 Task: Find connections with filter location Sanāwad with filter topic #retailwith filter profile language German with filter current company InternGrow™ with filter school Narayana Junior College - India with filter industry Computers and Electronics Manufacturing with filter service category Event Planning with filter keywords title Electrical Engineer
Action: Mouse moved to (655, 84)
Screenshot: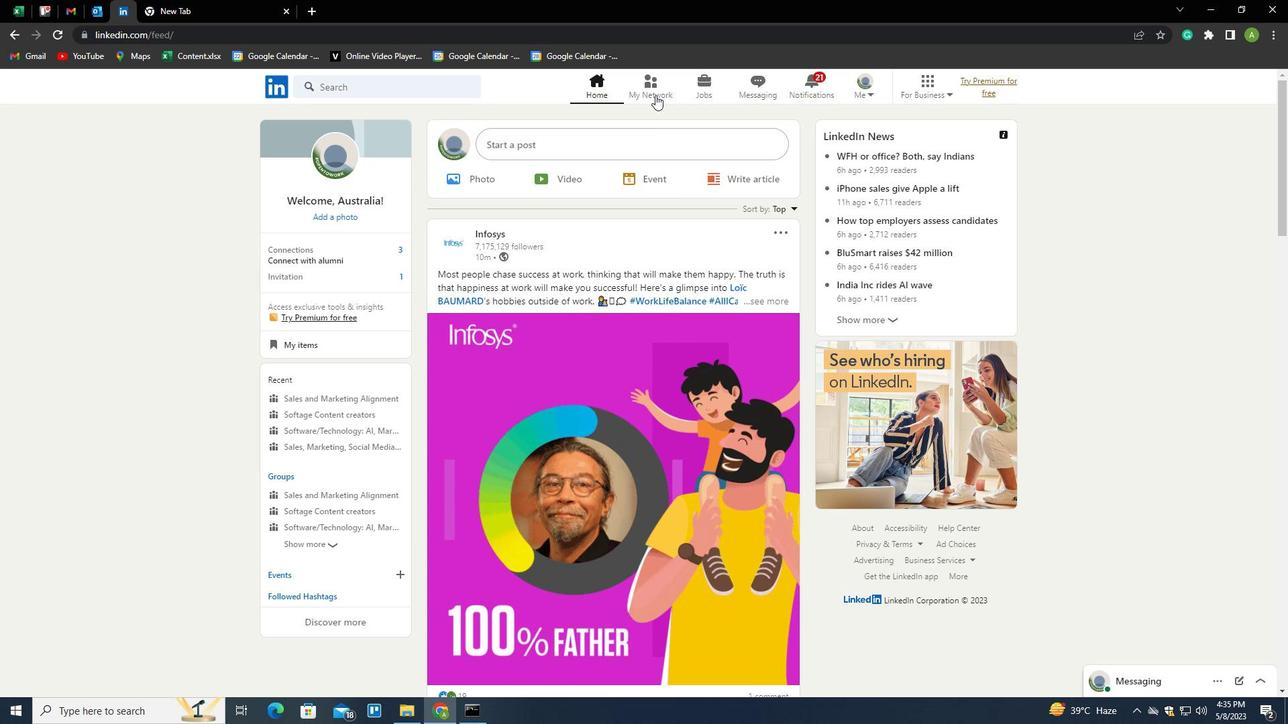 
Action: Mouse pressed left at (655, 84)
Screenshot: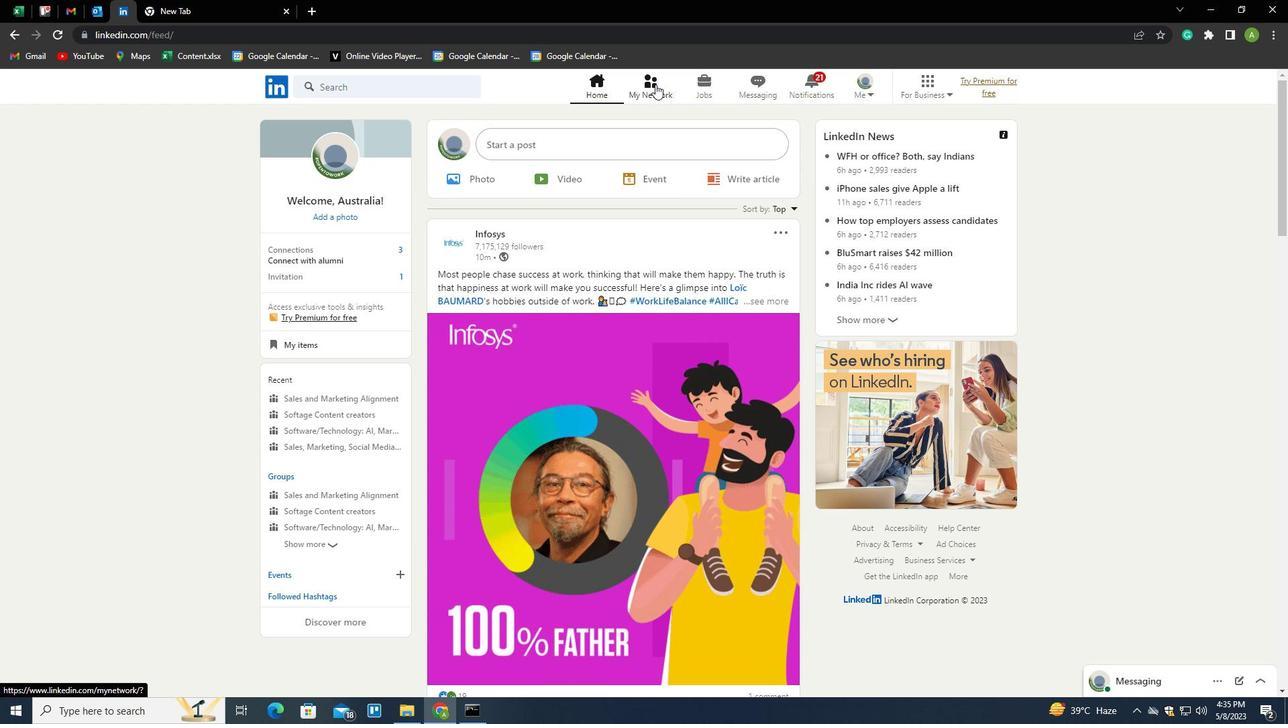 
Action: Mouse moved to (328, 155)
Screenshot: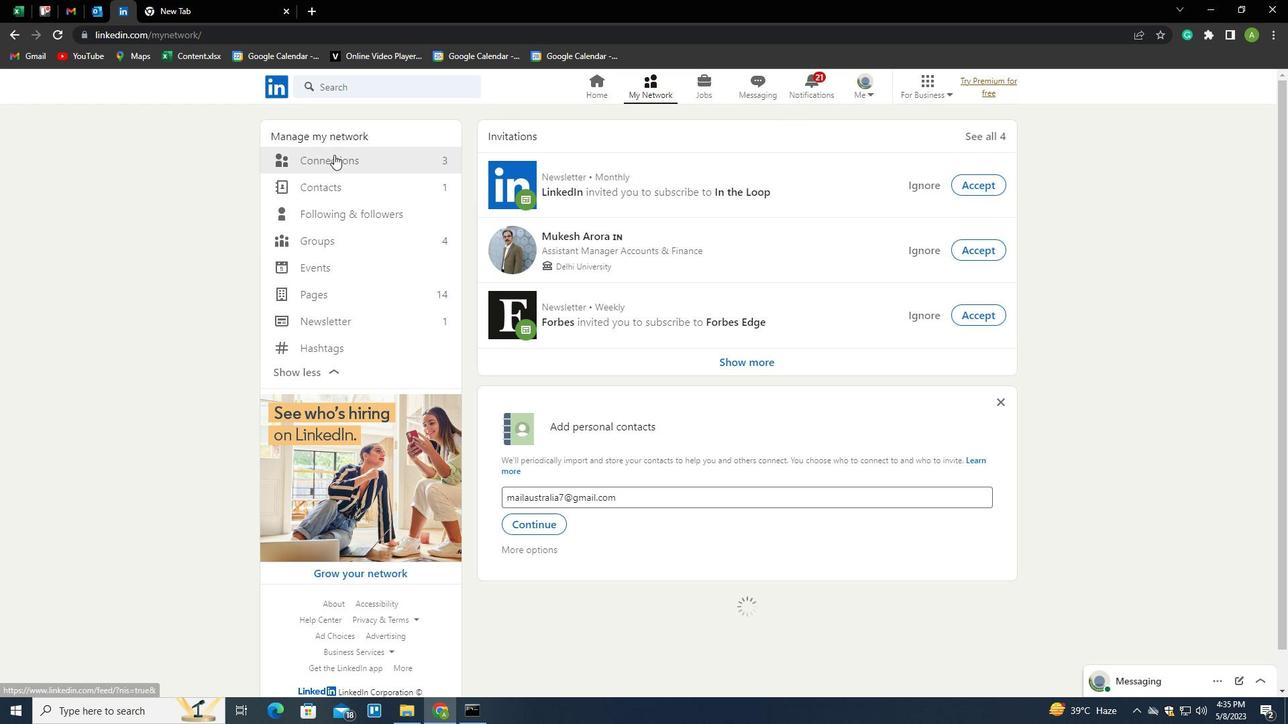 
Action: Mouse pressed left at (328, 155)
Screenshot: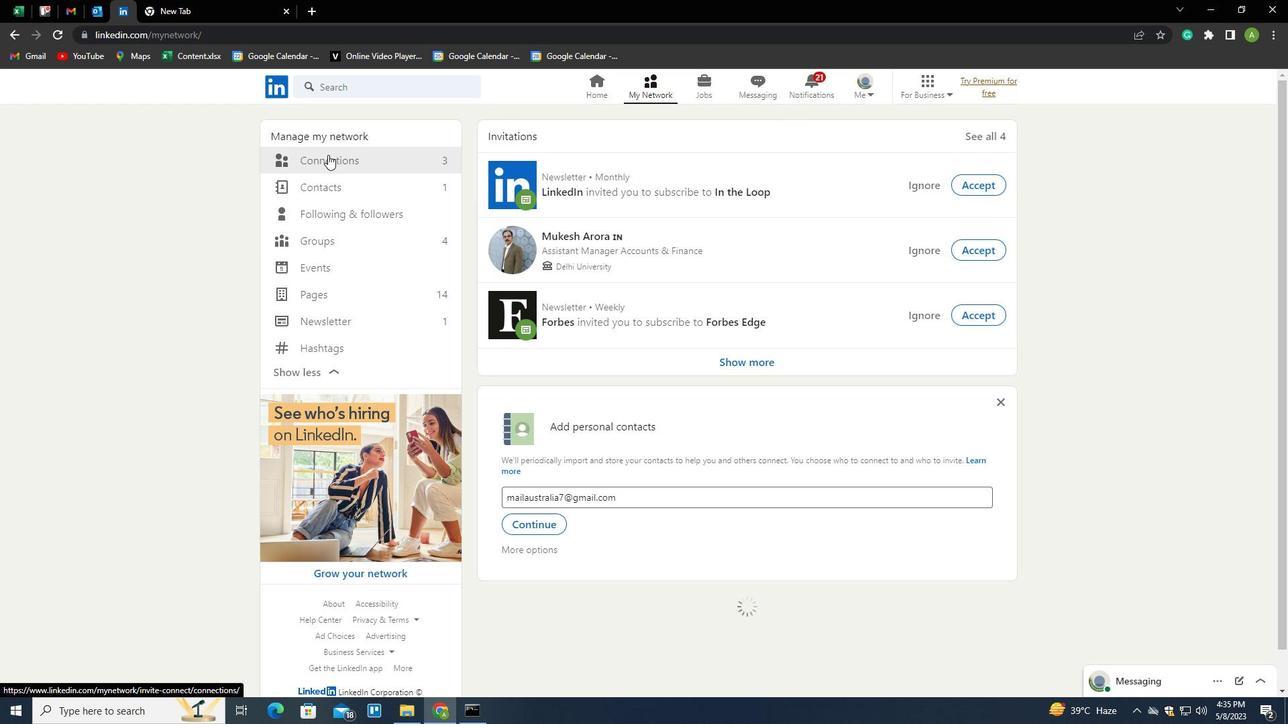 
Action: Mouse moved to (744, 155)
Screenshot: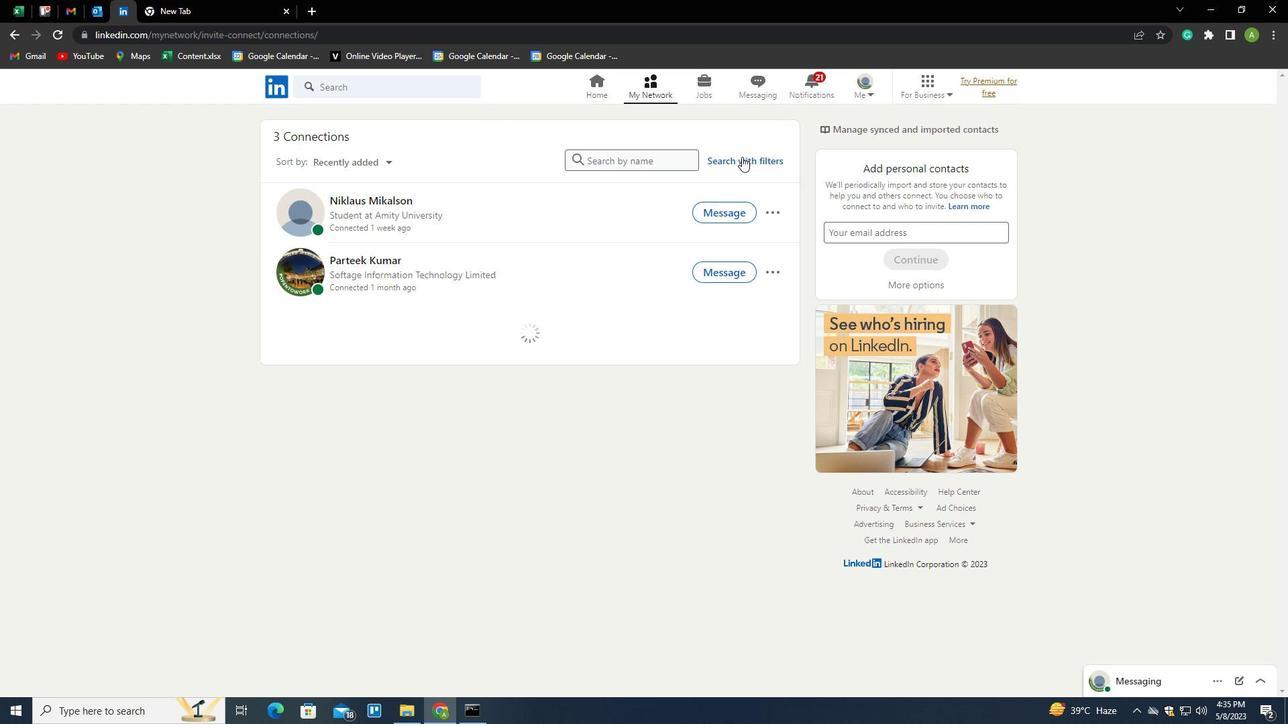 
Action: Mouse pressed left at (744, 155)
Screenshot: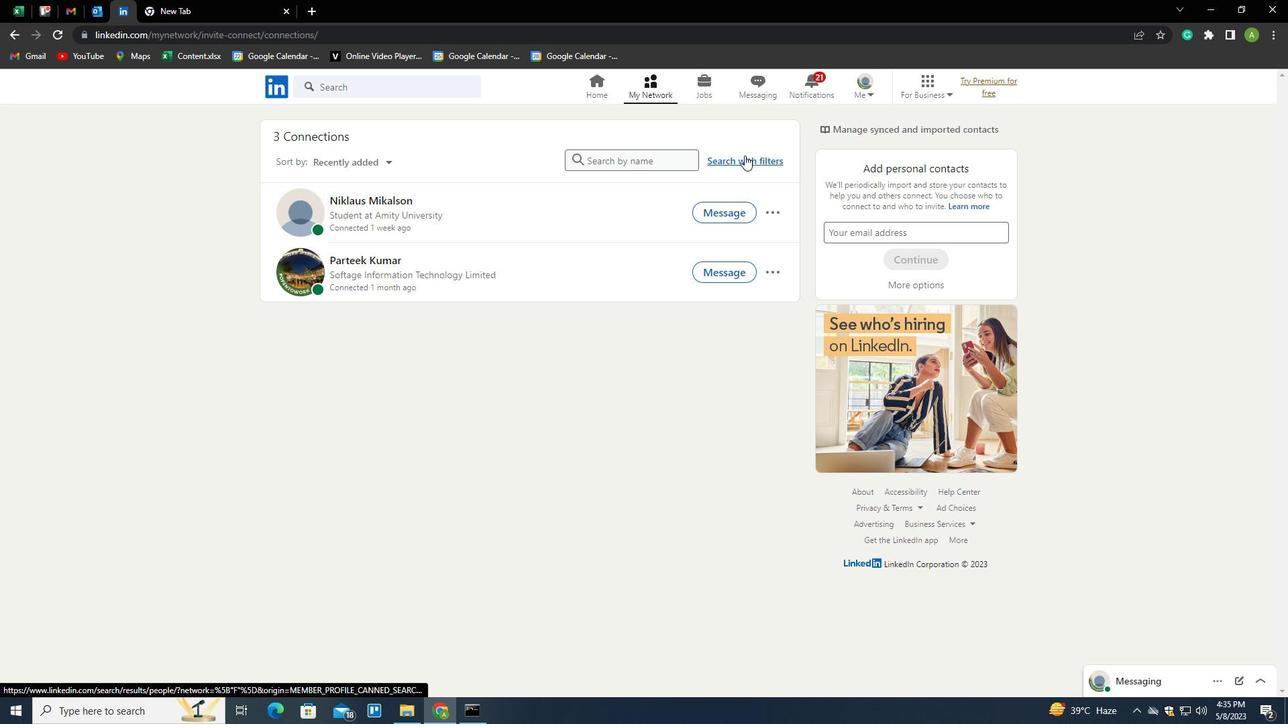 
Action: Mouse moved to (695, 125)
Screenshot: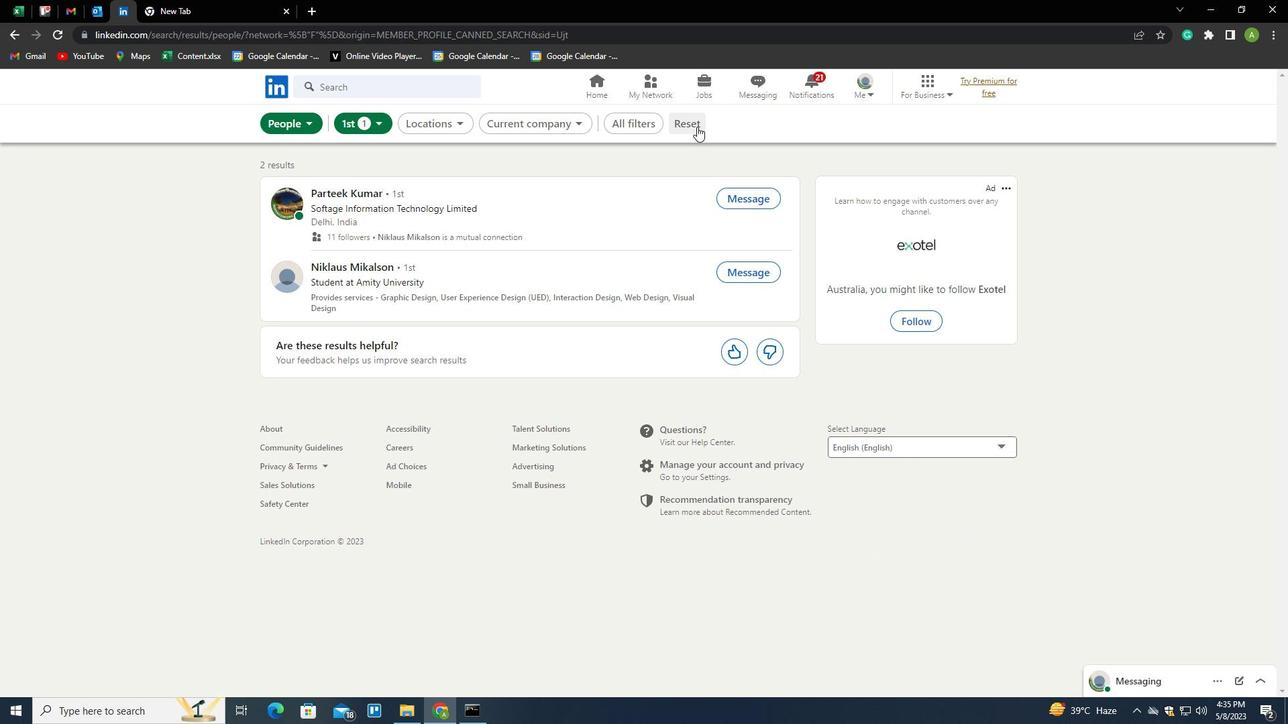 
Action: Mouse pressed left at (695, 125)
Screenshot: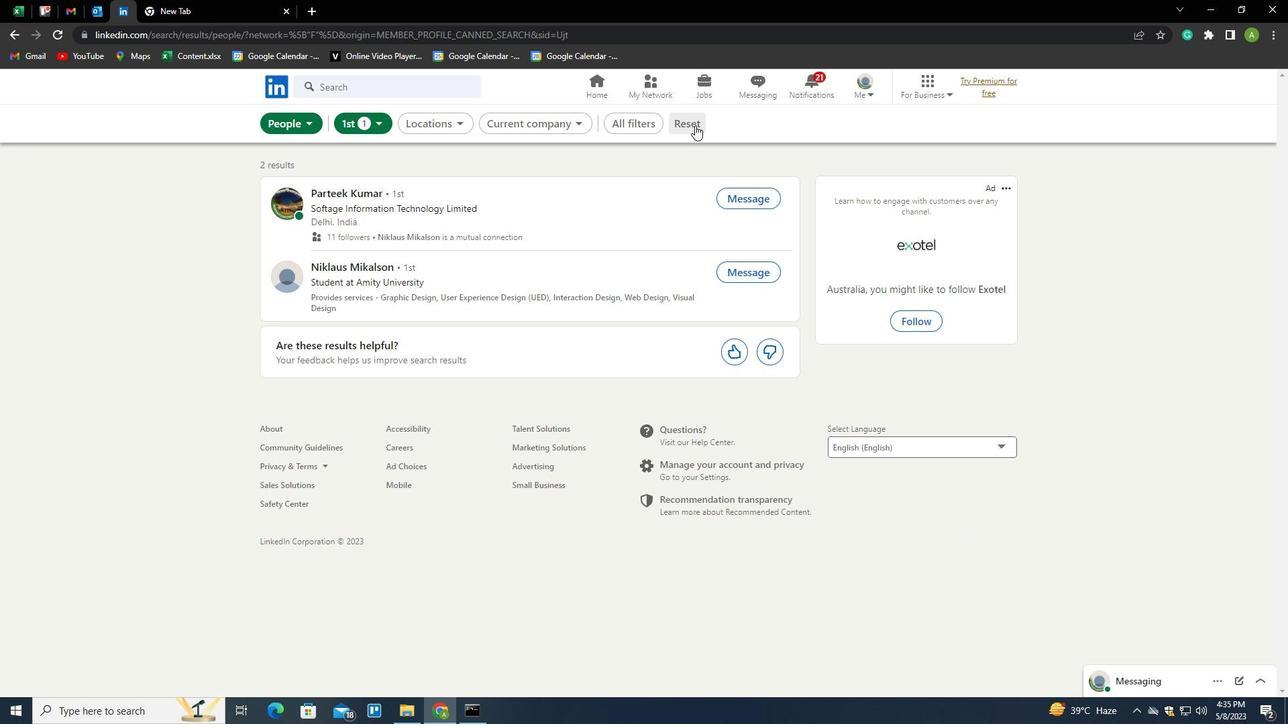 
Action: Mouse moved to (664, 124)
Screenshot: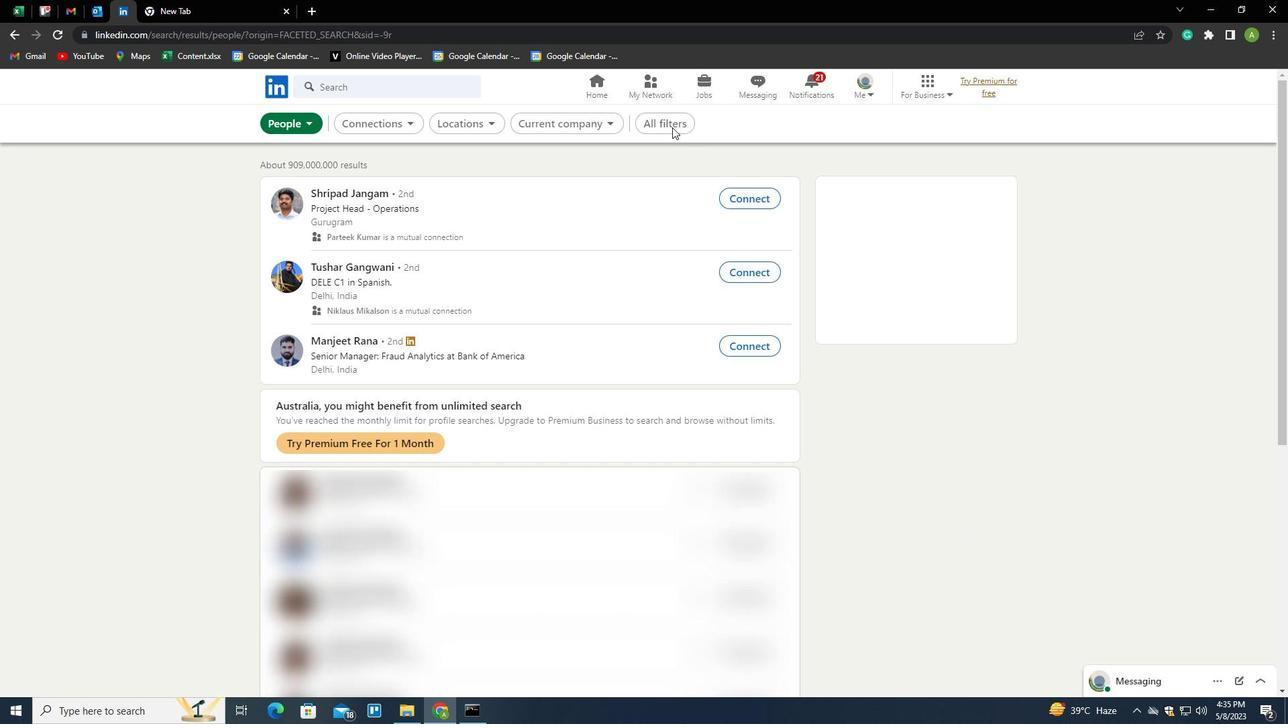 
Action: Mouse pressed left at (664, 124)
Screenshot: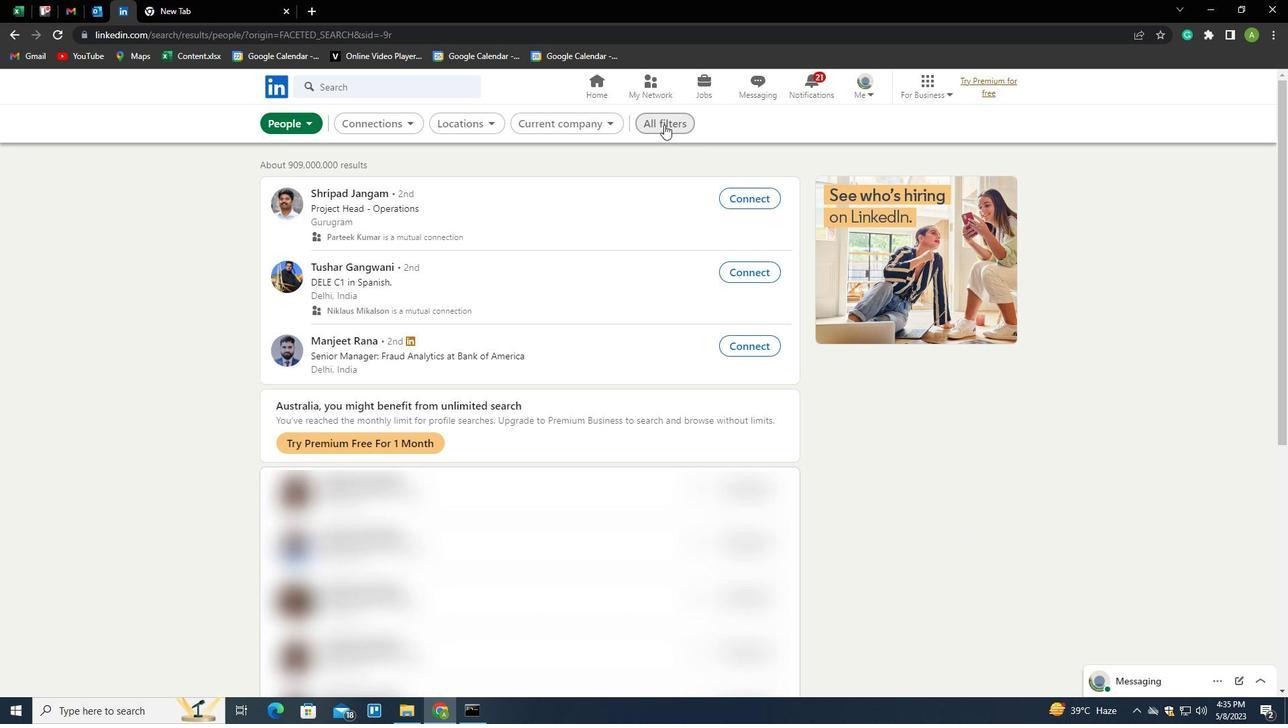 
Action: Mouse moved to (1003, 360)
Screenshot: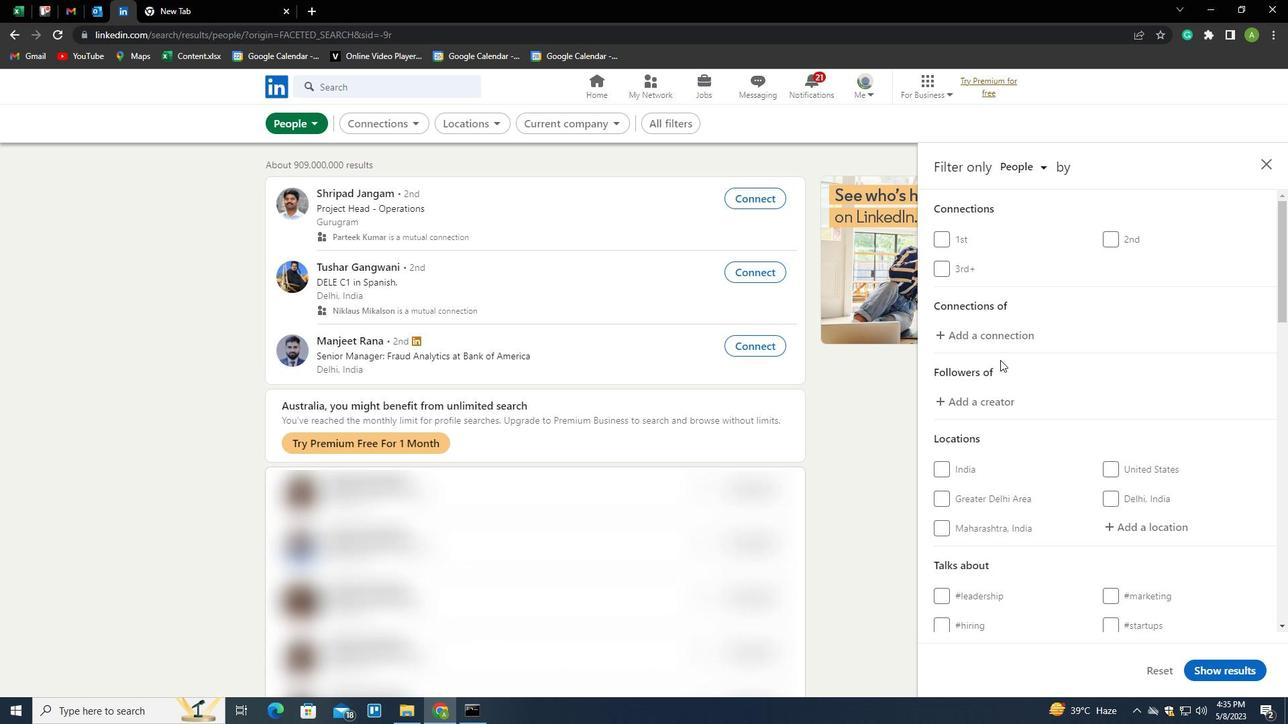 
Action: Mouse scrolled (1003, 359) with delta (0, 0)
Screenshot: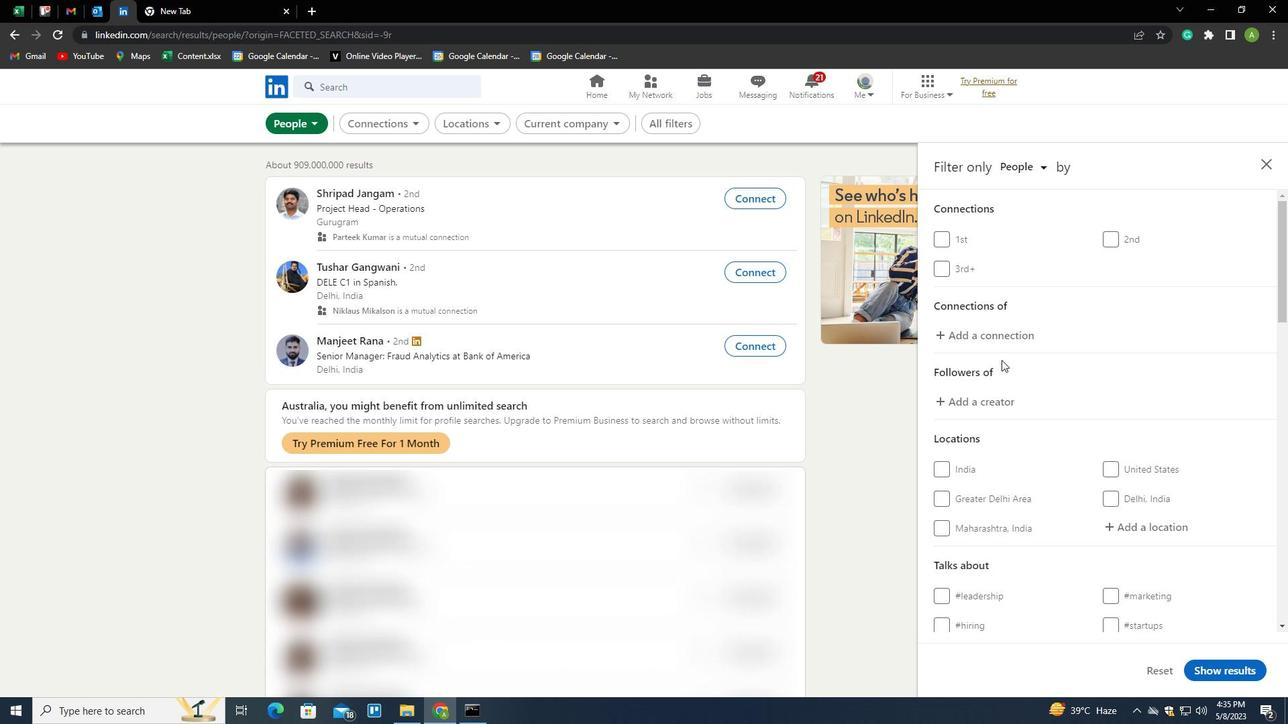 
Action: Mouse scrolled (1003, 359) with delta (0, 0)
Screenshot: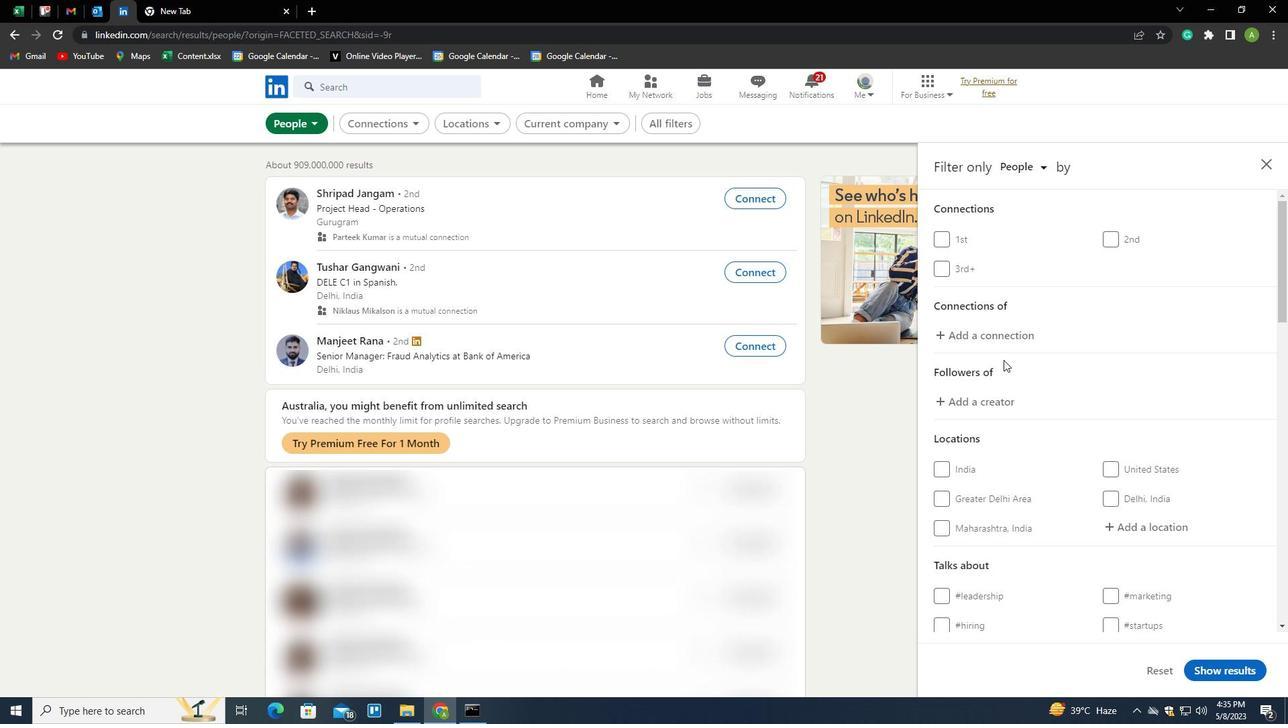 
Action: Mouse scrolled (1003, 359) with delta (0, 0)
Screenshot: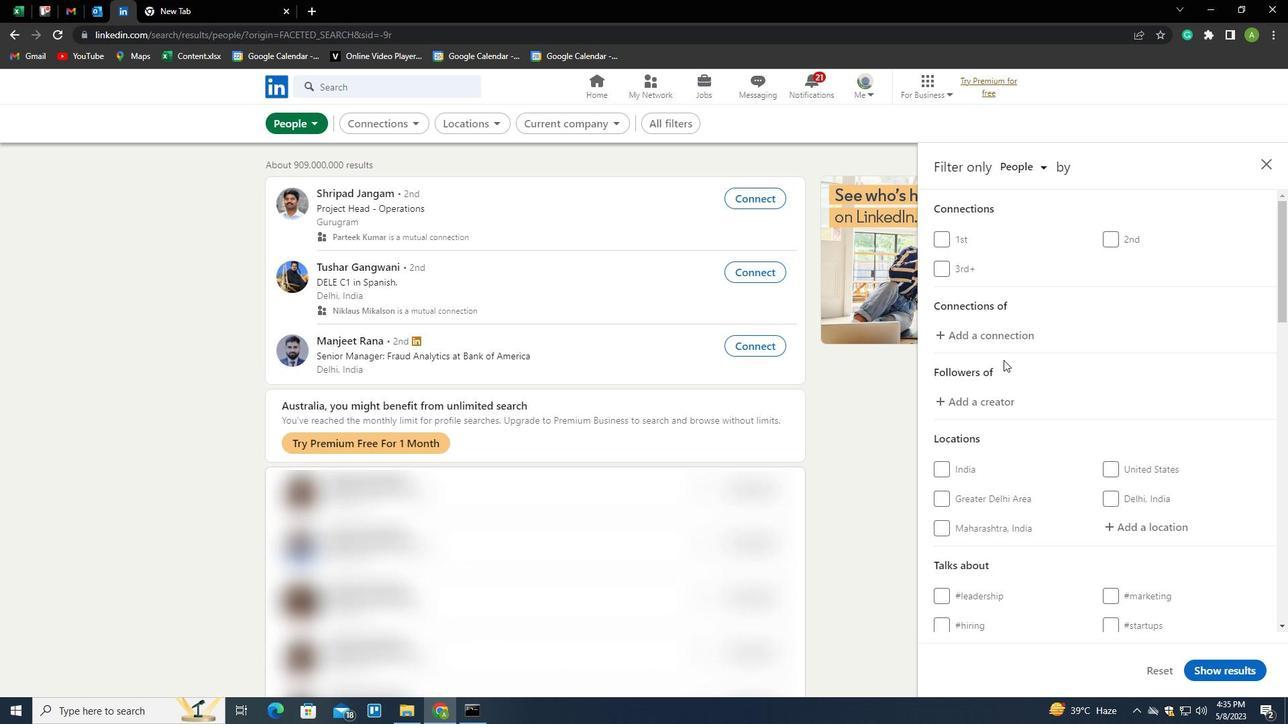 
Action: Mouse moved to (1146, 326)
Screenshot: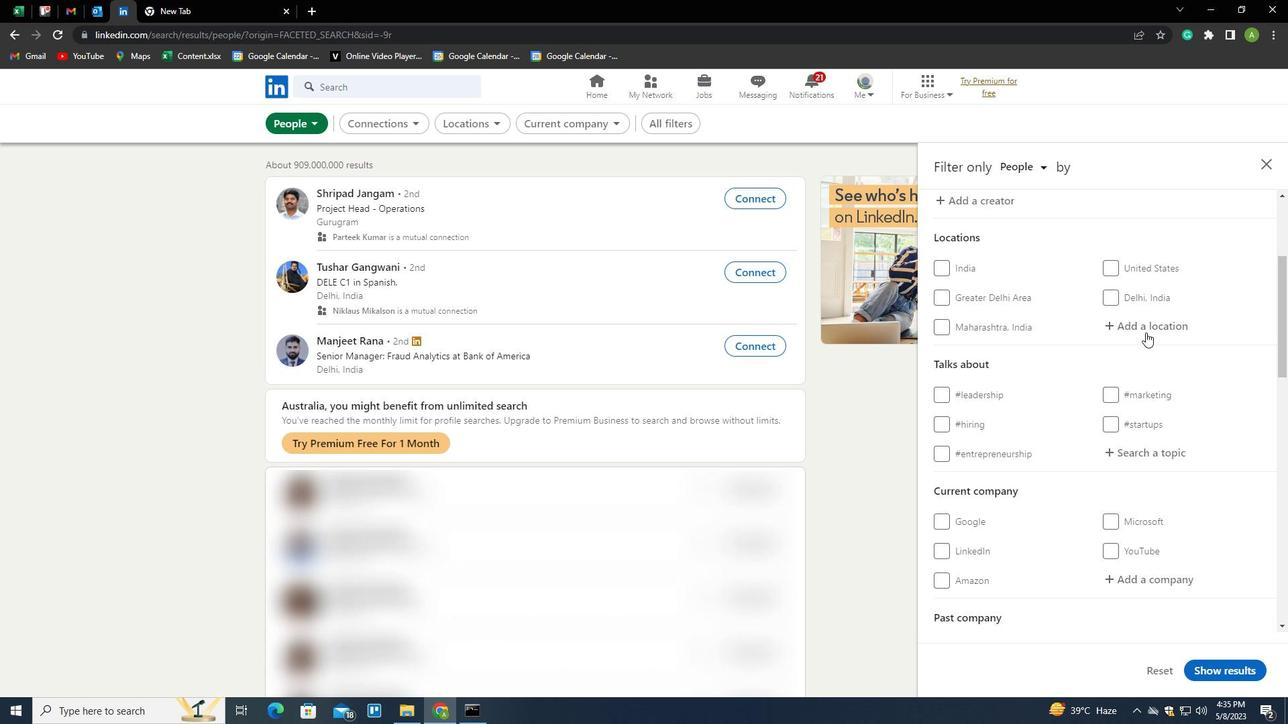 
Action: Mouse pressed left at (1146, 326)
Screenshot: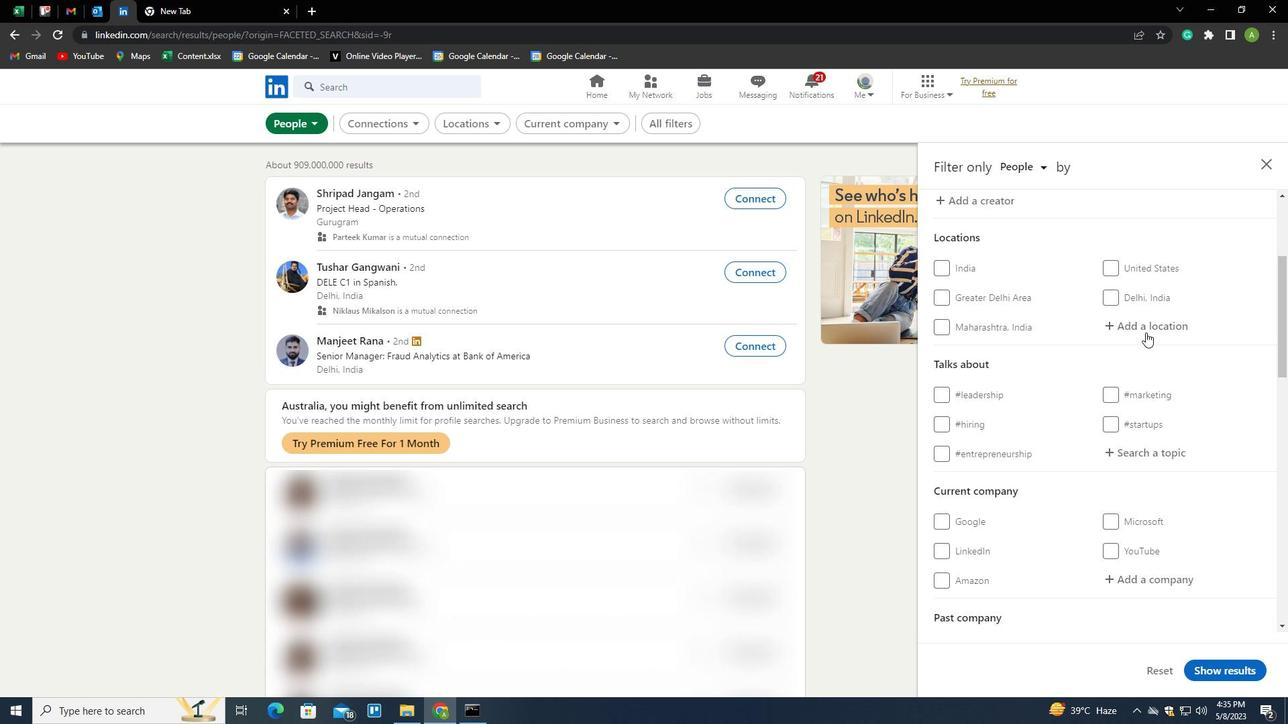 
Action: Key pressed <Key.shift>S
Screenshot: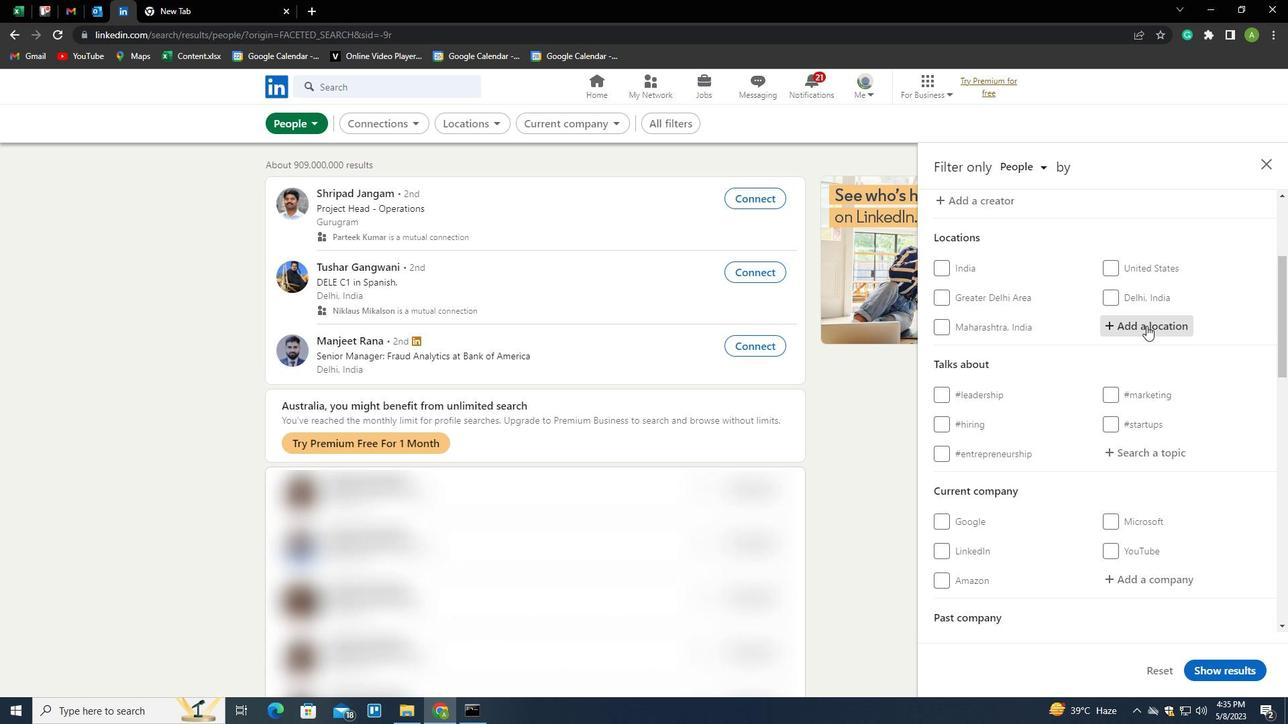 
Action: Mouse moved to (1146, 326)
Screenshot: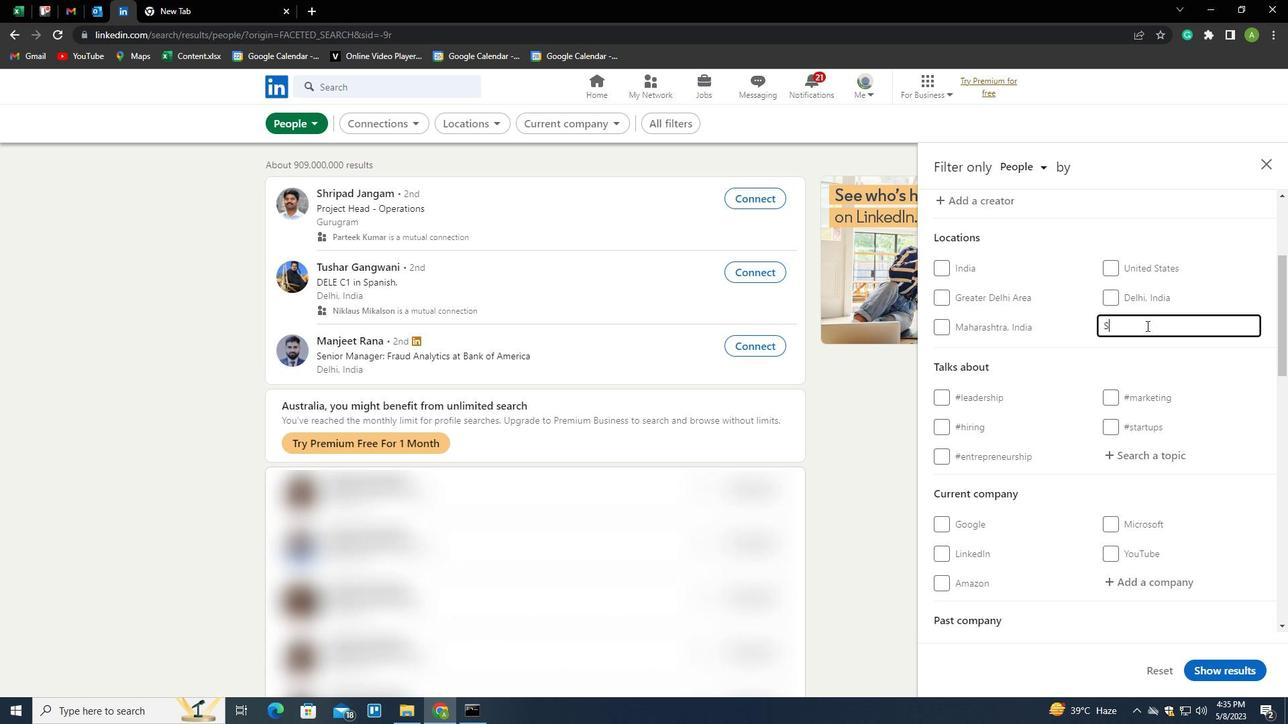 
Action: Key pressed A
Screenshot: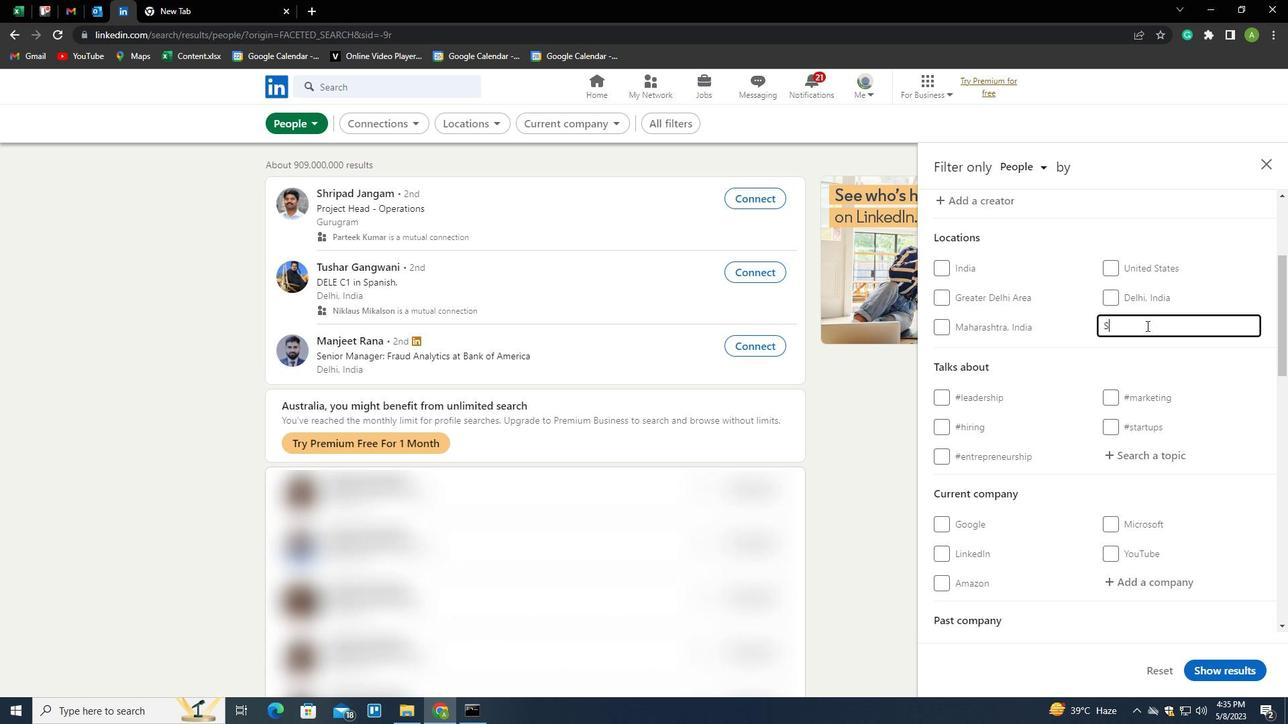 
Action: Mouse moved to (1212, 283)
Screenshot: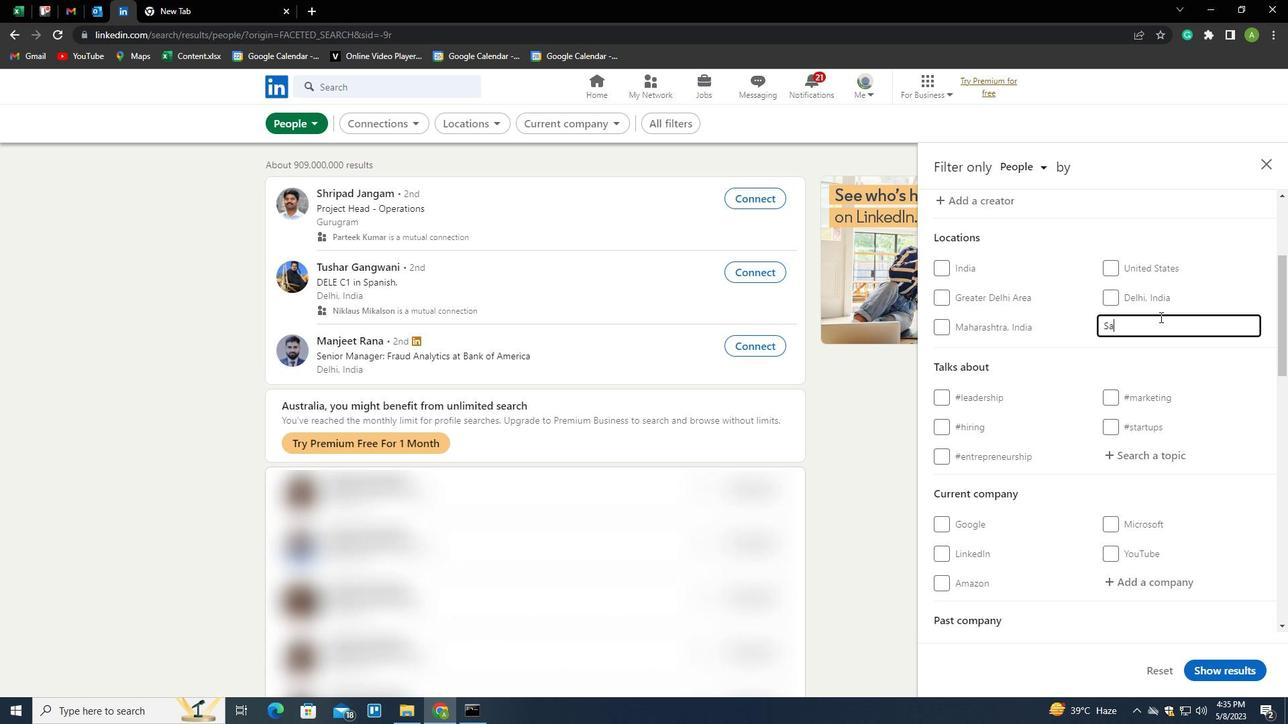 
Action: Key pressed NAWAD
Screenshot: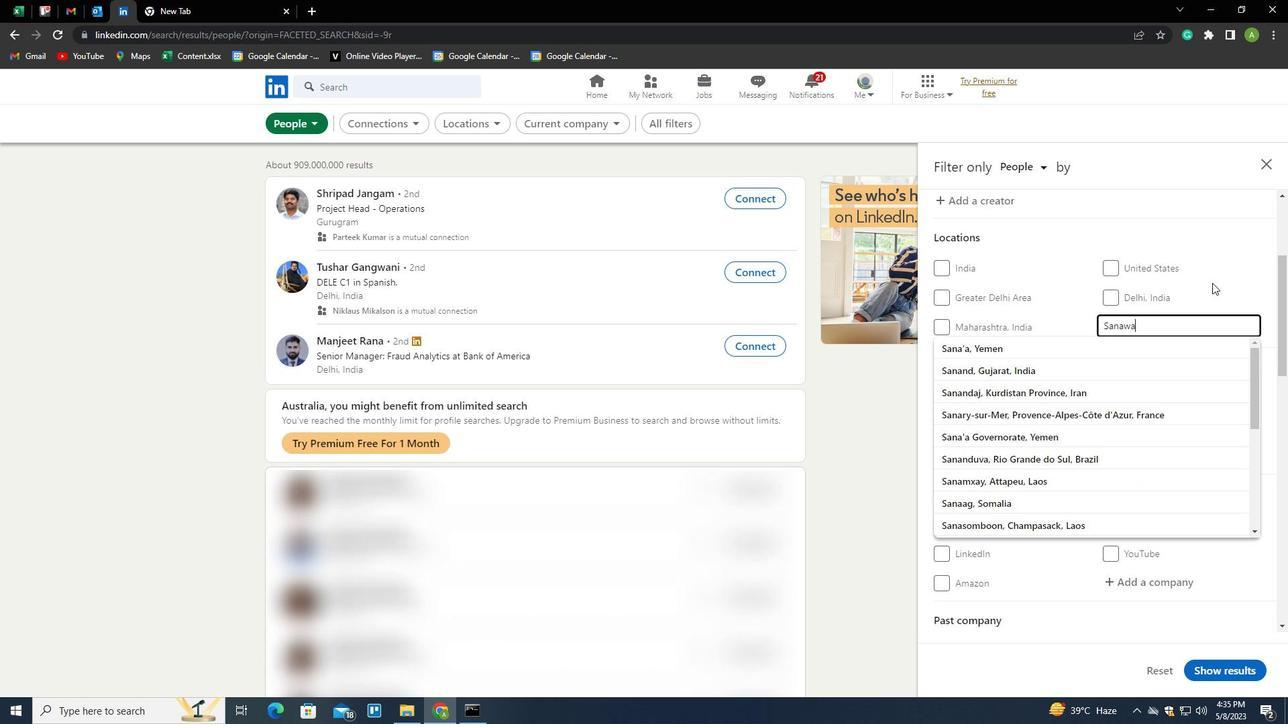 
Action: Mouse moved to (1218, 381)
Screenshot: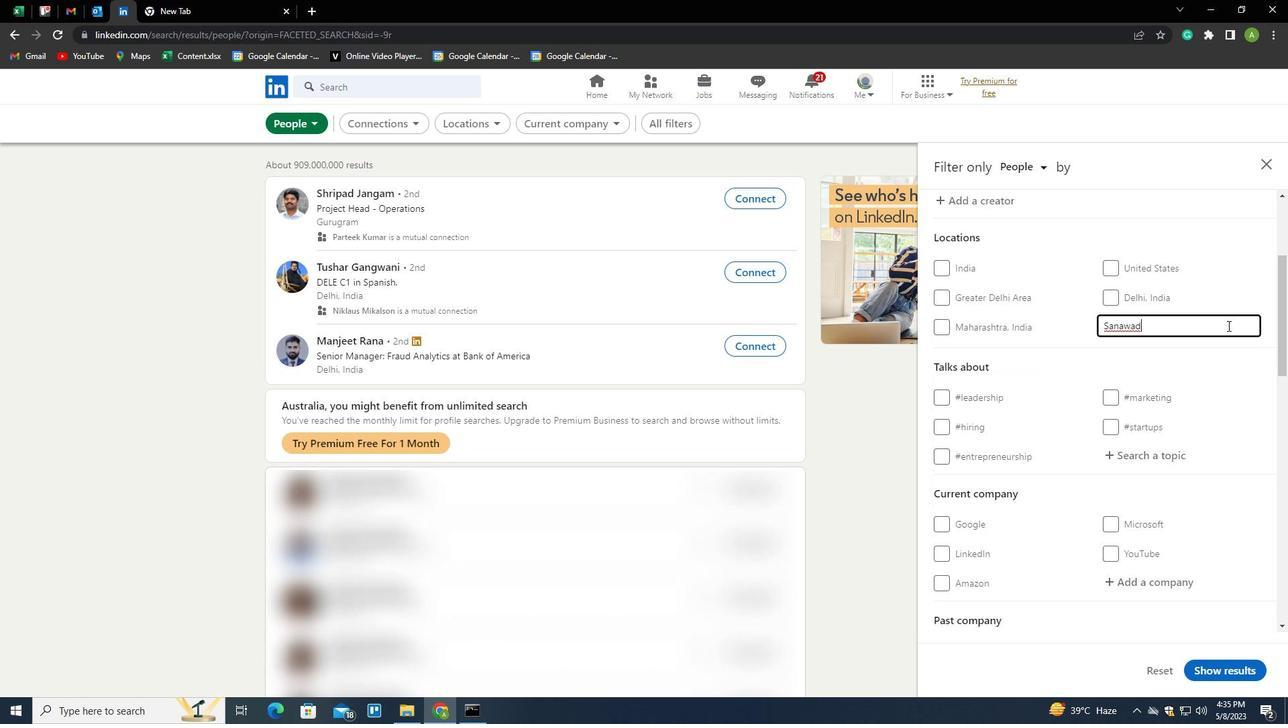 
Action: Mouse pressed left at (1218, 381)
Screenshot: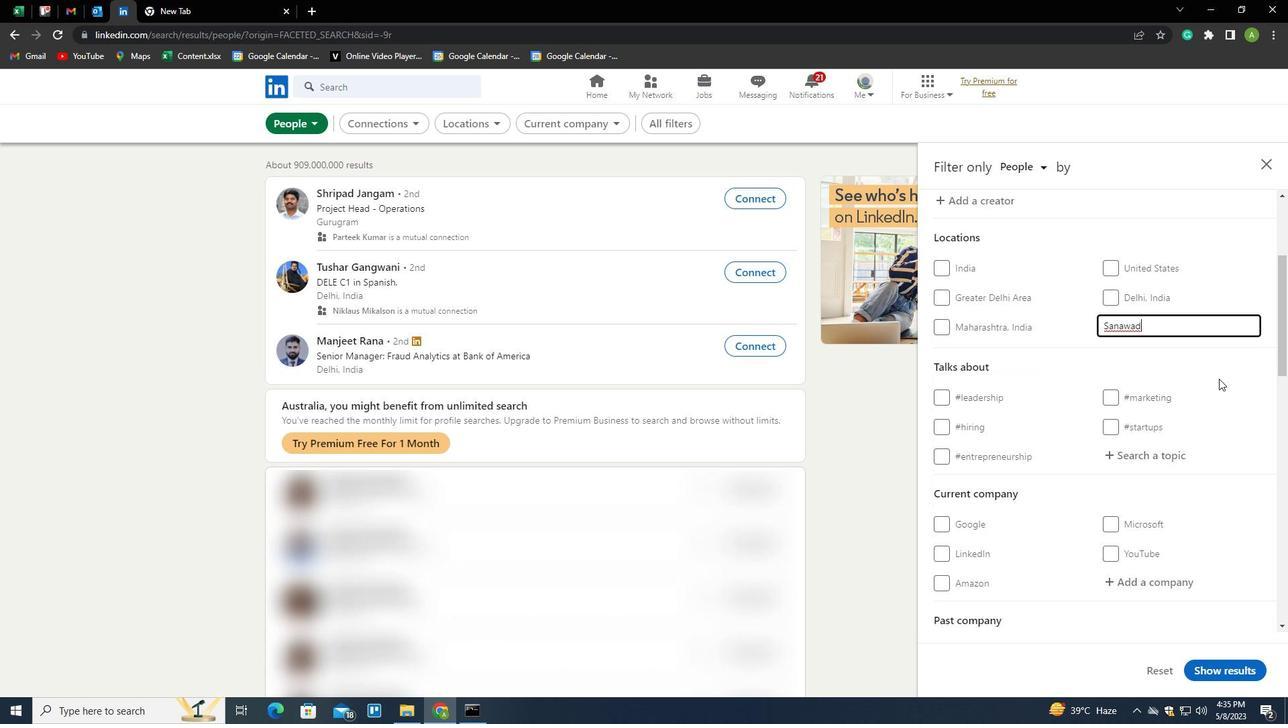 
Action: Mouse moved to (1149, 456)
Screenshot: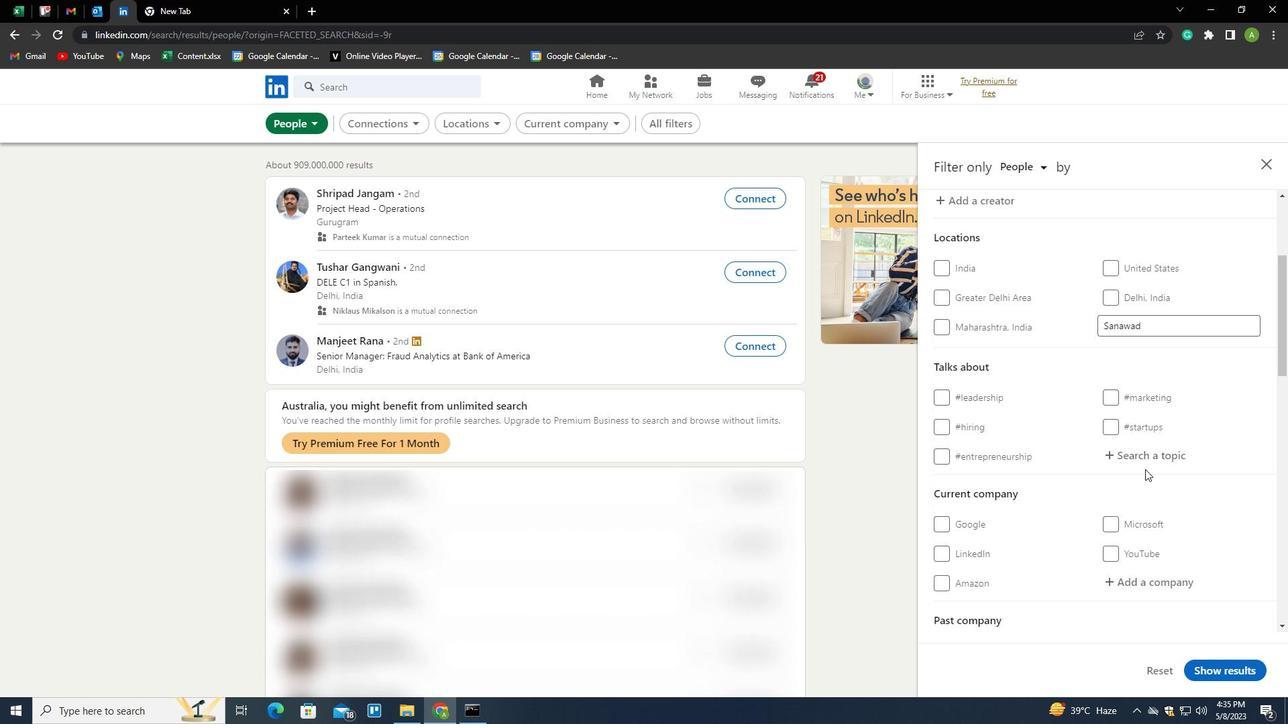
Action: Mouse pressed left at (1149, 456)
Screenshot: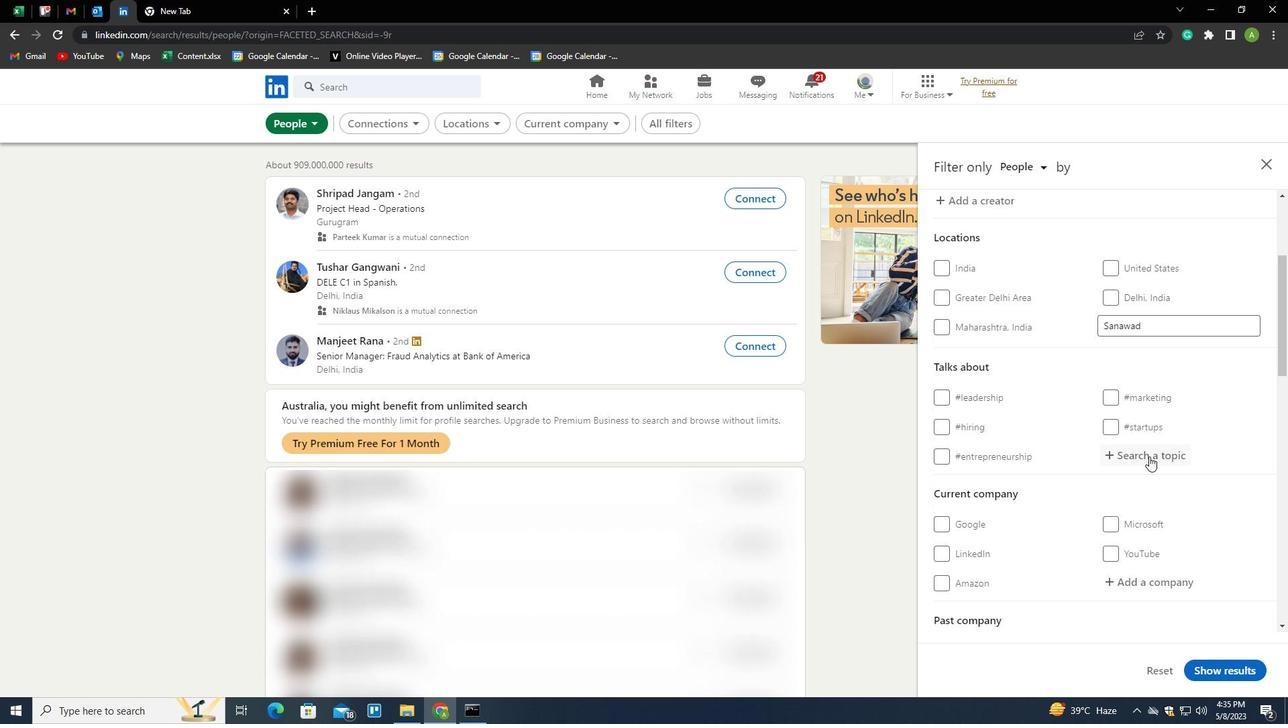 
Action: Key pressed RETAIL<Key.down><Key.enter>
Screenshot: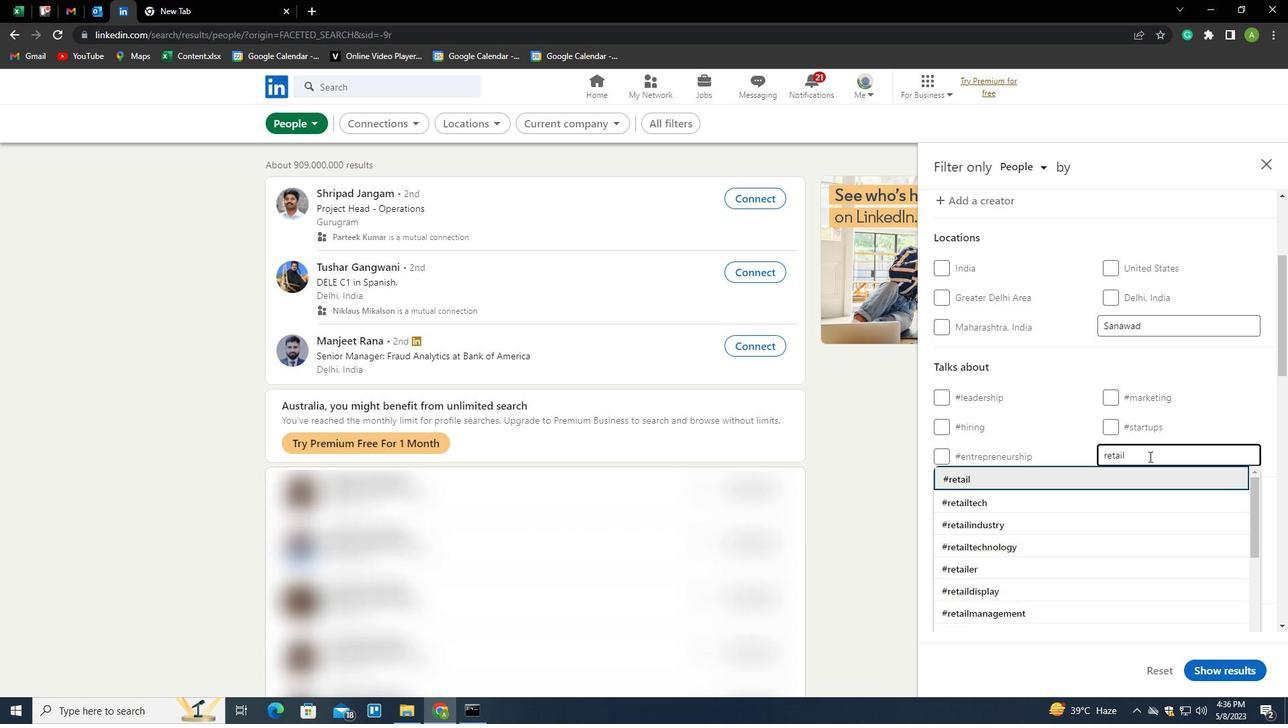 
Action: Mouse moved to (1147, 456)
Screenshot: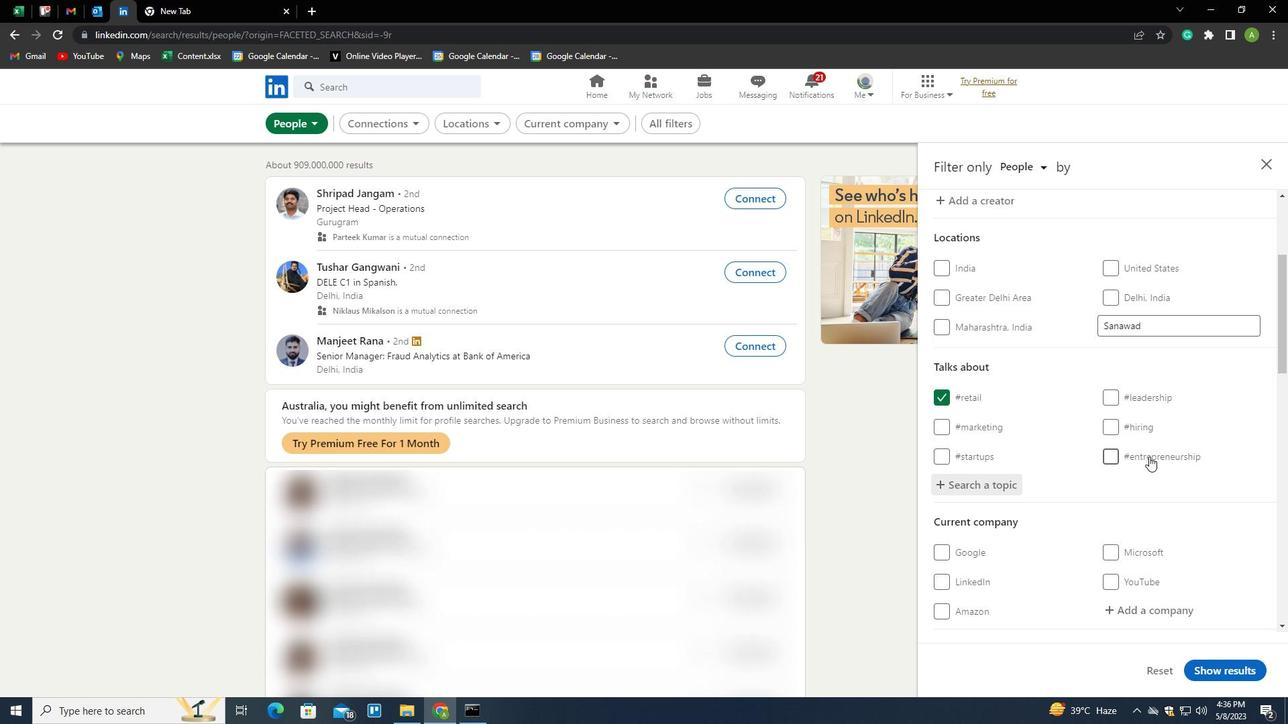 
Action: Mouse scrolled (1147, 456) with delta (0, 0)
Screenshot: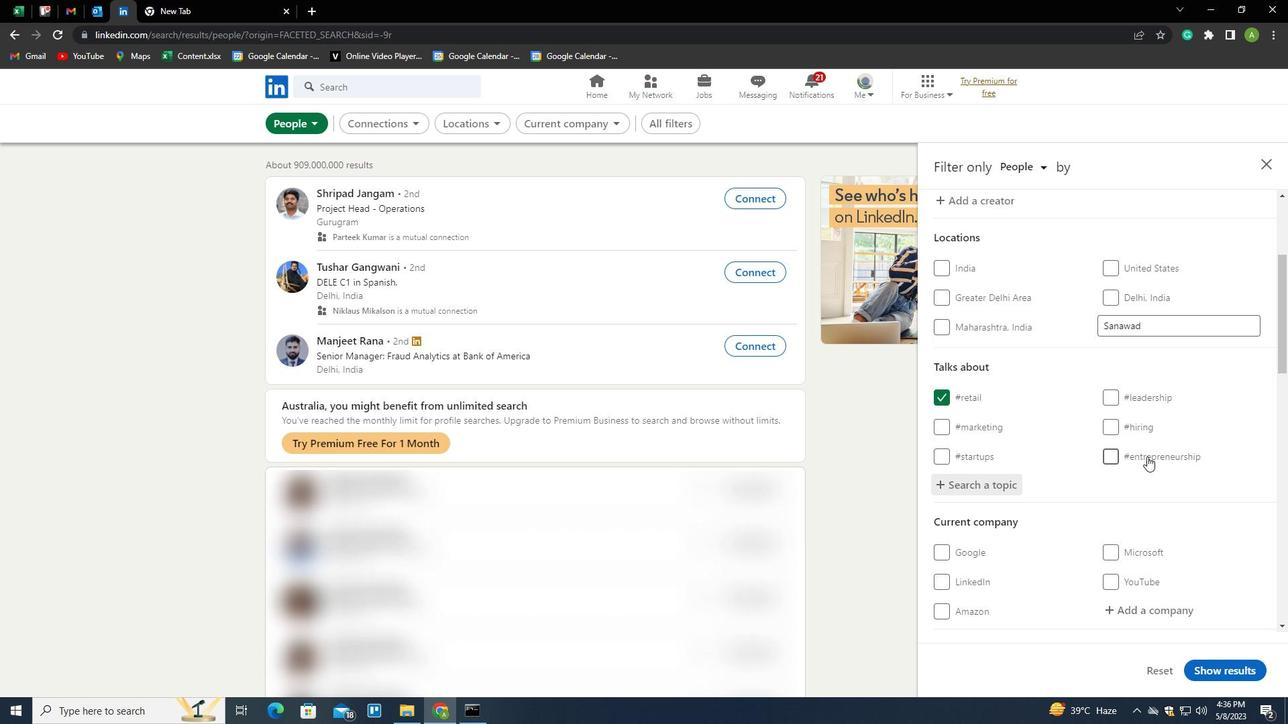 
Action: Mouse scrolled (1147, 456) with delta (0, 0)
Screenshot: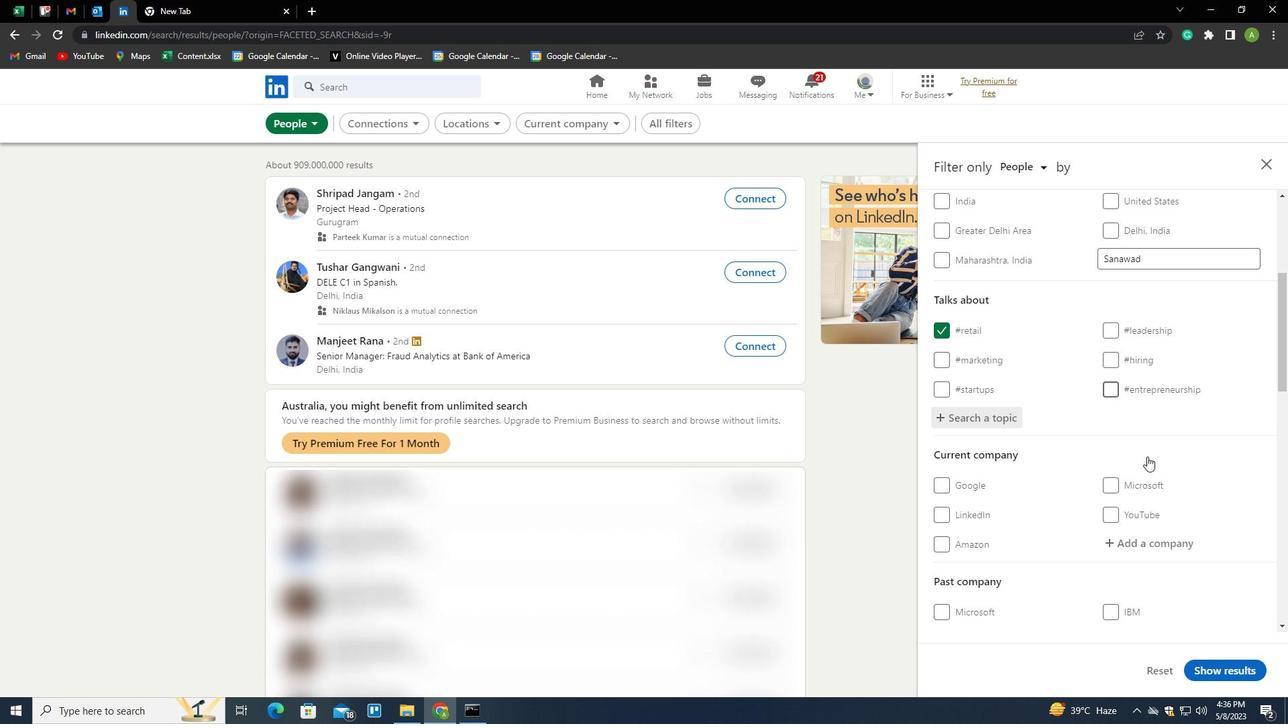 
Action: Mouse scrolled (1147, 456) with delta (0, 0)
Screenshot: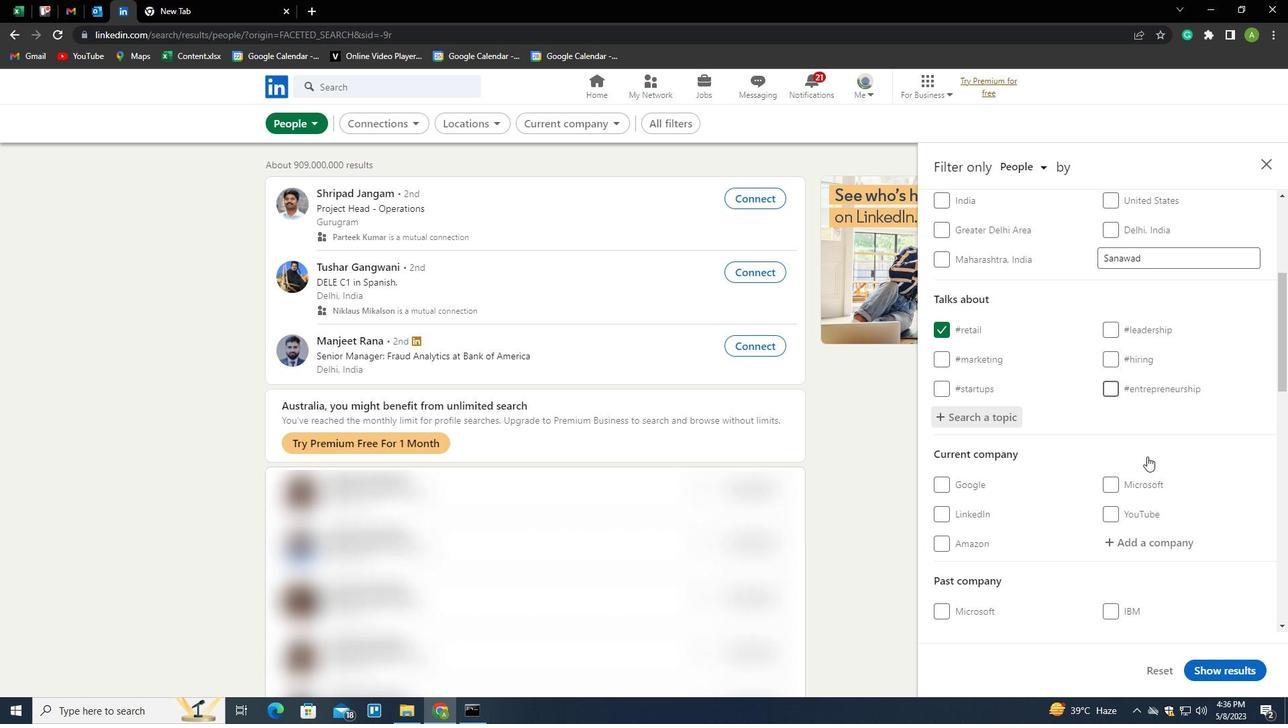 
Action: Mouse scrolled (1147, 456) with delta (0, 0)
Screenshot: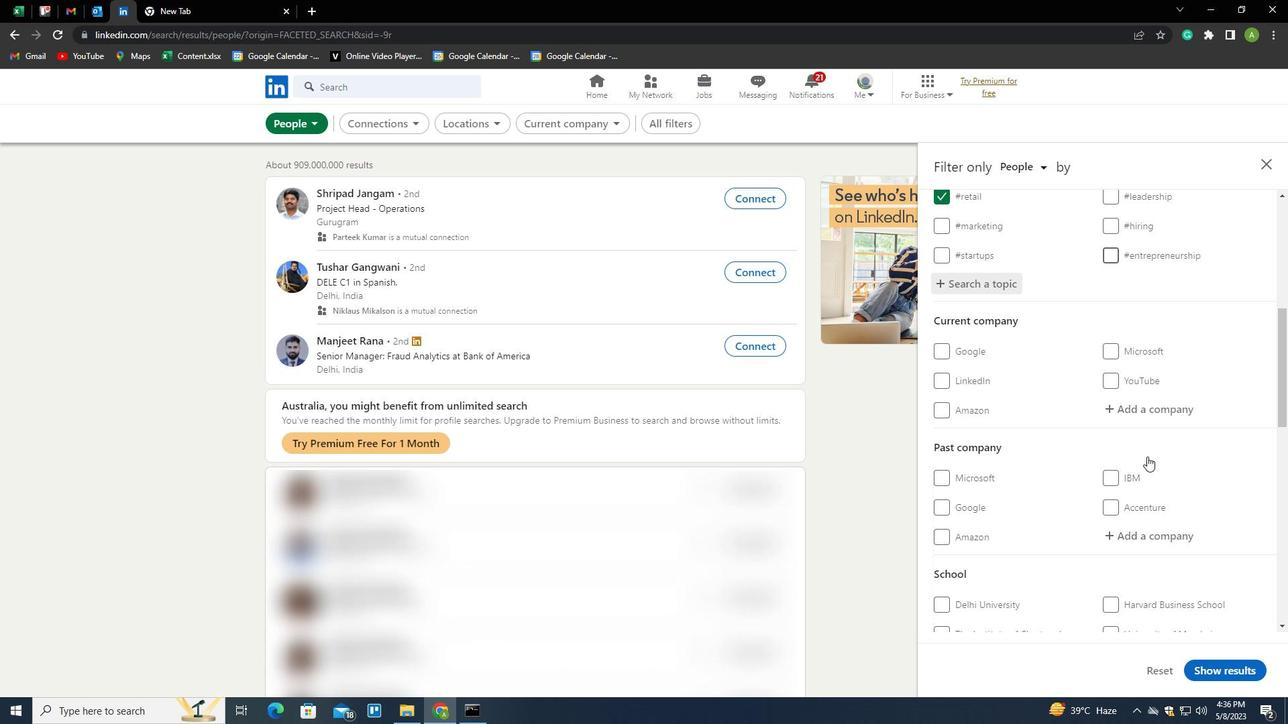 
Action: Mouse scrolled (1147, 456) with delta (0, 0)
Screenshot: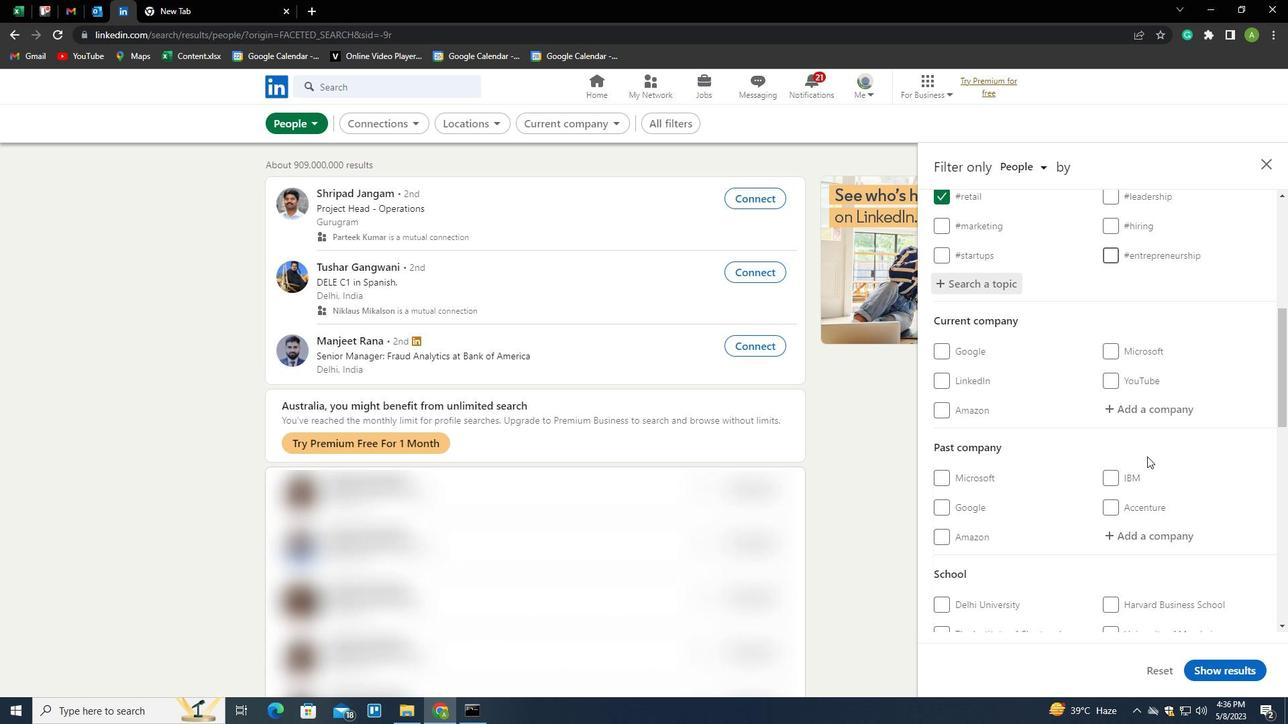 
Action: Mouse scrolled (1147, 456) with delta (0, 0)
Screenshot: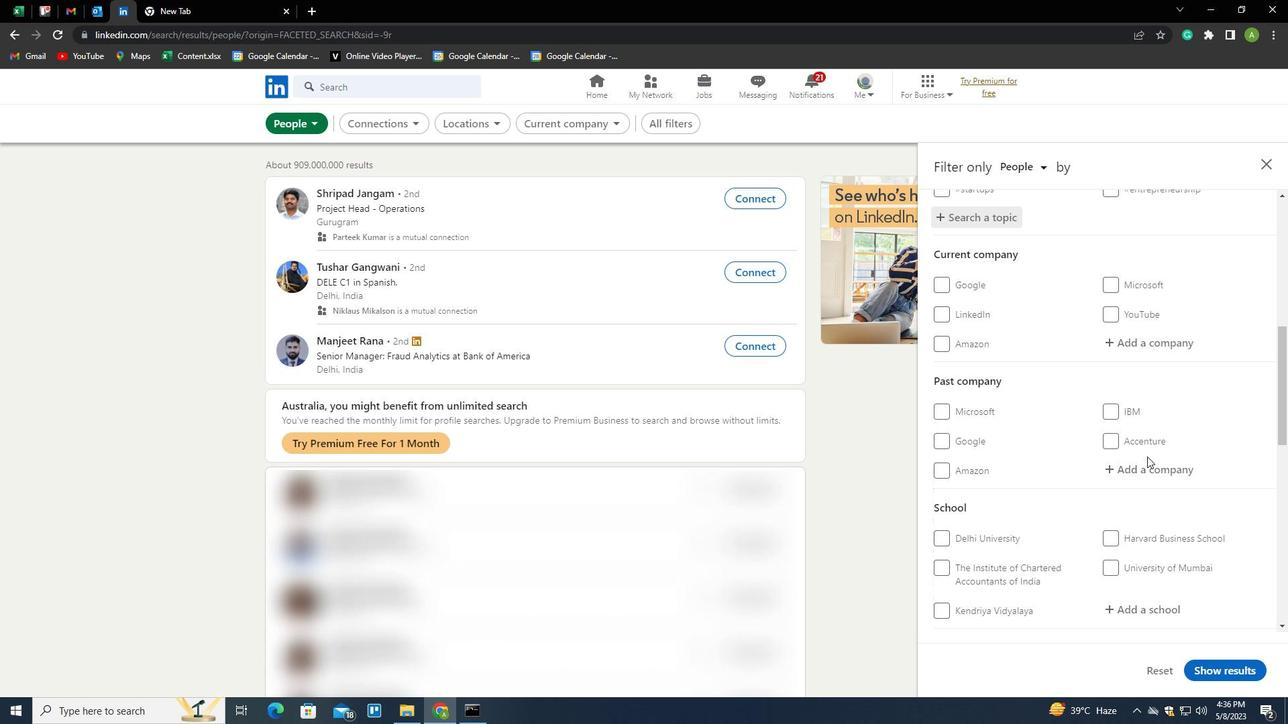 
Action: Mouse scrolled (1147, 456) with delta (0, 0)
Screenshot: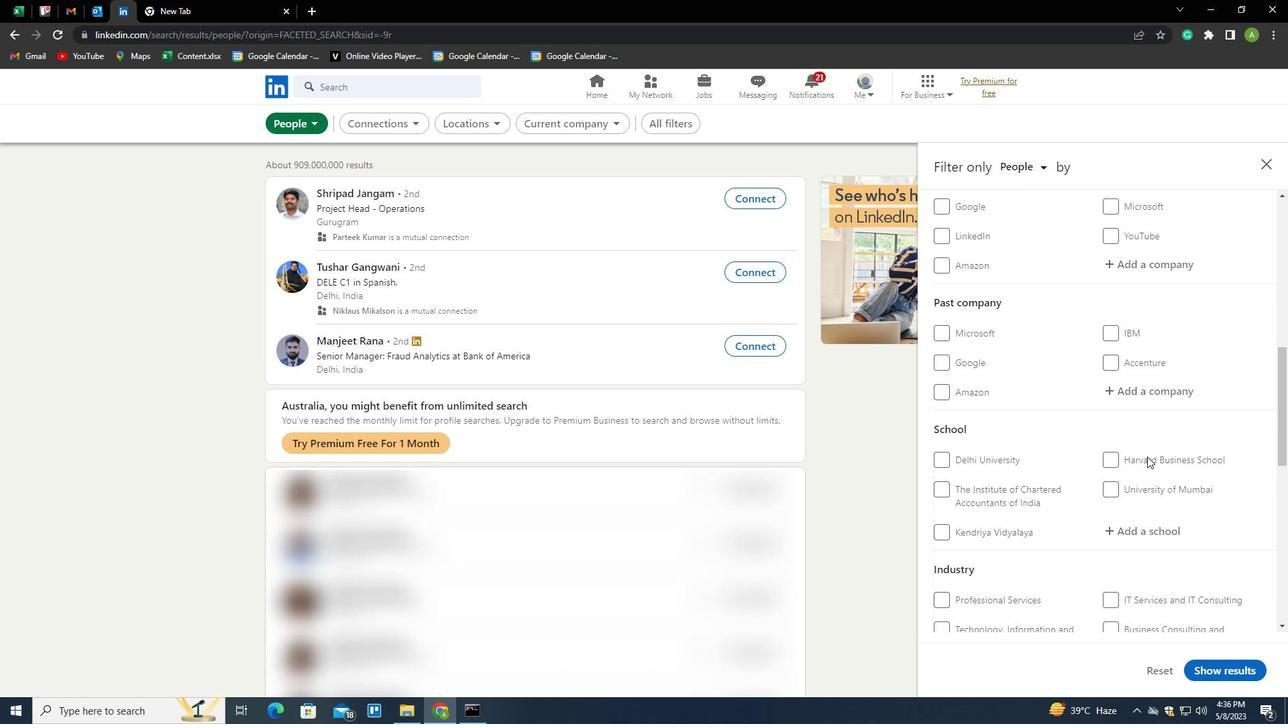 
Action: Mouse scrolled (1147, 456) with delta (0, 0)
Screenshot: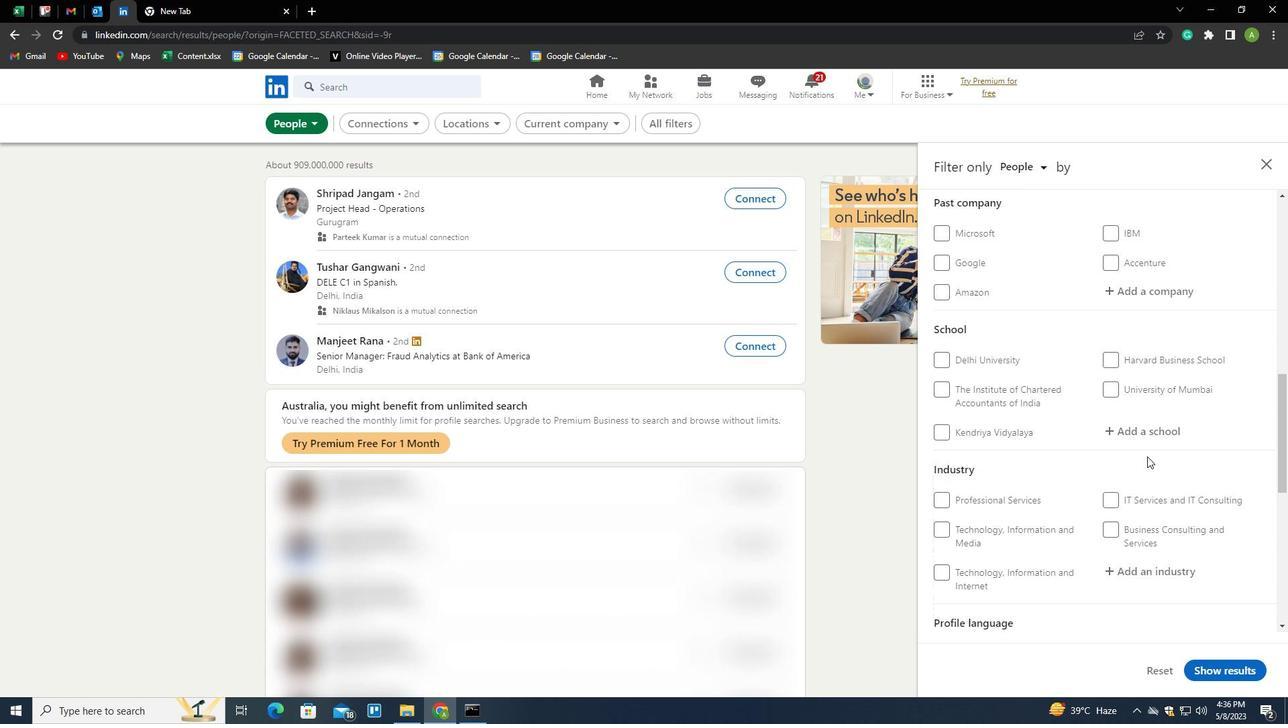 
Action: Mouse scrolled (1147, 456) with delta (0, 0)
Screenshot: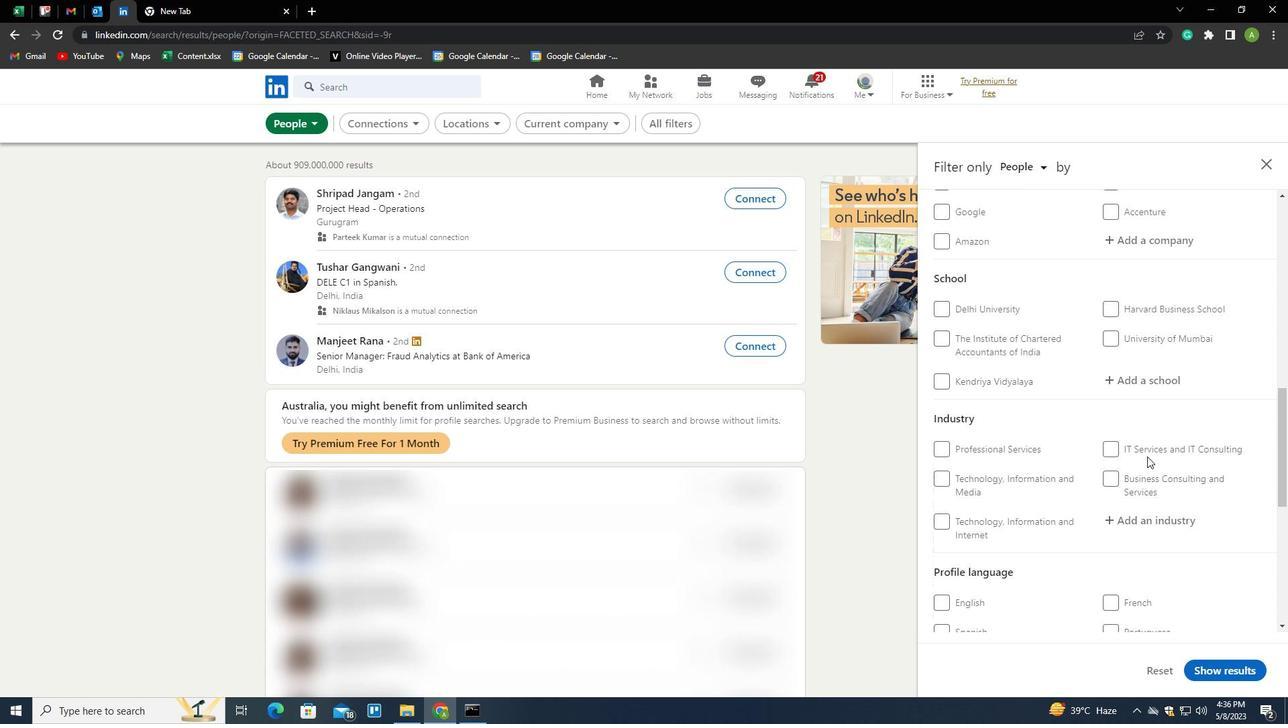 
Action: Mouse moved to (976, 550)
Screenshot: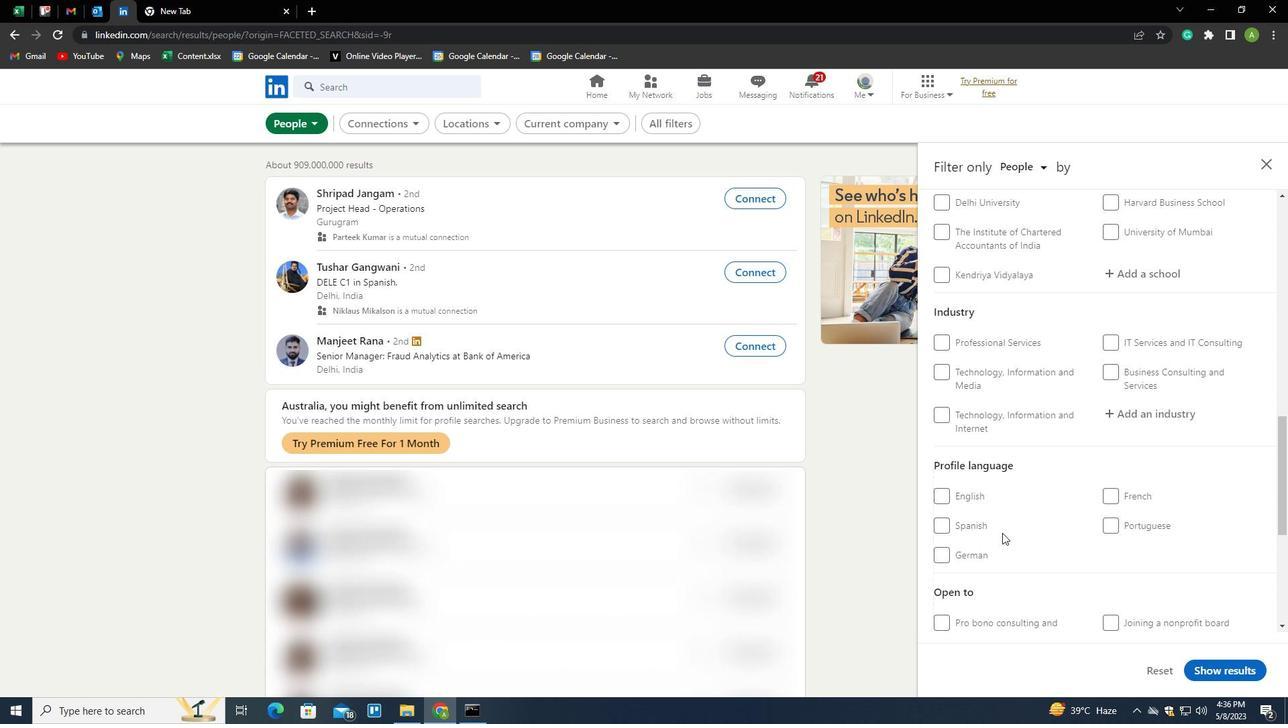 
Action: Mouse pressed left at (976, 550)
Screenshot: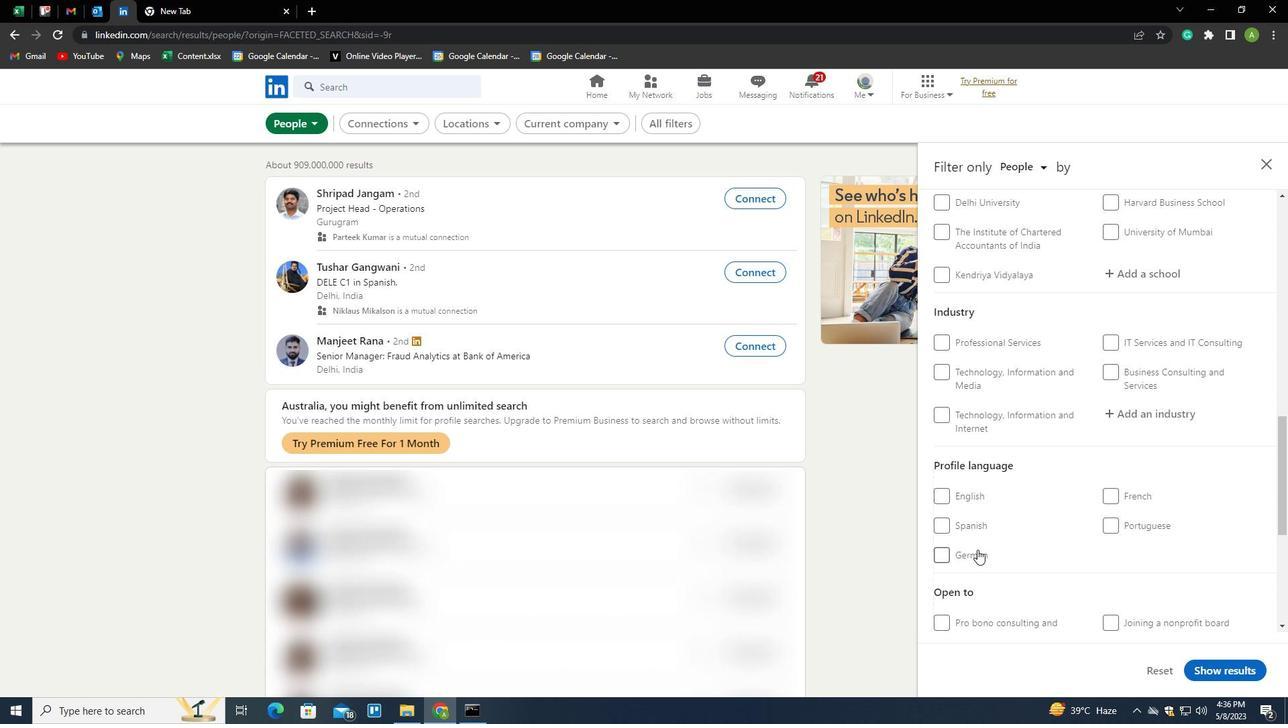 
Action: Mouse moved to (1159, 470)
Screenshot: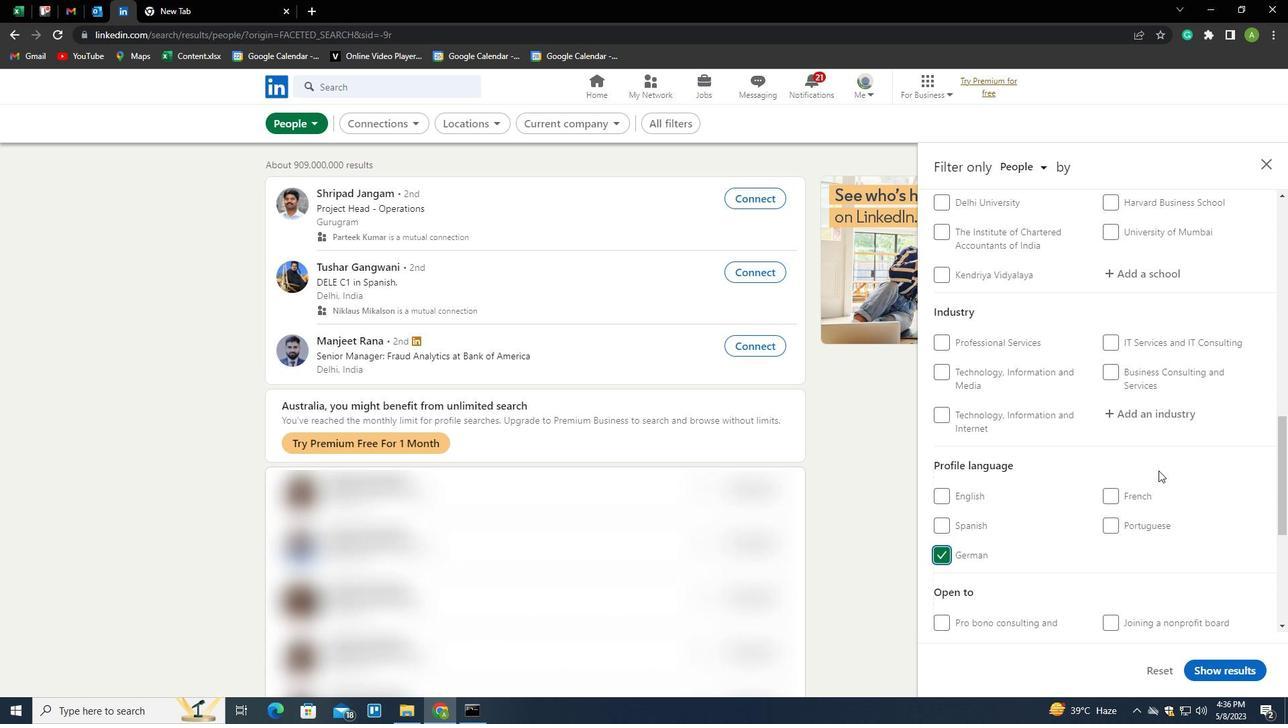 
Action: Mouse scrolled (1159, 471) with delta (0, 0)
Screenshot: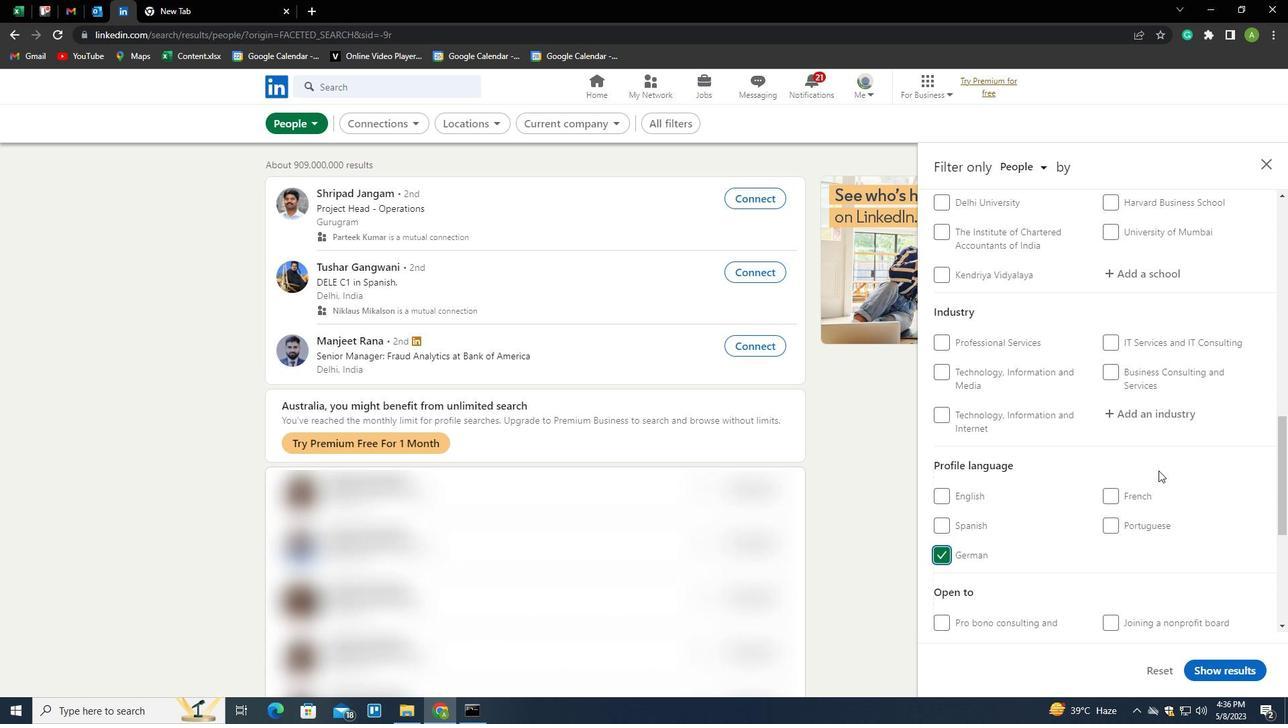 
Action: Mouse scrolled (1159, 471) with delta (0, 0)
Screenshot: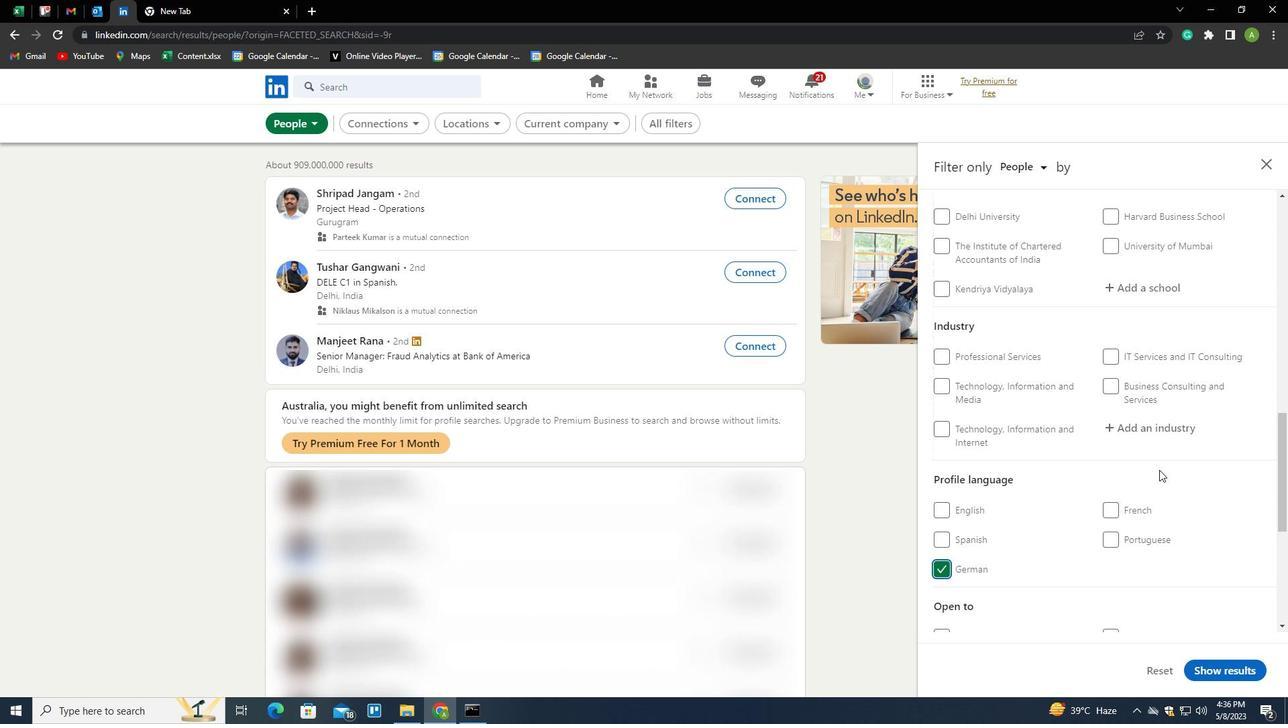 
Action: Mouse scrolled (1159, 471) with delta (0, 0)
Screenshot: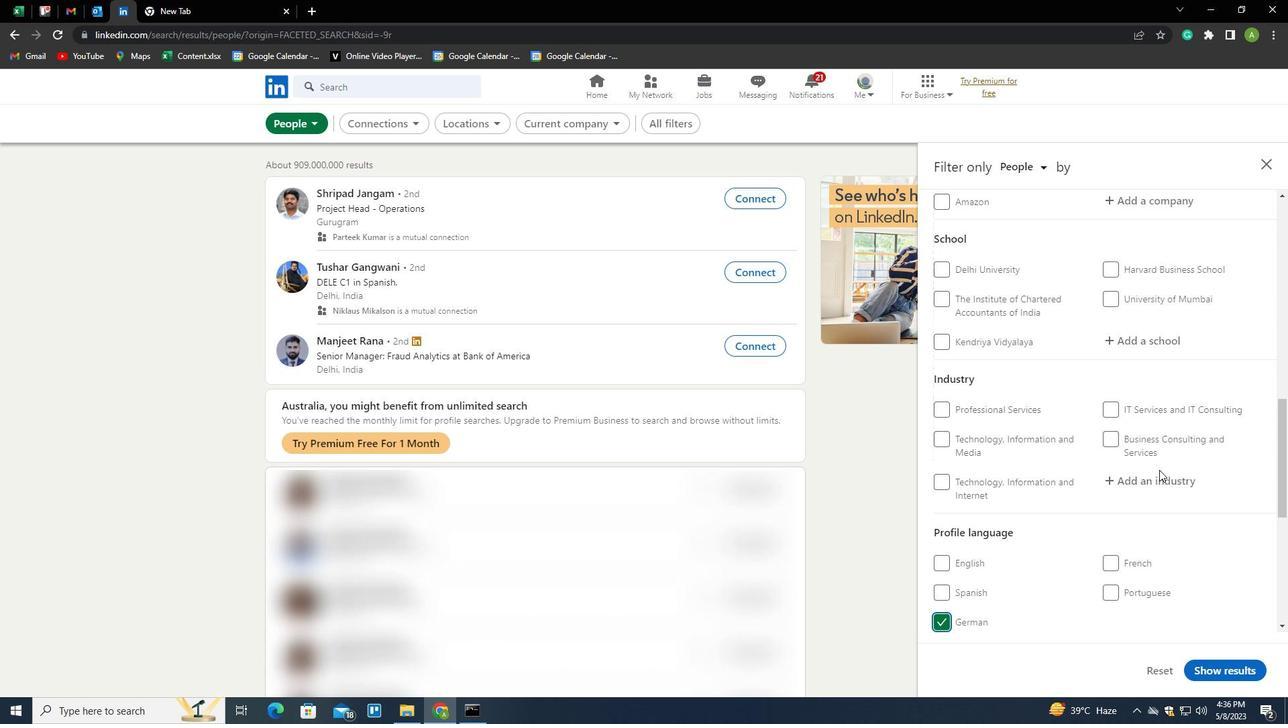 
Action: Mouse scrolled (1159, 471) with delta (0, 0)
Screenshot: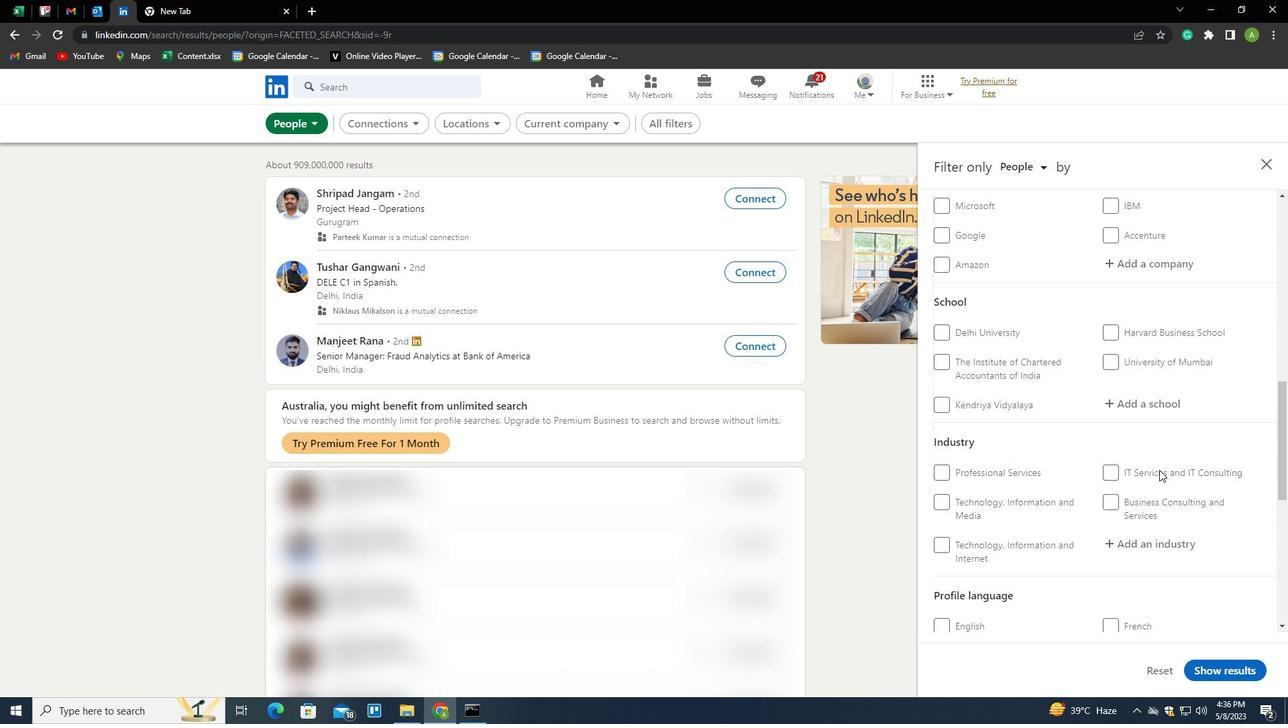 
Action: Mouse moved to (1159, 469)
Screenshot: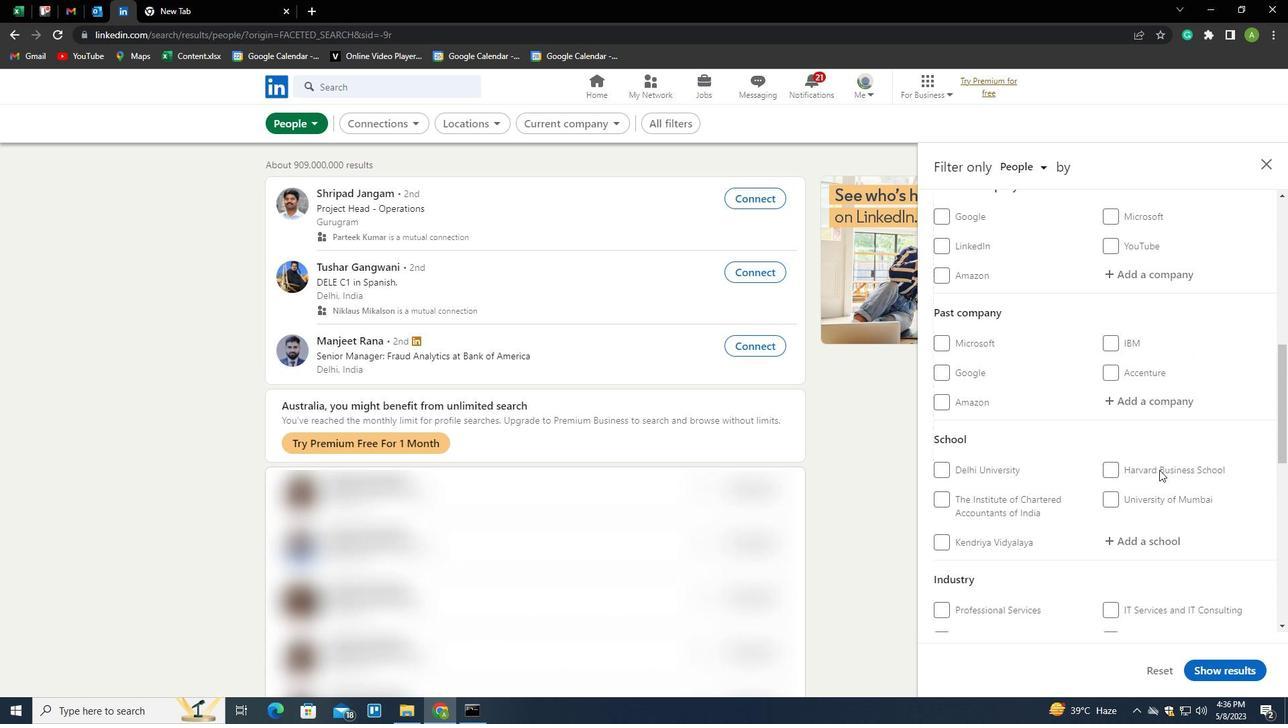 
Action: Mouse scrolled (1159, 469) with delta (0, 0)
Screenshot: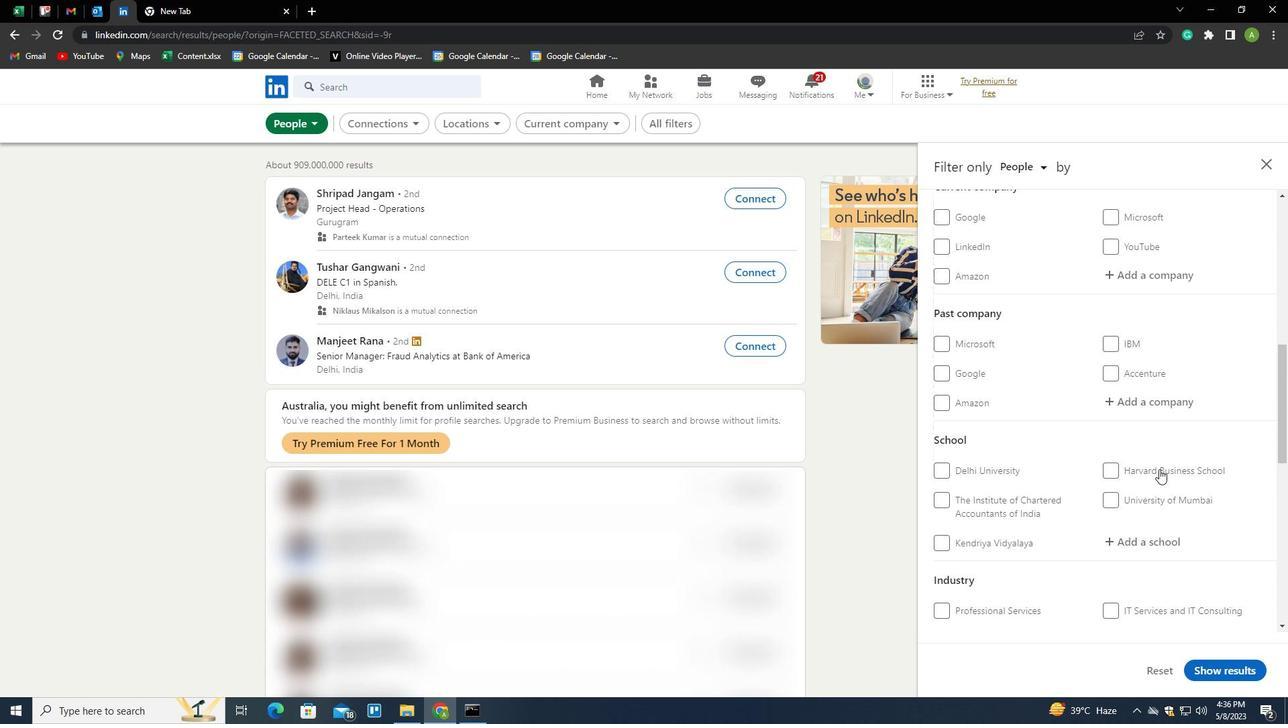 
Action: Mouse scrolled (1159, 469) with delta (0, 0)
Screenshot: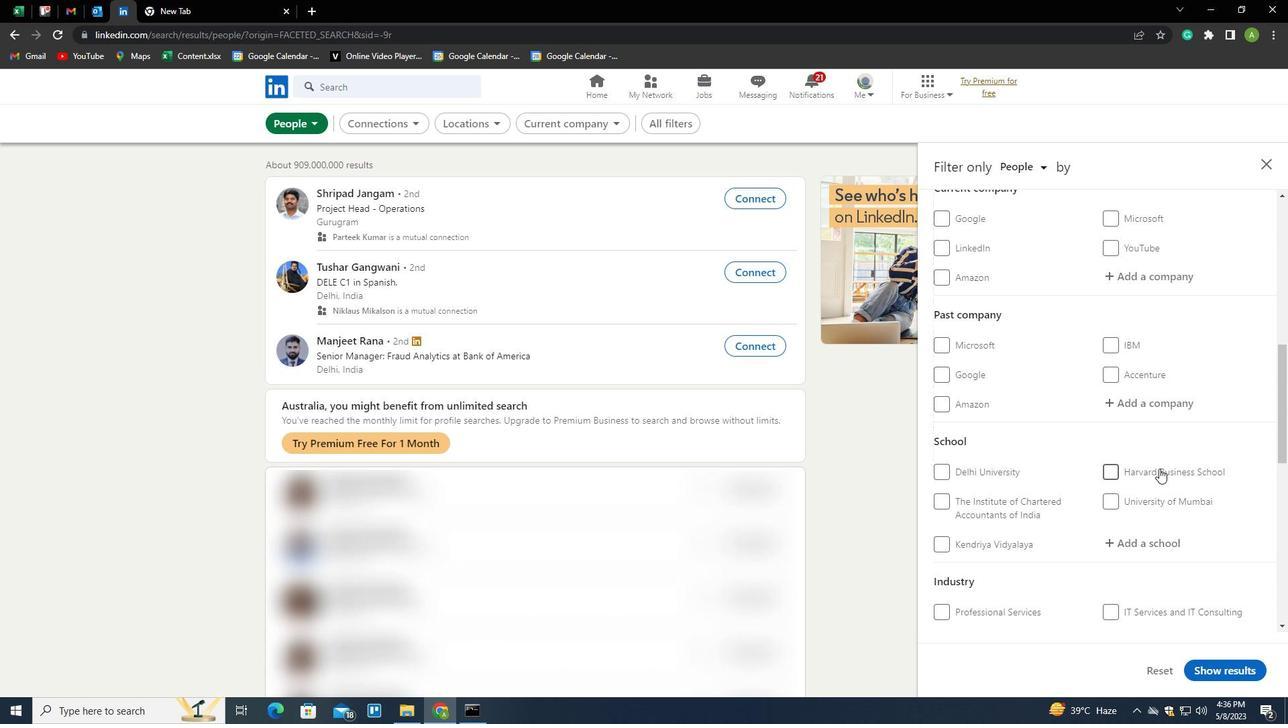 
Action: Mouse moved to (1140, 414)
Screenshot: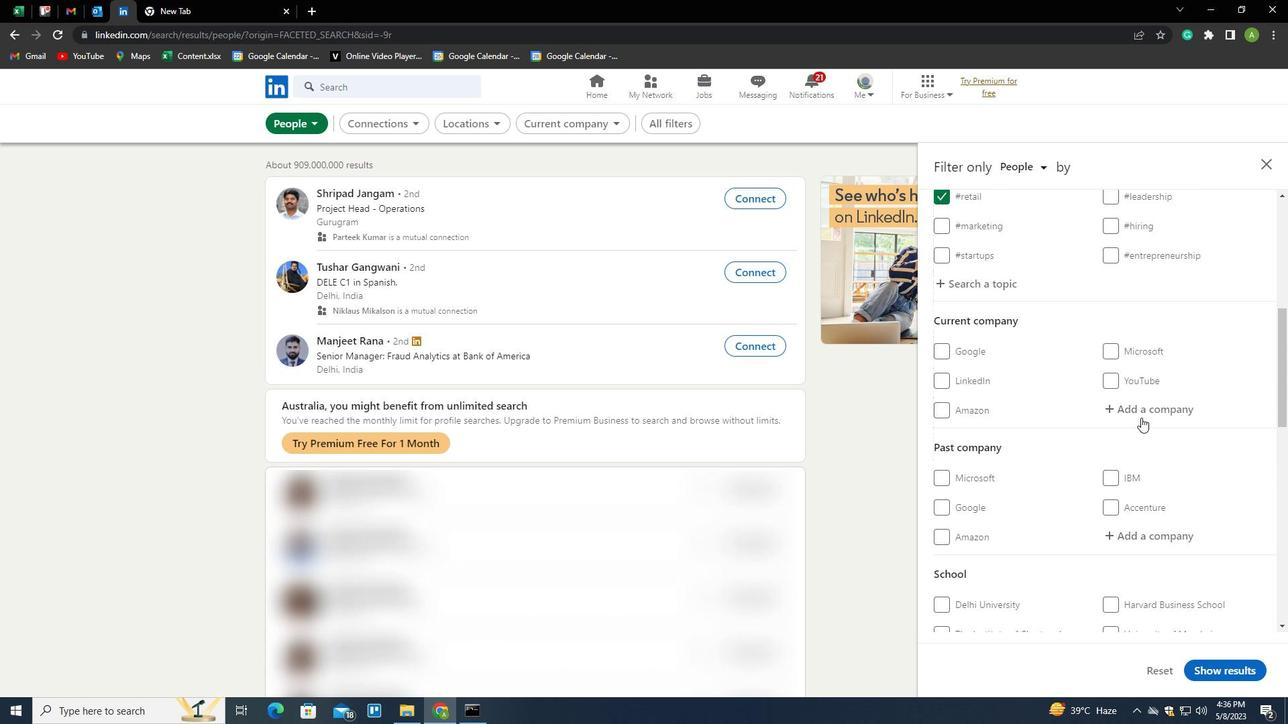 
Action: Mouse pressed left at (1140, 414)
Screenshot: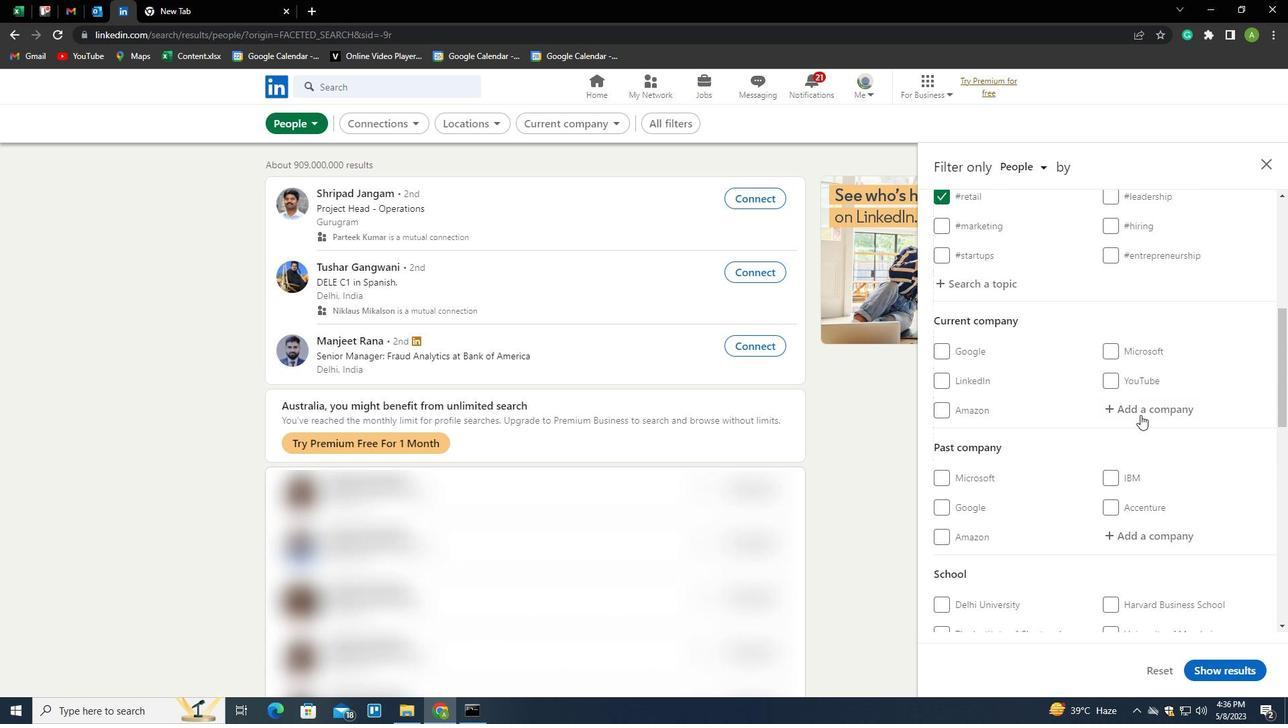 
Action: Key pressed <Key.shift>INTERN<Key.shift>GROW<Key.down><Key.enter>
Screenshot: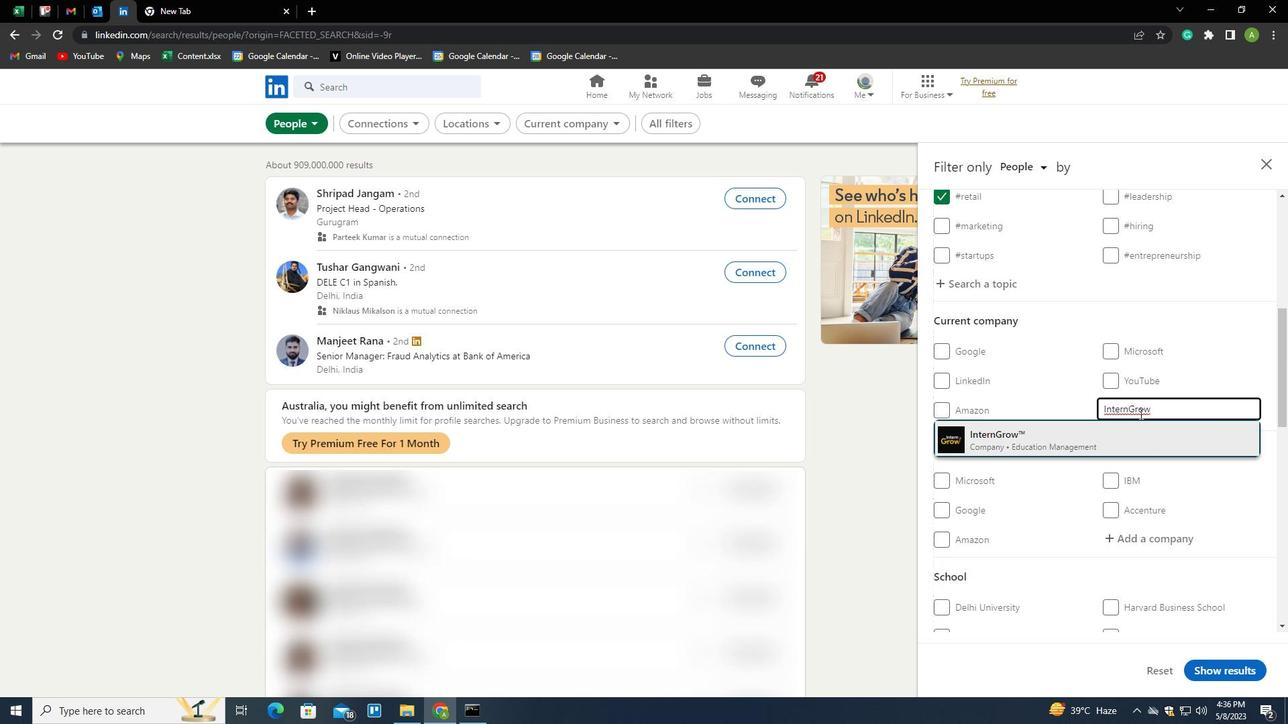 
Action: Mouse scrolled (1140, 413) with delta (0, 0)
Screenshot: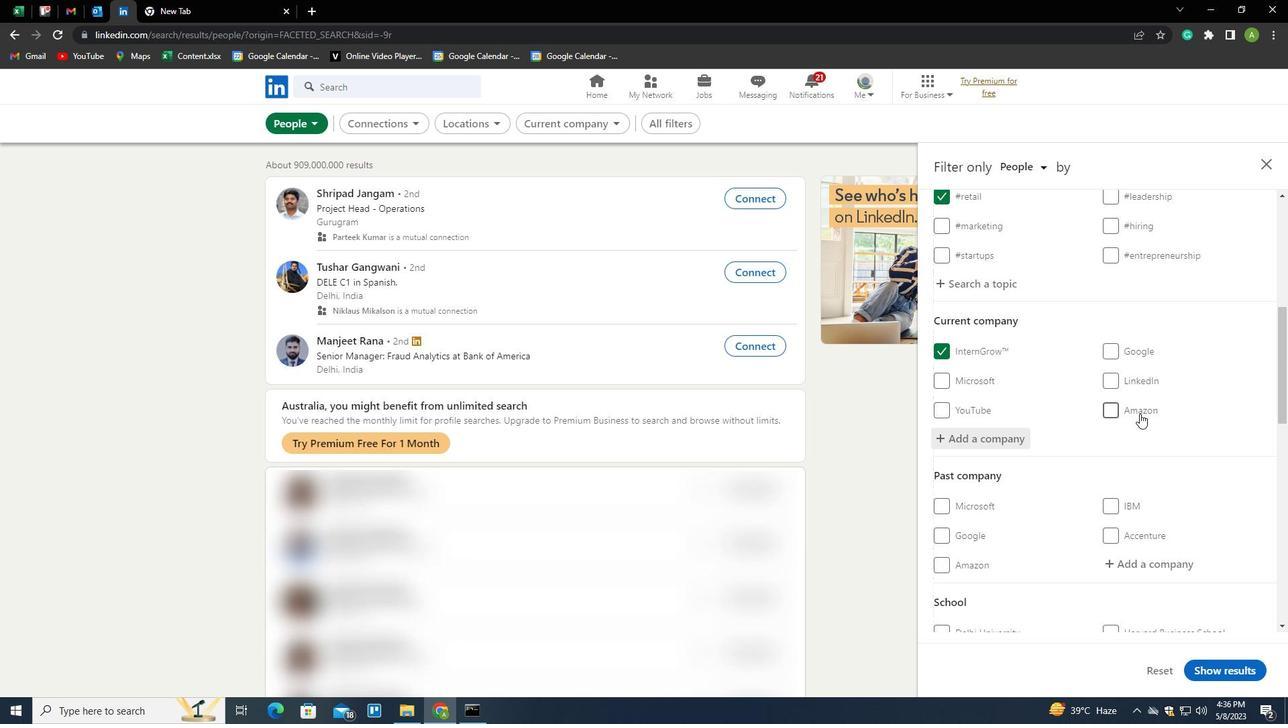 
Action: Mouse scrolled (1140, 413) with delta (0, 0)
Screenshot: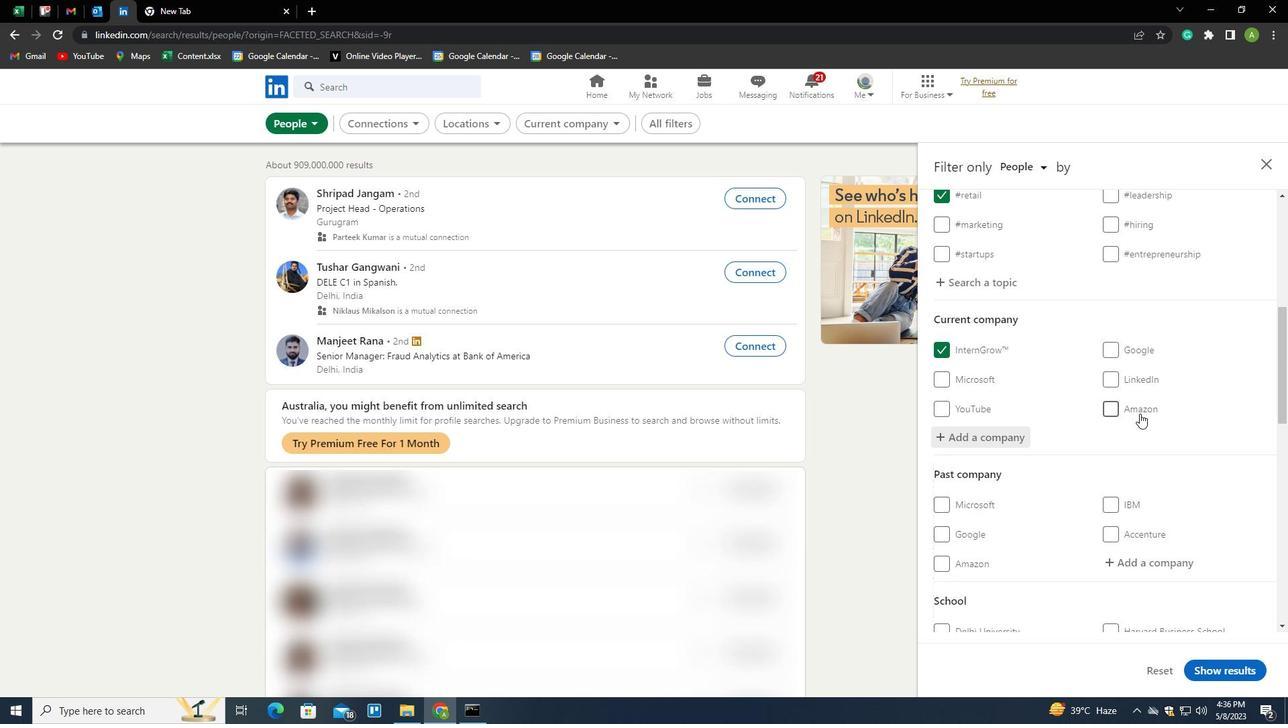 
Action: Mouse scrolled (1140, 413) with delta (0, 0)
Screenshot: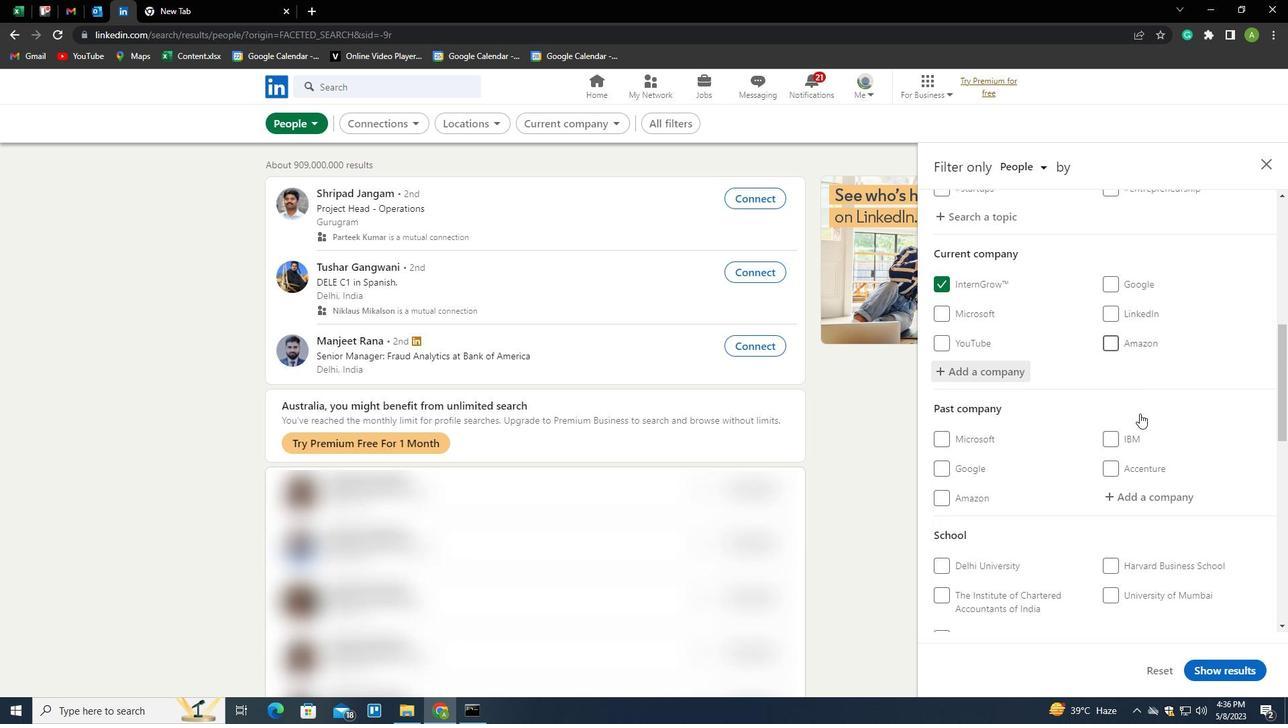 
Action: Mouse scrolled (1140, 413) with delta (0, 0)
Screenshot: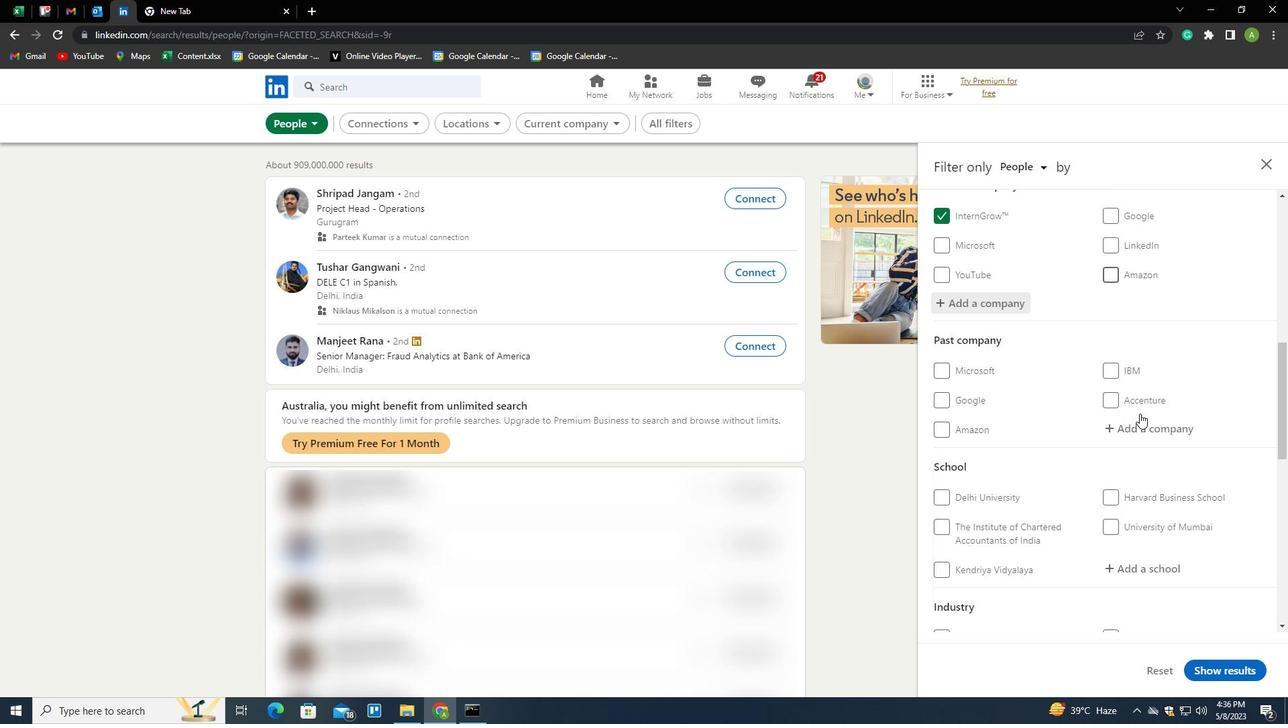 
Action: Mouse moved to (1147, 432)
Screenshot: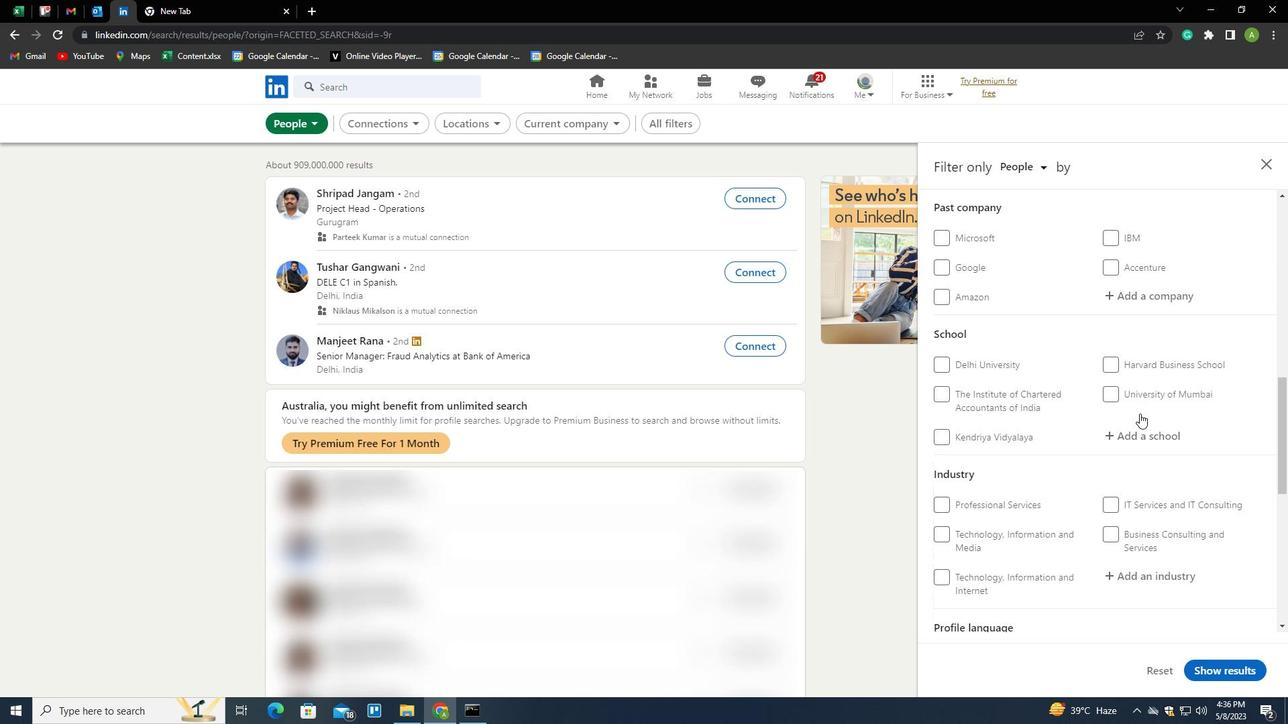 
Action: Mouse pressed left at (1147, 432)
Screenshot: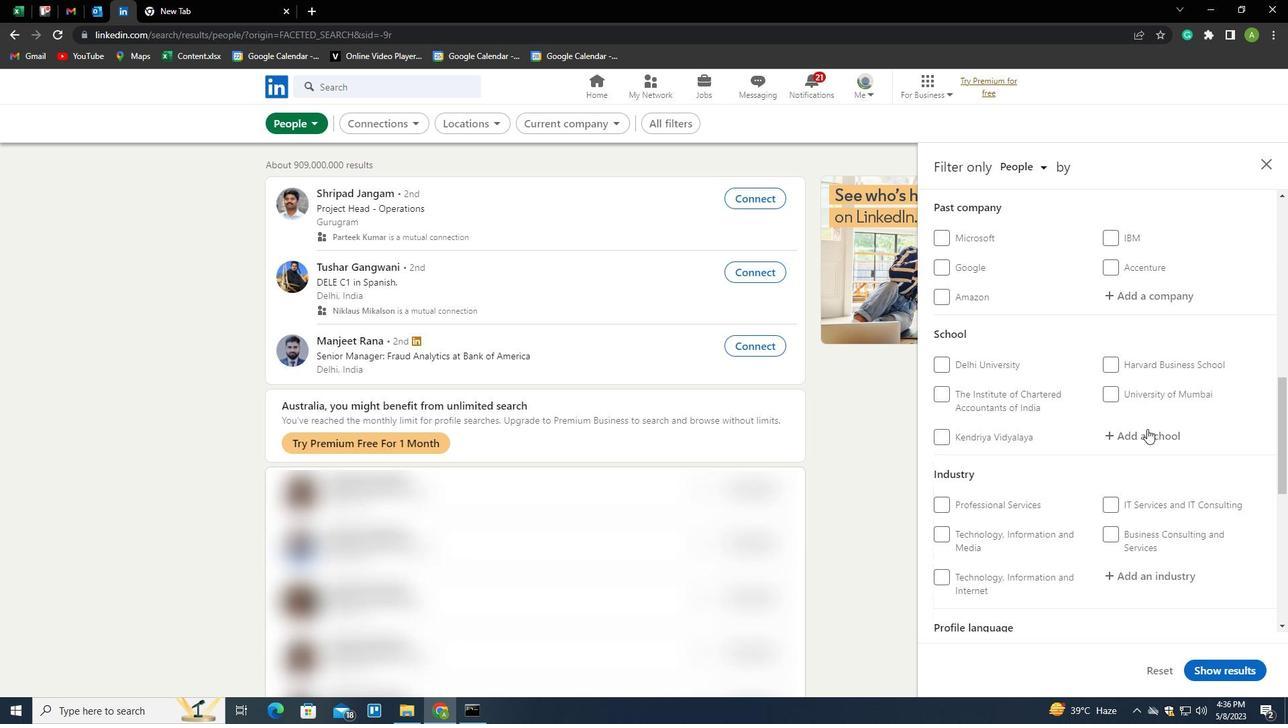 
Action: Key pressed <Key.shift><Key.shift><Key.shift><Key.shift><Key.shift><Key.shift><Key.shift><Key.shift>NARAYANA<Key.space><Key.shift>JUNIOR<Key.space><Key.shift>COLLEGE<Key.space><Key.shift><Key.shift><Key.shift><Key.shift><Key.shift><Key.shift><Key.shift><Key.shift><Key.shift><Key.shift><Key.shift><Key.shift><Key.shift><Key.shift><Key.shift><Key.shift>_<Key.space><Key.backspace><Key.backspace>-<Key.space><Key.shift>INDIA<Key.down><Key.enter>
Screenshot: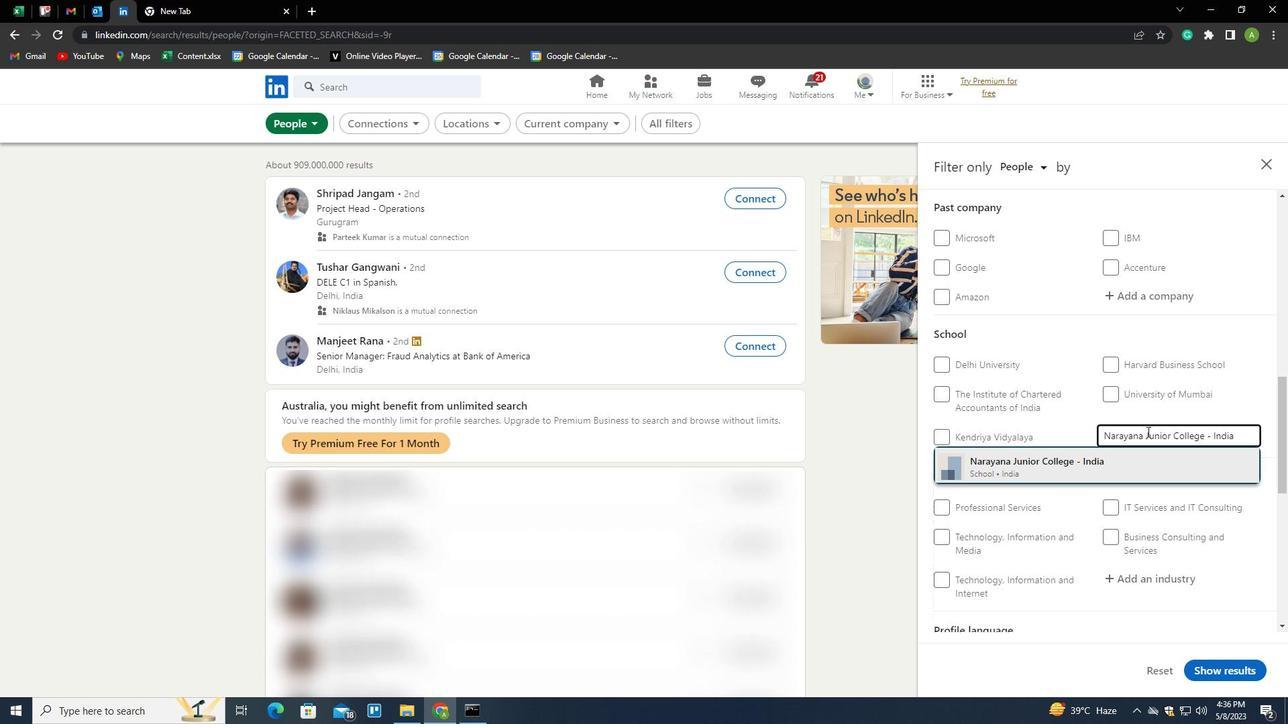 
Action: Mouse scrolled (1147, 431) with delta (0, 0)
Screenshot: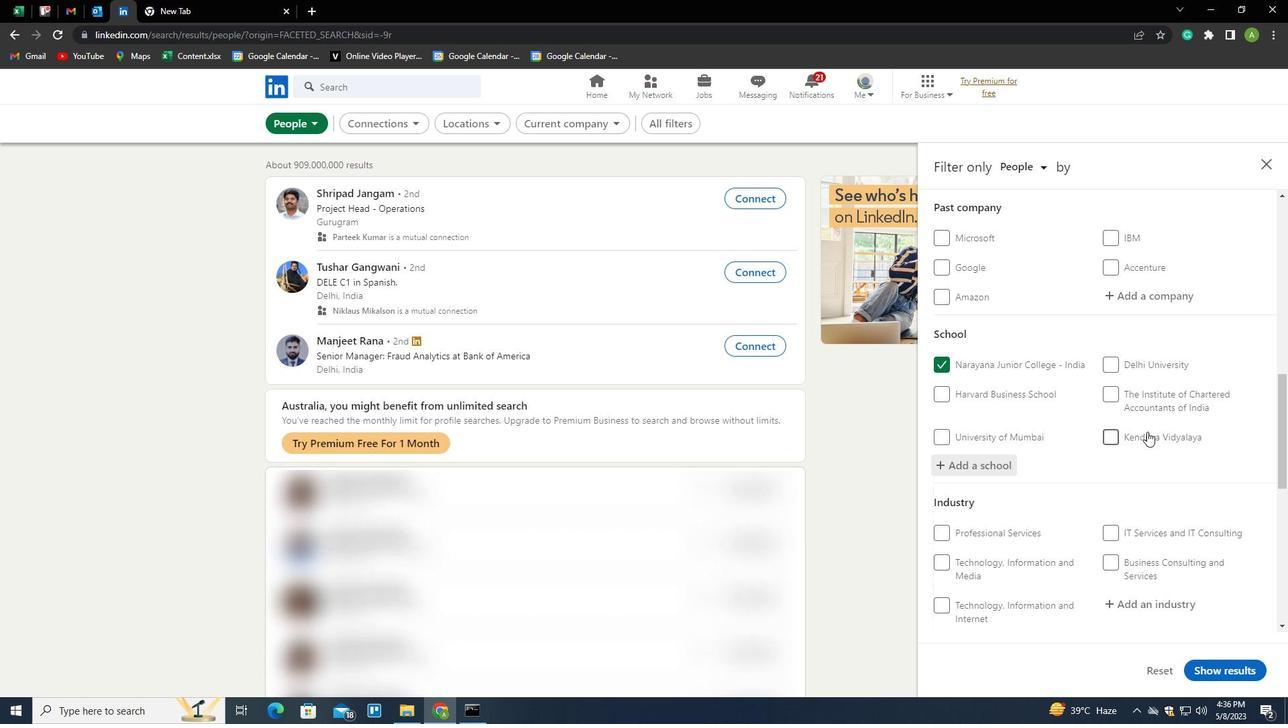 
Action: Mouse scrolled (1147, 431) with delta (0, 0)
Screenshot: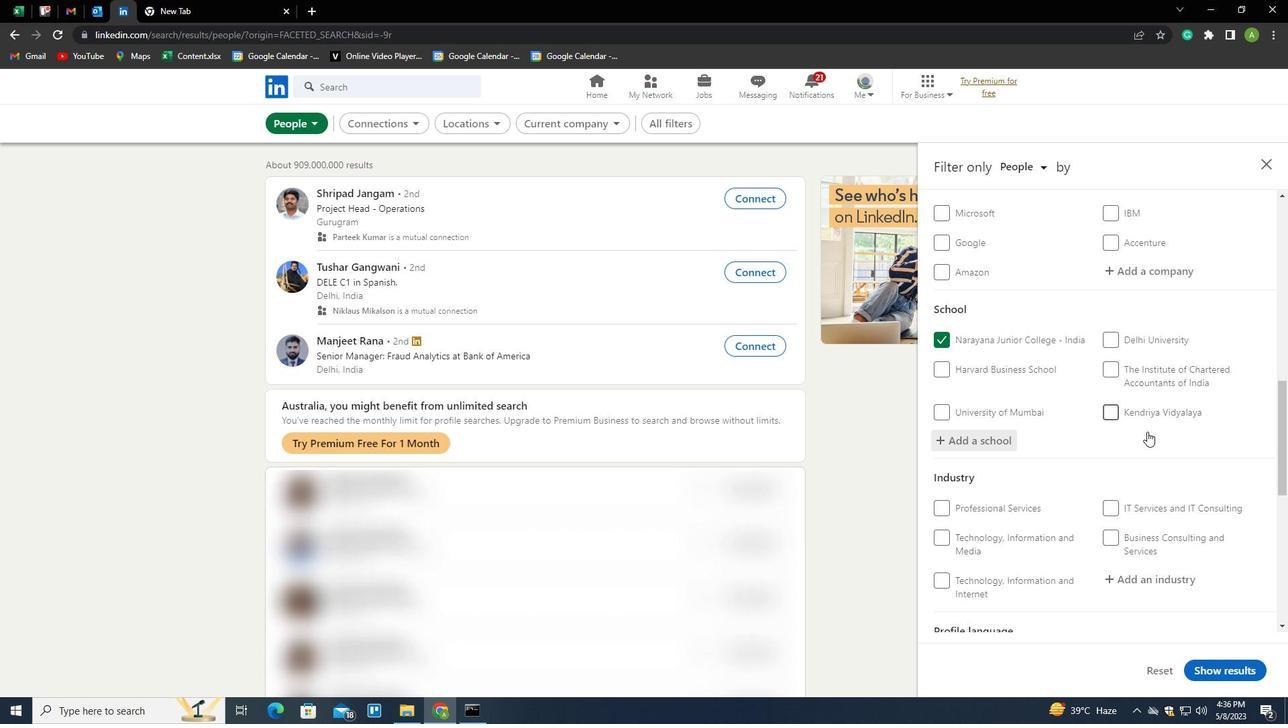 
Action: Mouse scrolled (1147, 431) with delta (0, 0)
Screenshot: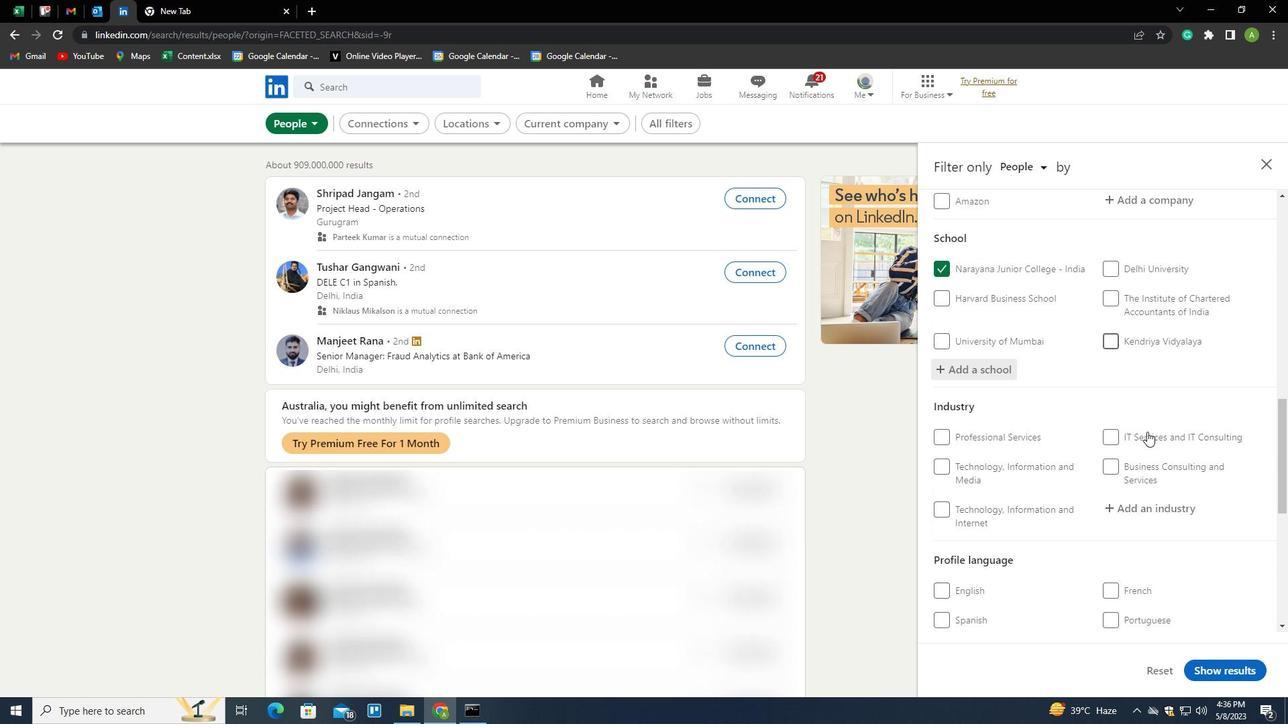 
Action: Mouse moved to (1150, 410)
Screenshot: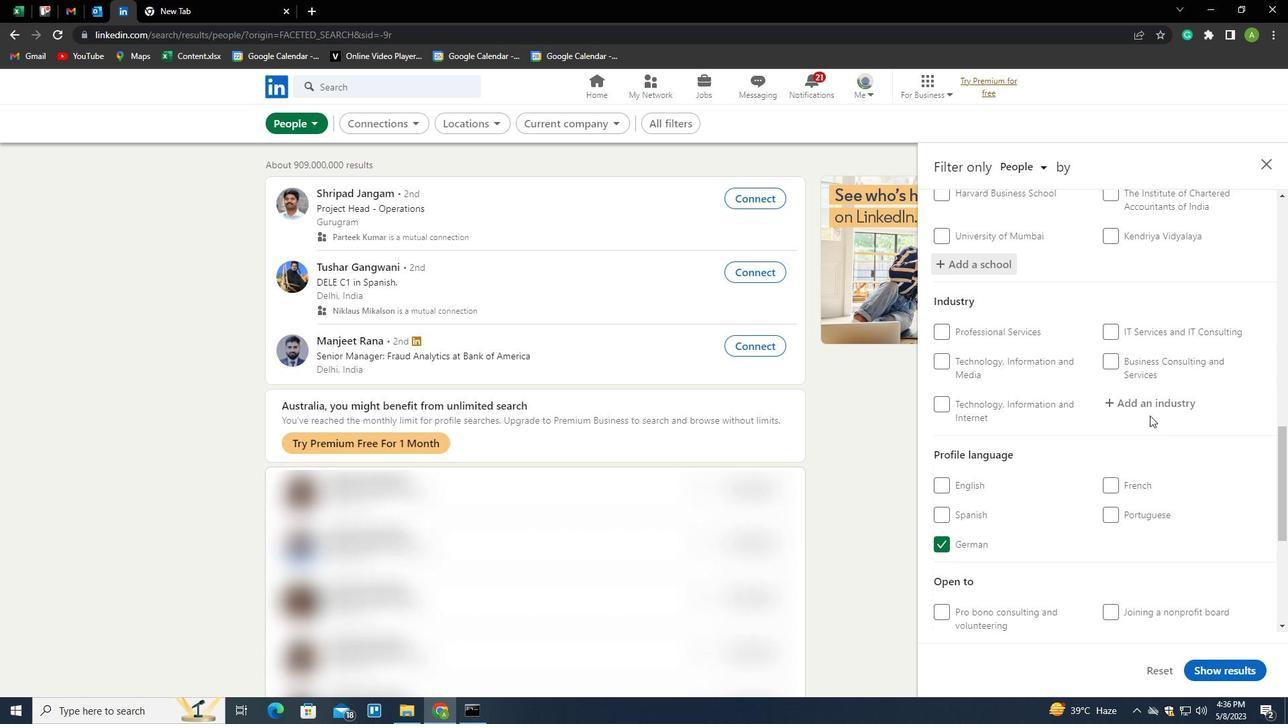 
Action: Mouse pressed left at (1150, 410)
Screenshot: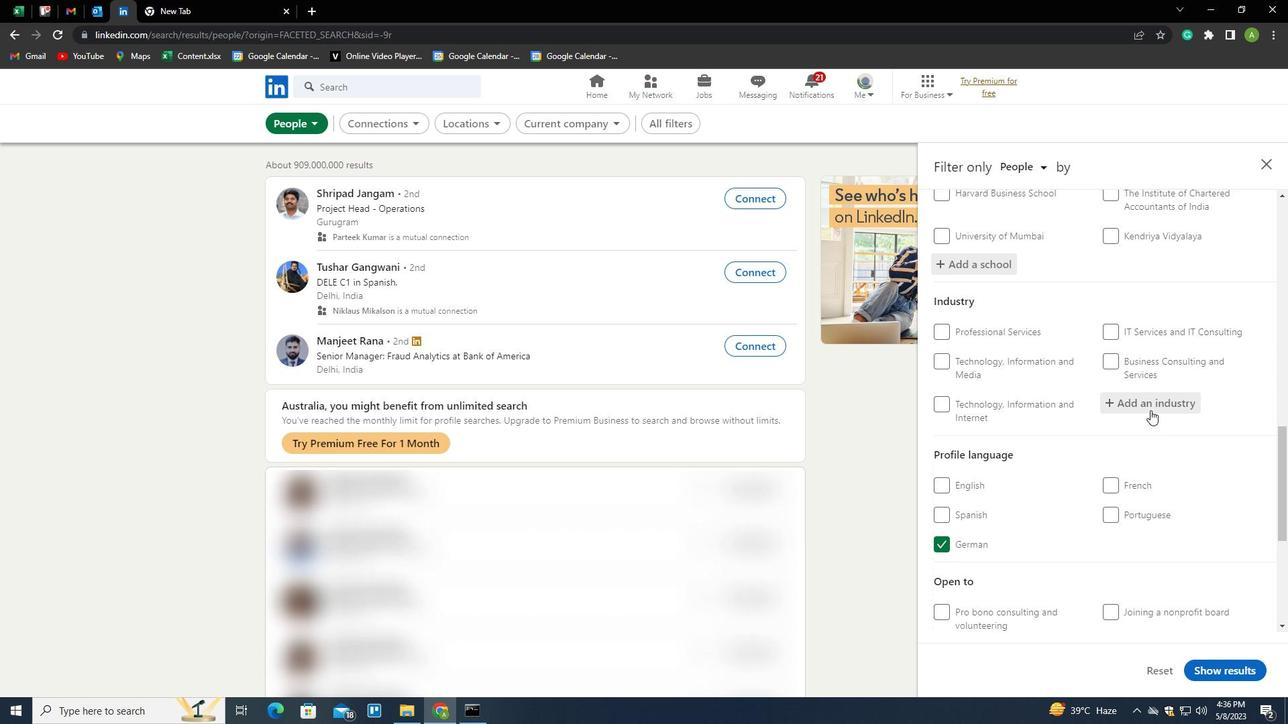 
Action: Key pressed <Key.shift>COMPUTERS<Key.space>AND<Key.space><Key.shift>ELECTRONICS<Key.space><Key.shift>MANUFACTURING<Key.down><Key.enter>
Screenshot: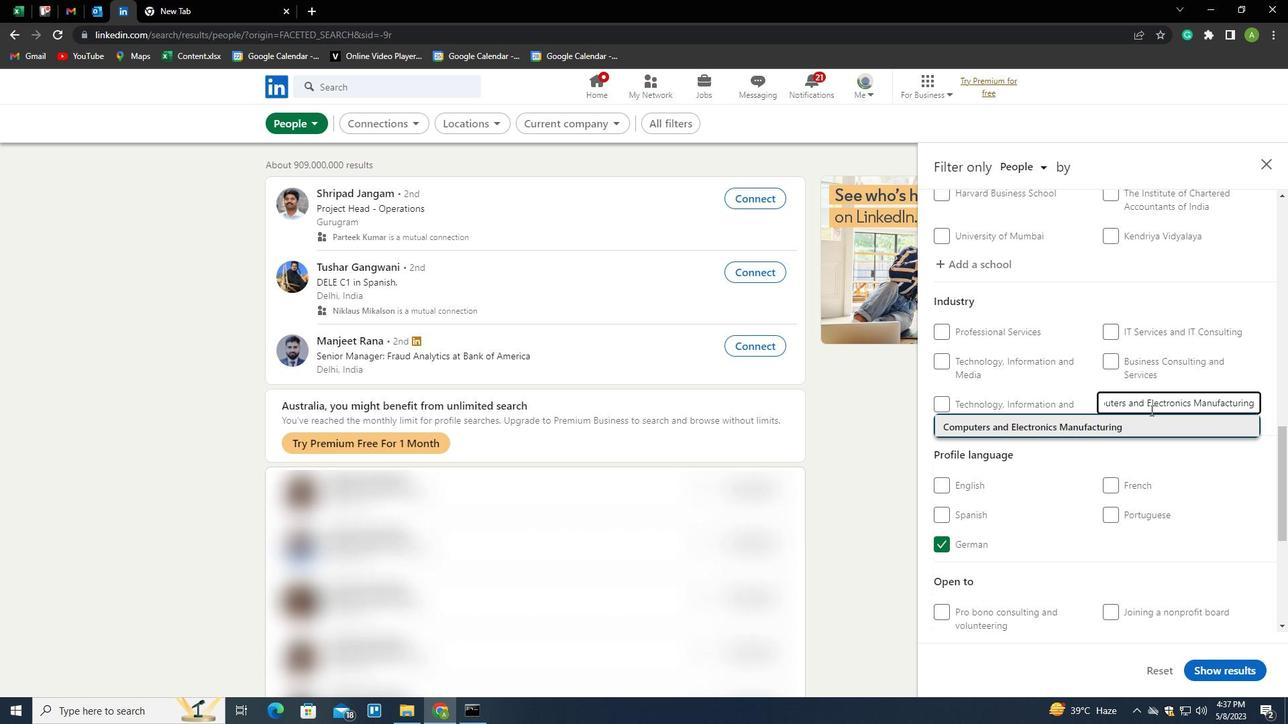 
Action: Mouse moved to (1224, 367)
Screenshot: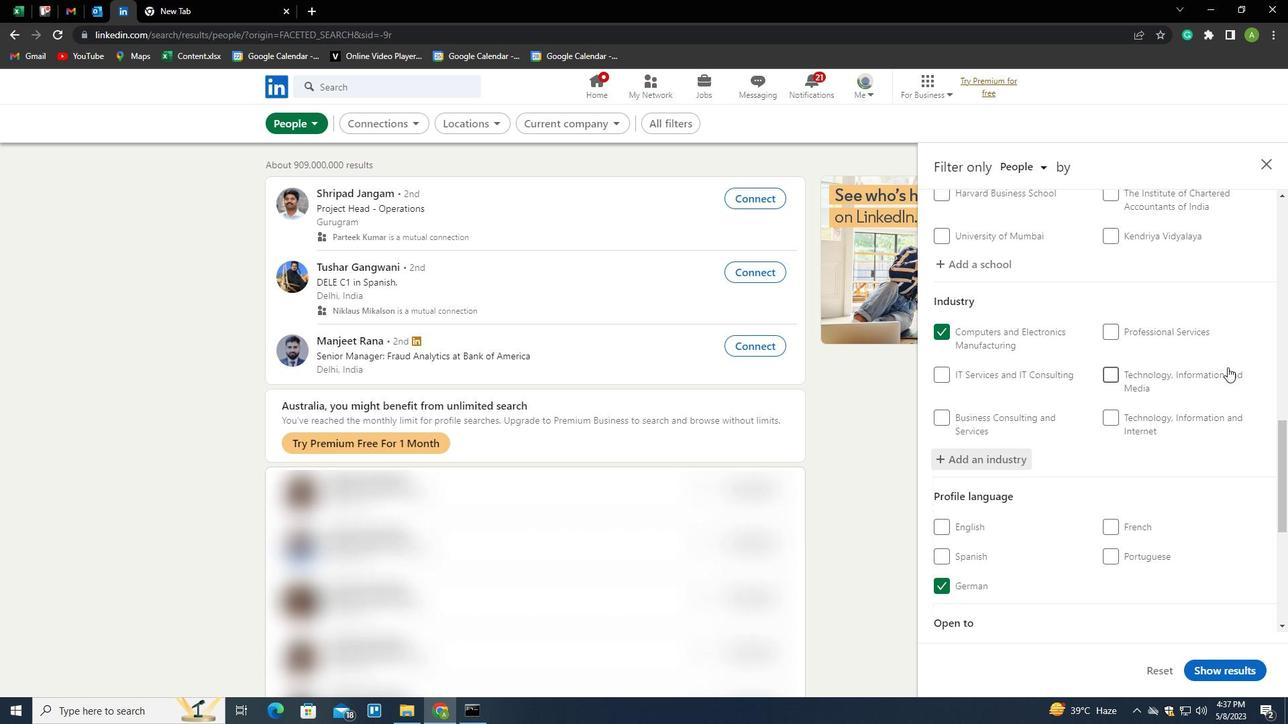
Action: Mouse scrolled (1224, 367) with delta (0, 0)
Screenshot: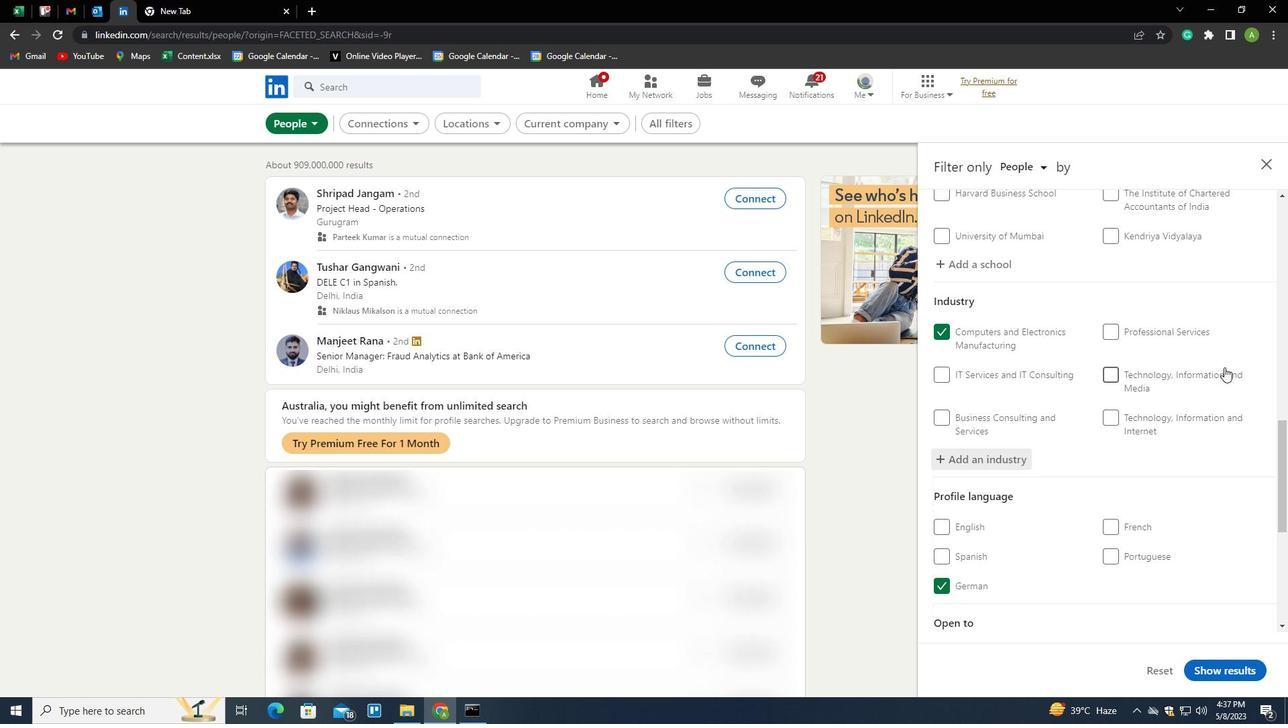 
Action: Mouse scrolled (1224, 367) with delta (0, 0)
Screenshot: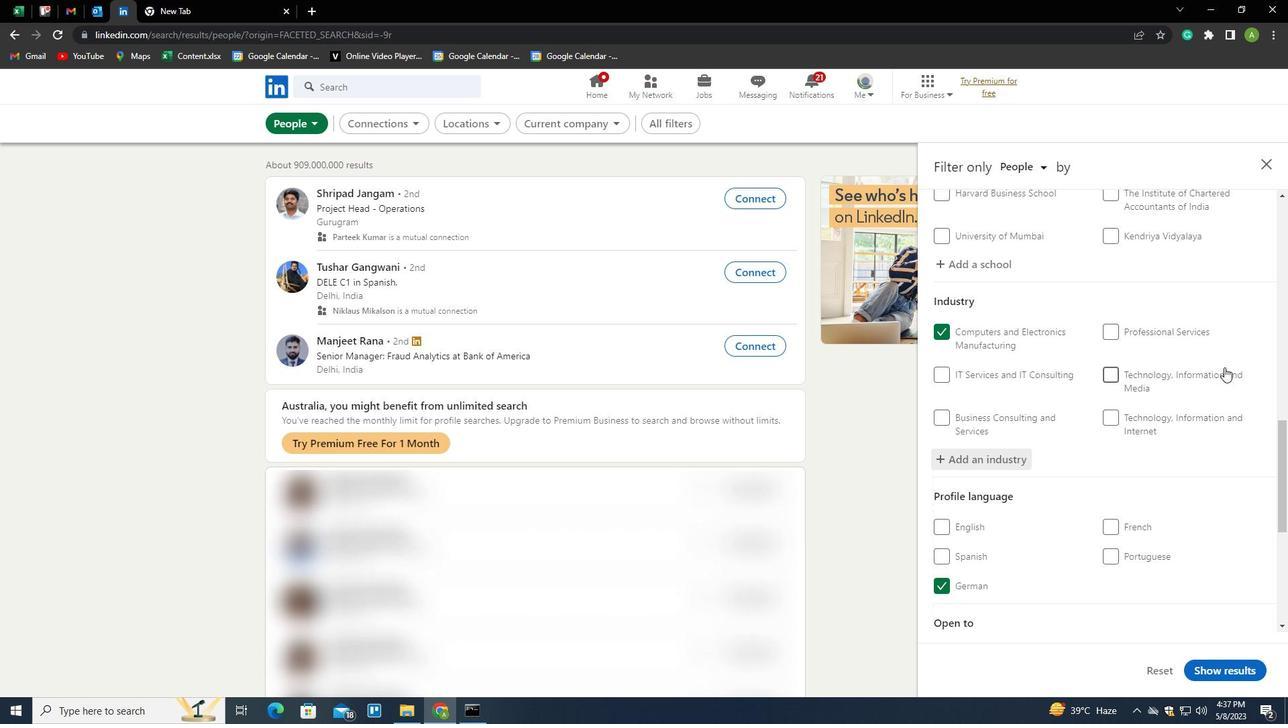 
Action: Mouse scrolled (1224, 367) with delta (0, 0)
Screenshot: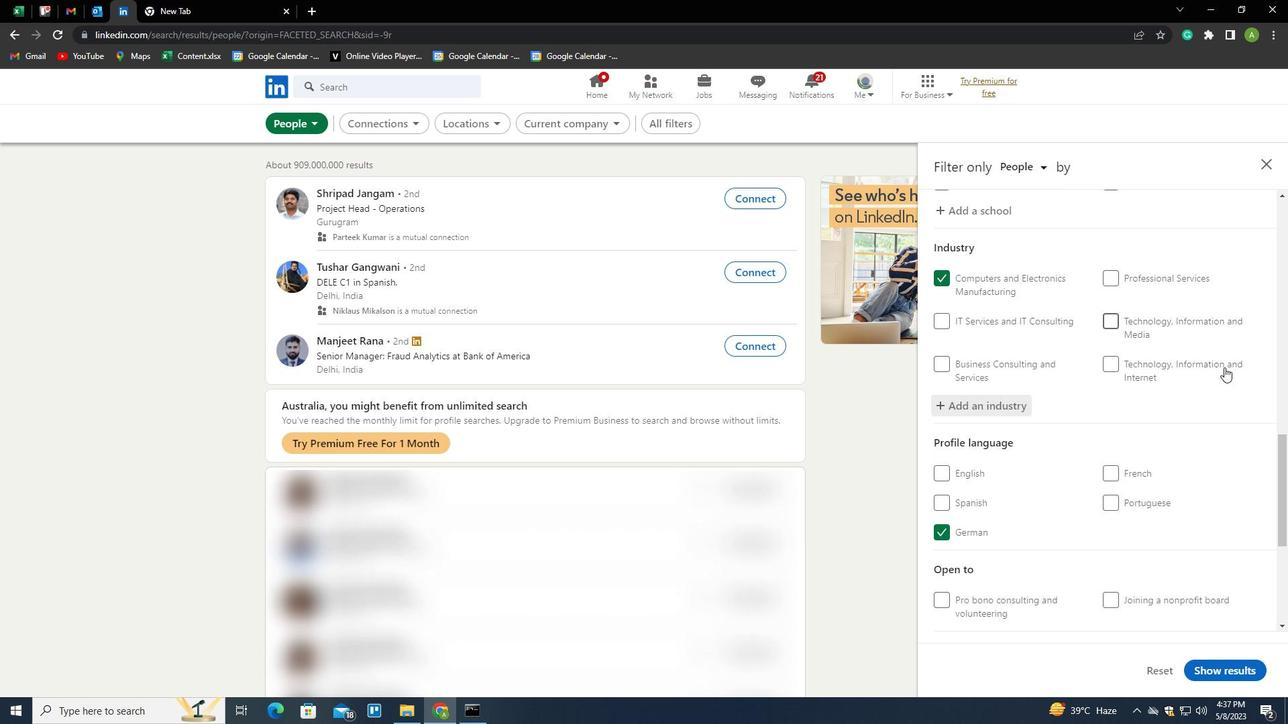 
Action: Mouse scrolled (1224, 367) with delta (0, 0)
Screenshot: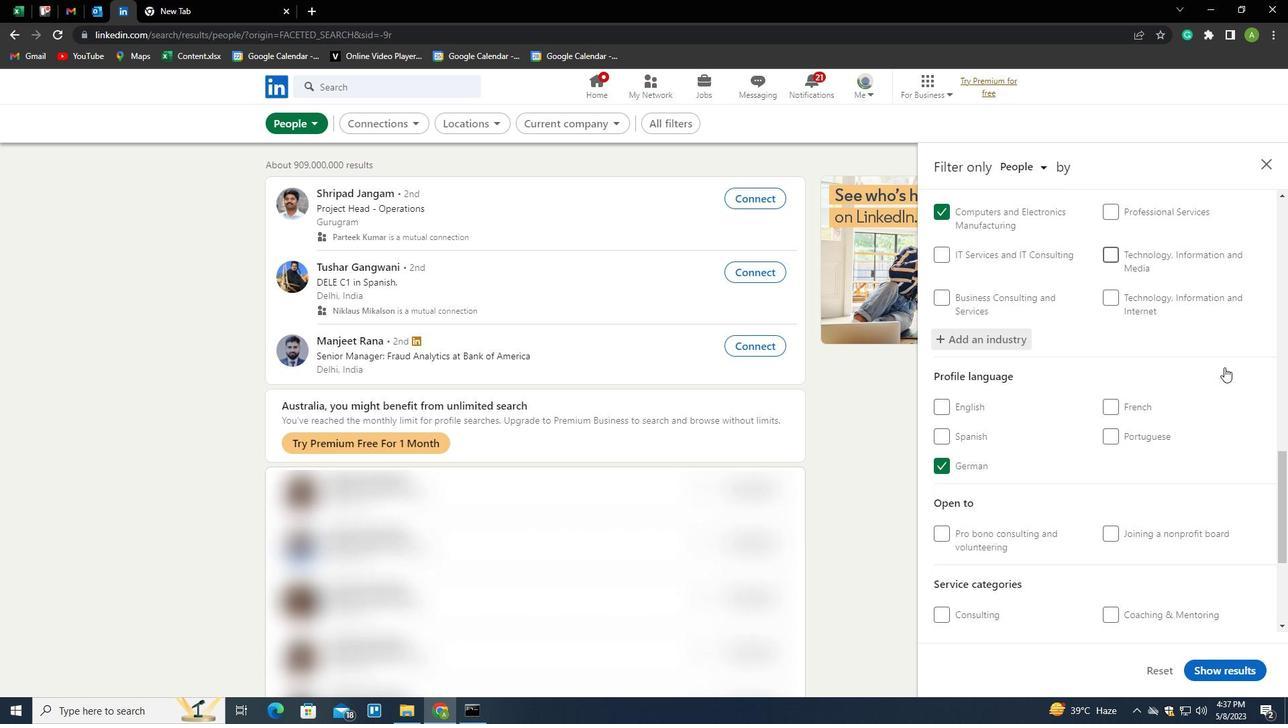 
Action: Mouse scrolled (1224, 367) with delta (0, 0)
Screenshot: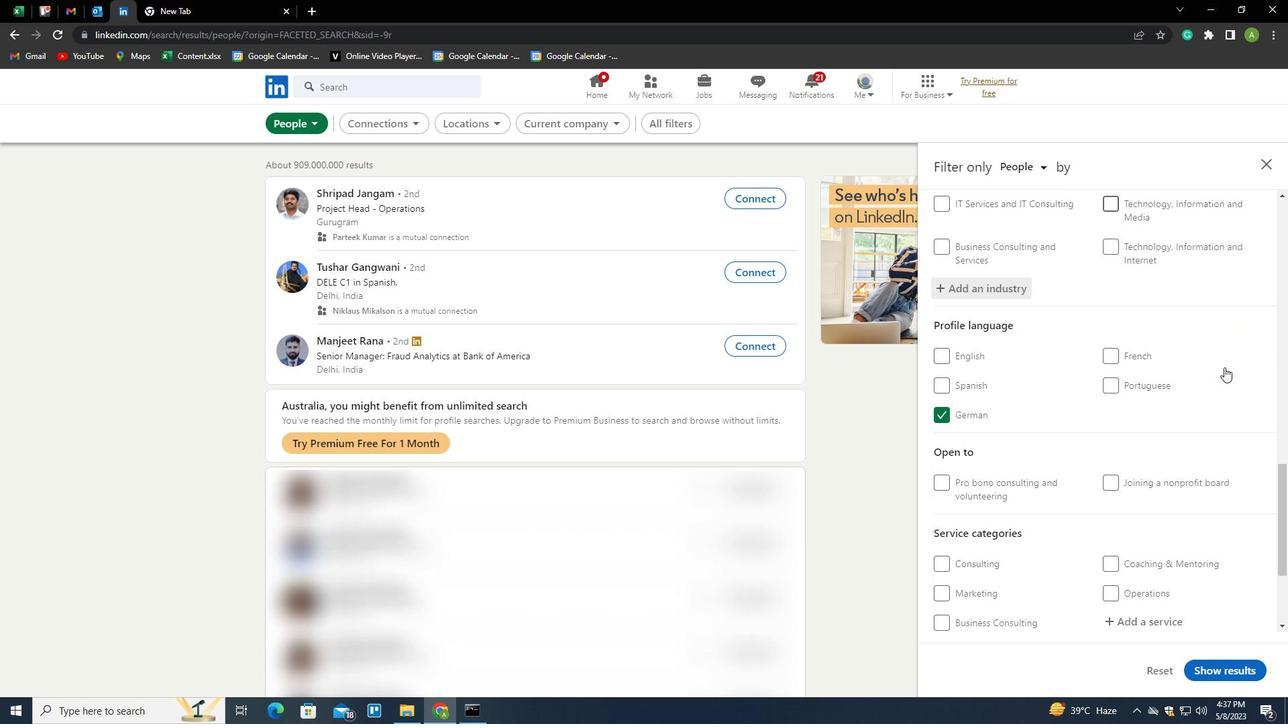 
Action: Mouse moved to (1210, 374)
Screenshot: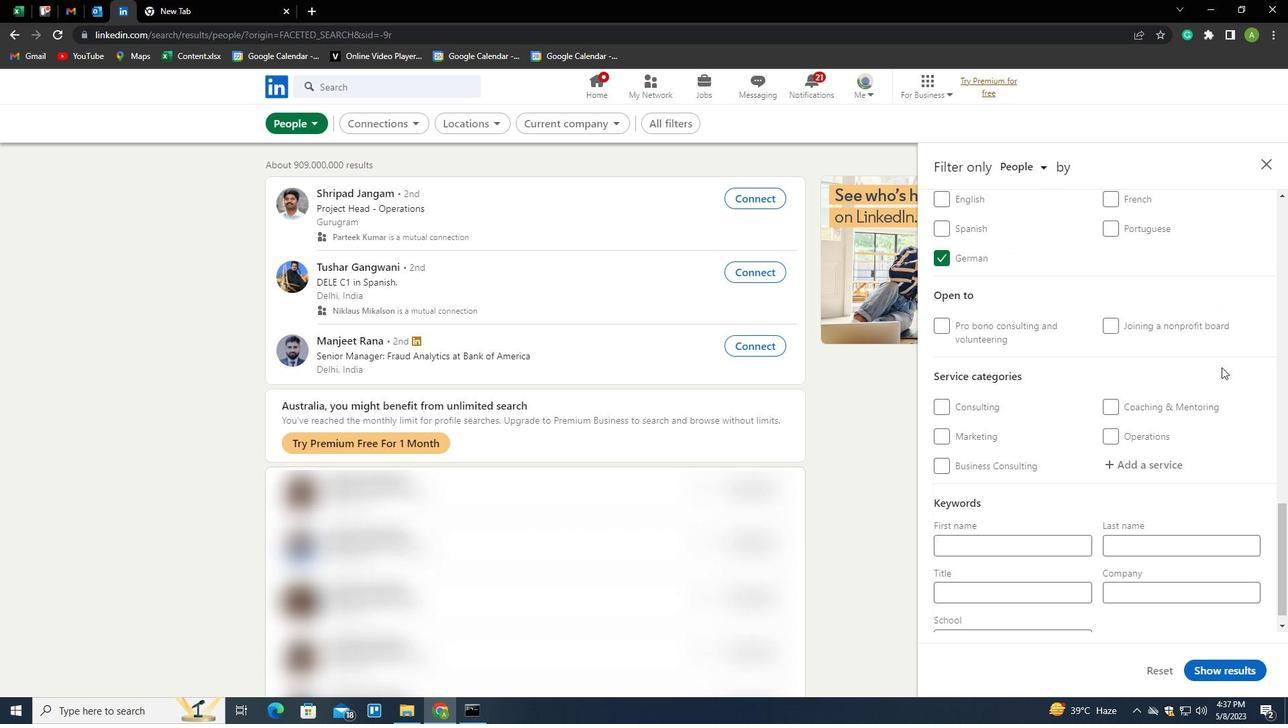 
Action: Mouse scrolled (1210, 373) with delta (0, 0)
Screenshot: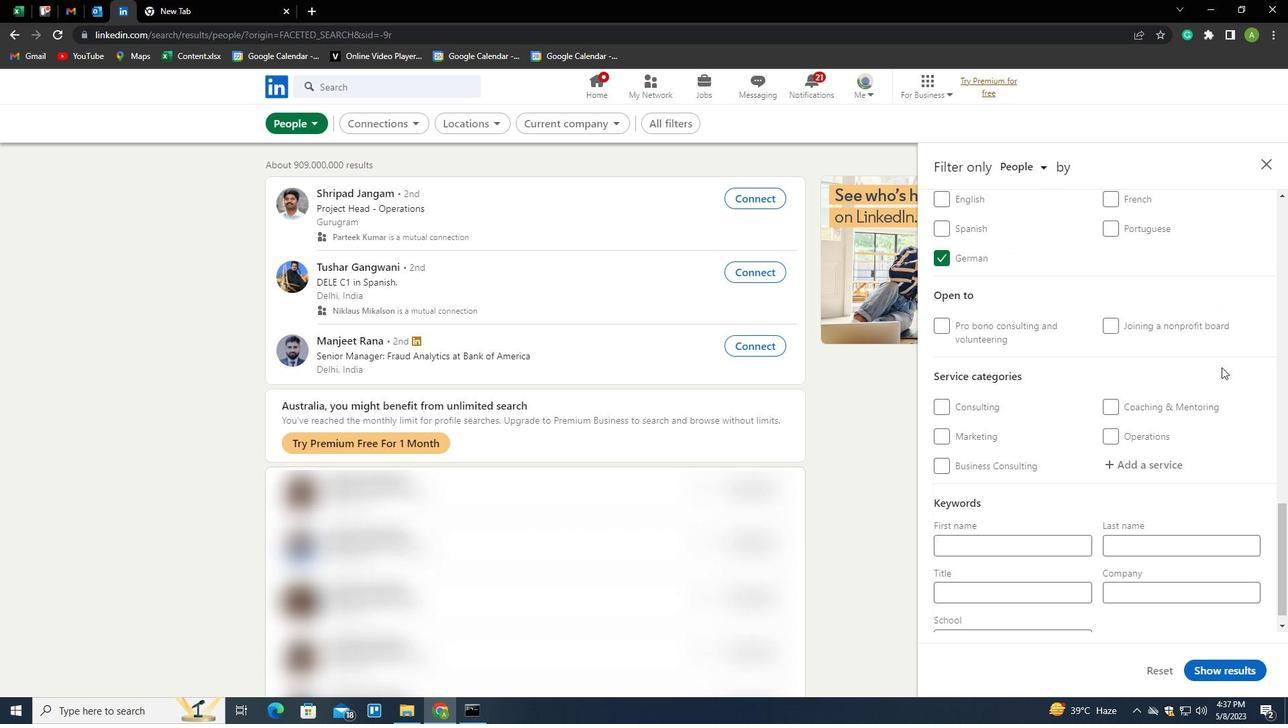 
Action: Mouse scrolled (1210, 373) with delta (0, 0)
Screenshot: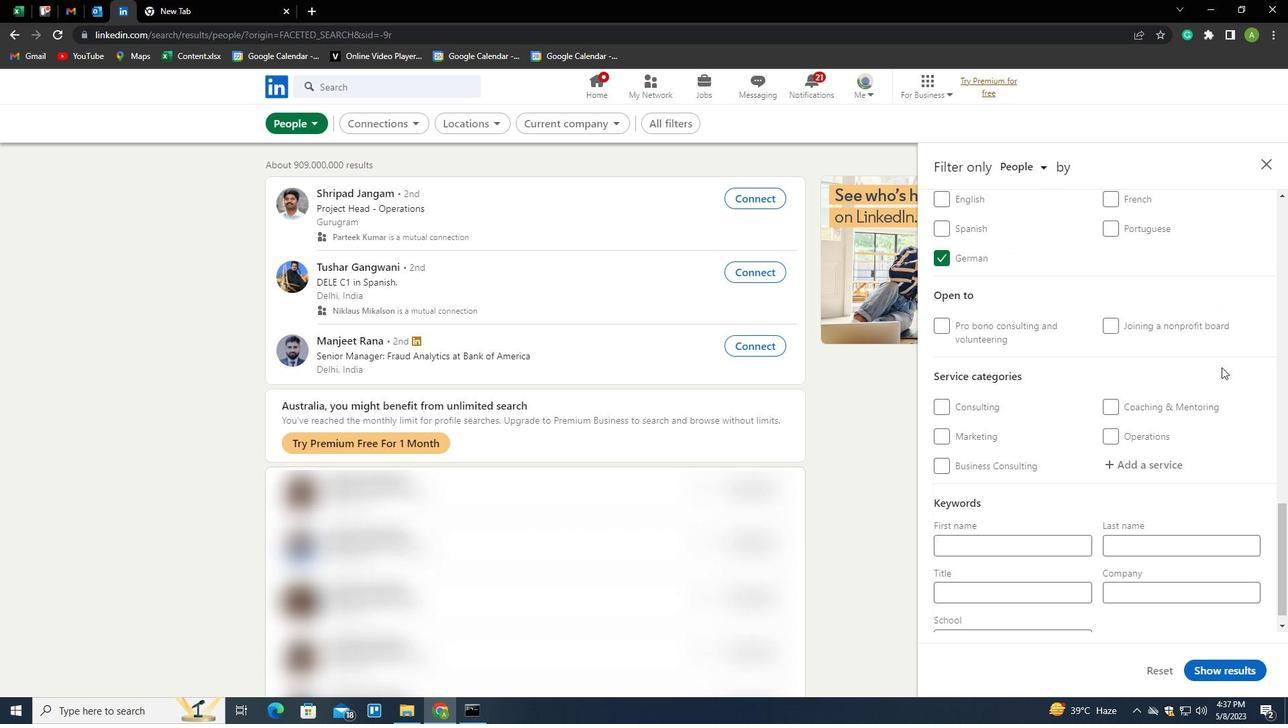 
Action: Mouse moved to (1150, 442)
Screenshot: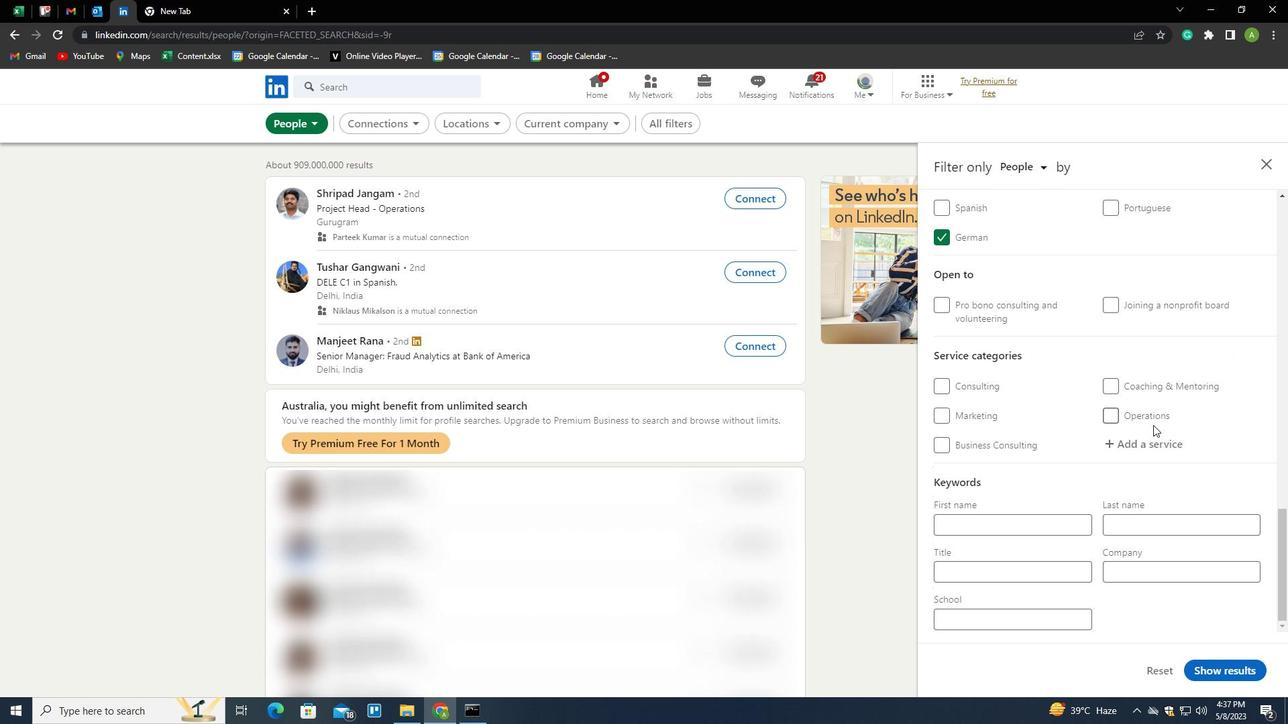 
Action: Mouse pressed left at (1150, 442)
Screenshot: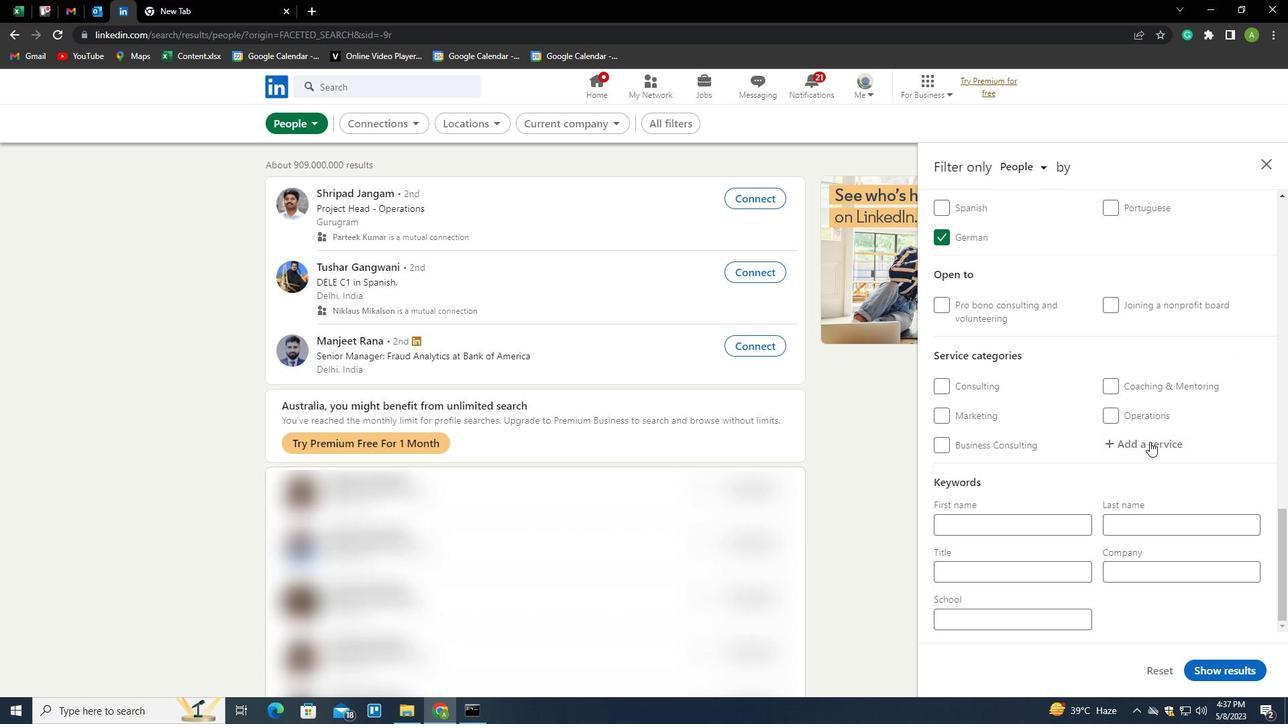 
Action: Mouse moved to (1150, 442)
Screenshot: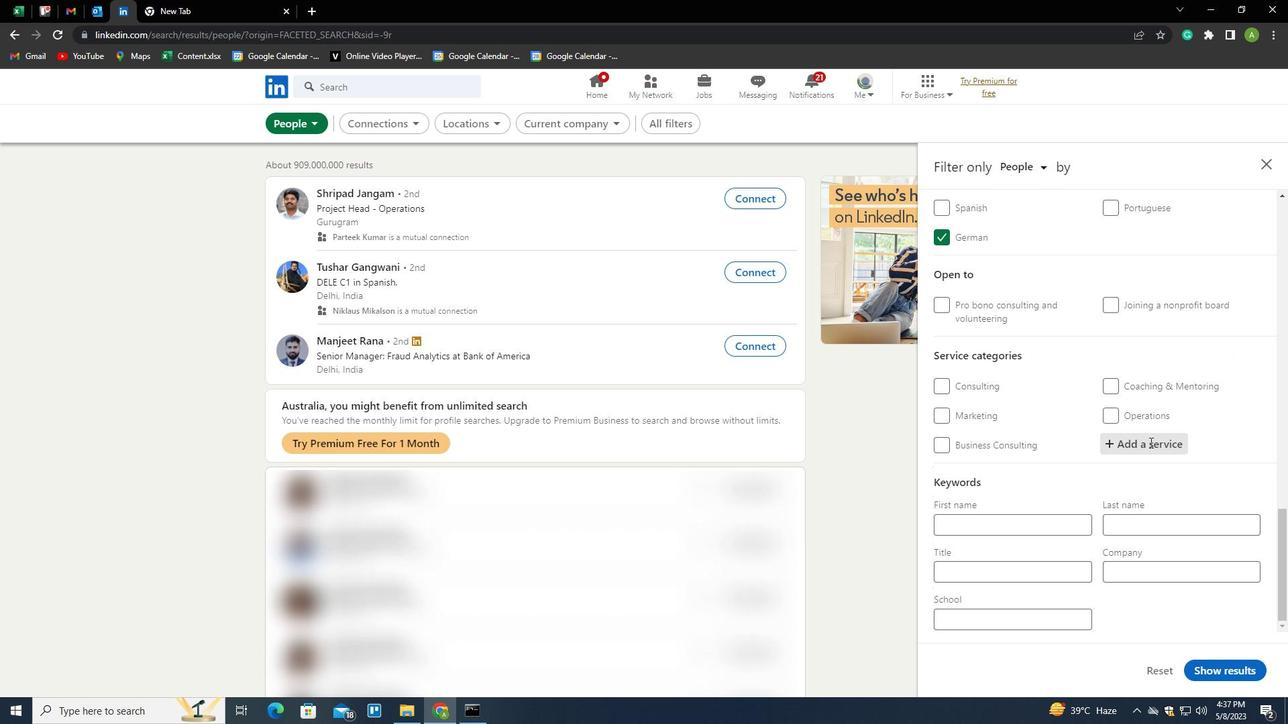 
Action: Key pressed <Key.shift>EVENT<Key.space><Key.shift>PLANNING<Key.down><Key.enter>
Screenshot: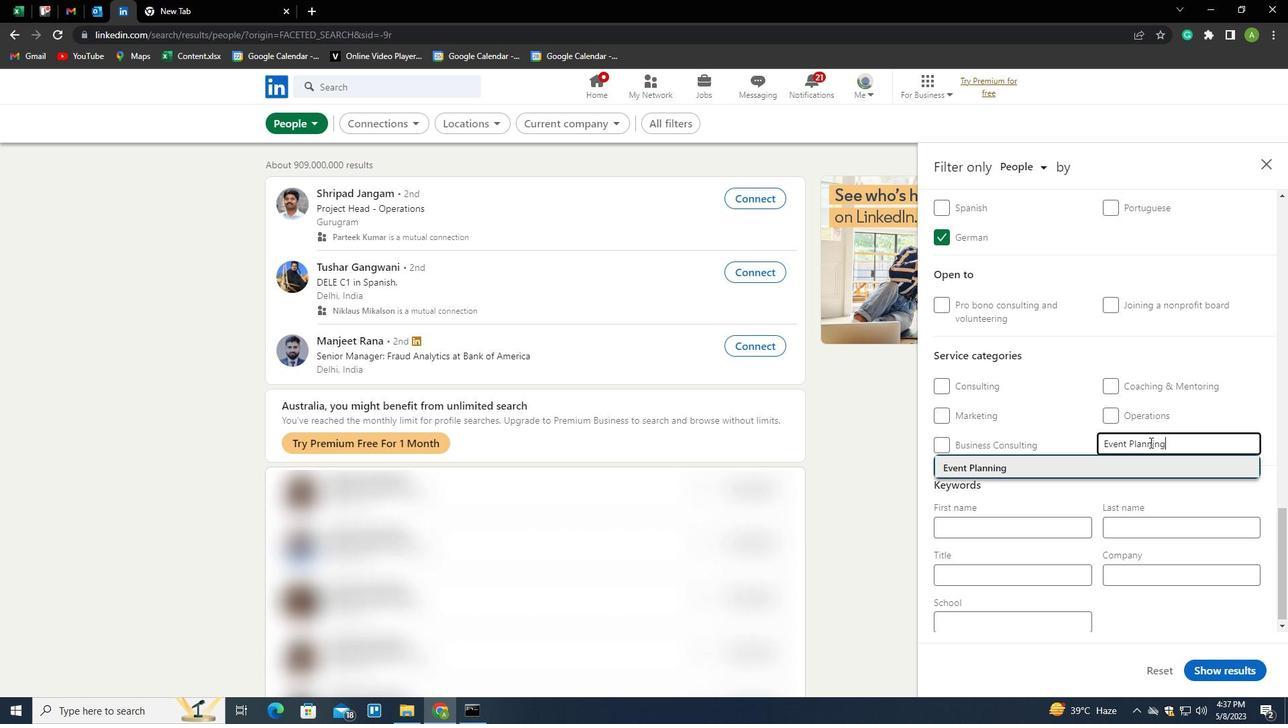 
Action: Mouse moved to (1021, 461)
Screenshot: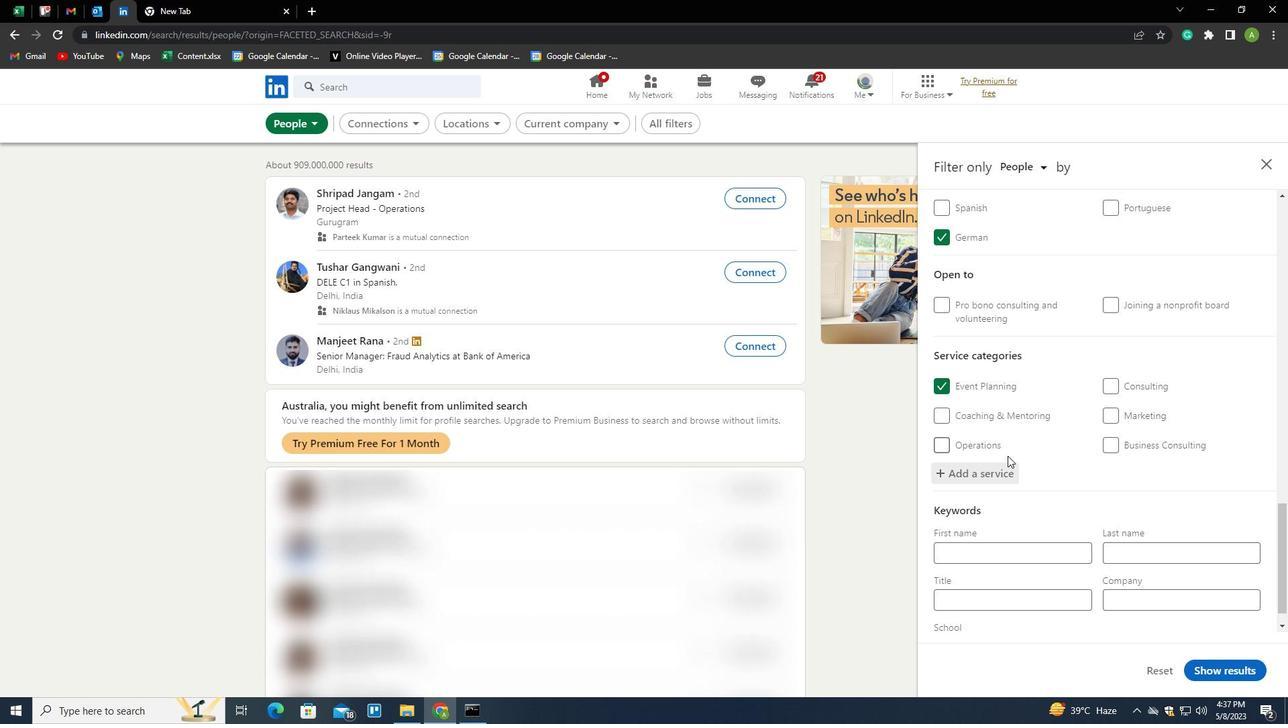 
Action: Mouse scrolled (1021, 460) with delta (0, 0)
Screenshot: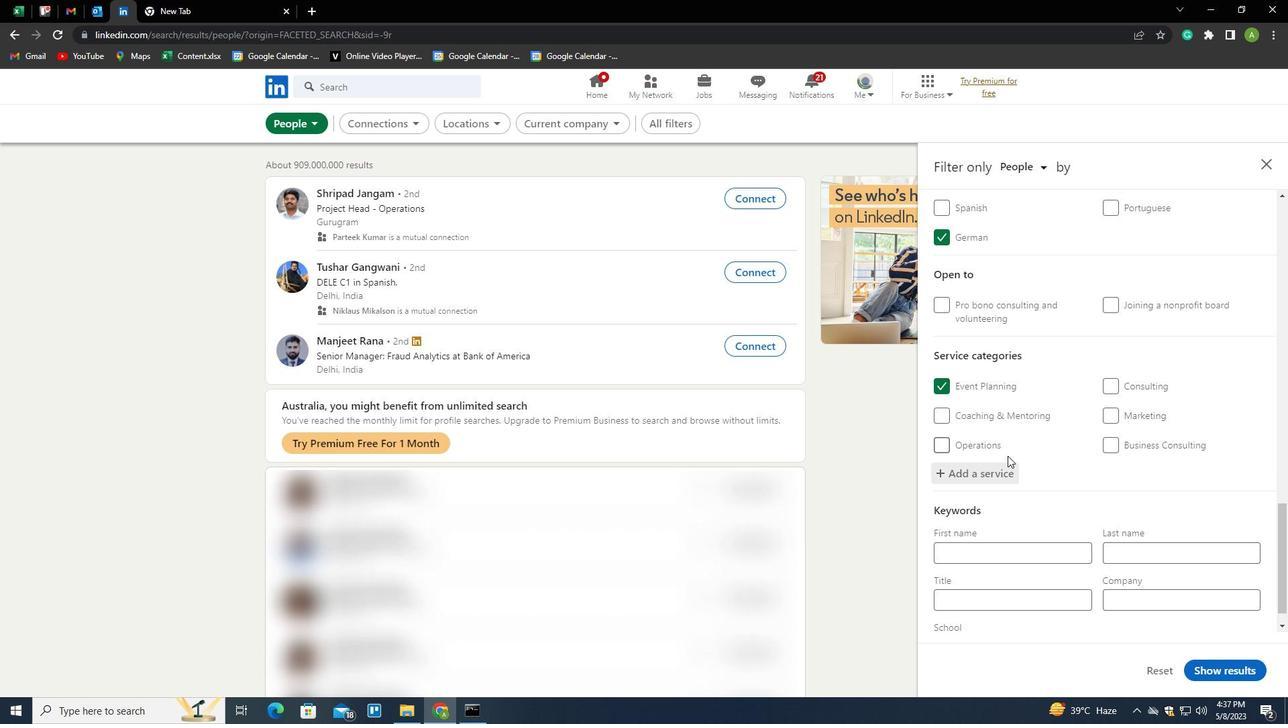 
Action: Mouse moved to (1021, 463)
Screenshot: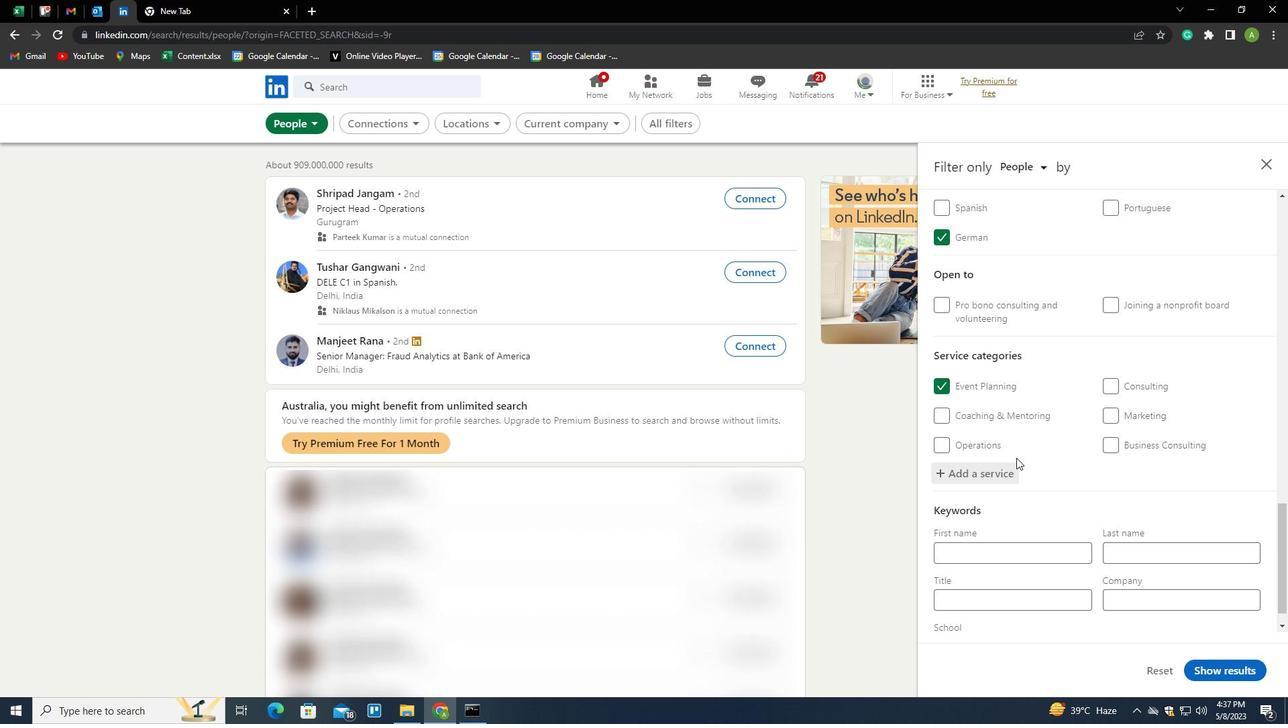 
Action: Mouse scrolled (1021, 462) with delta (0, 0)
Screenshot: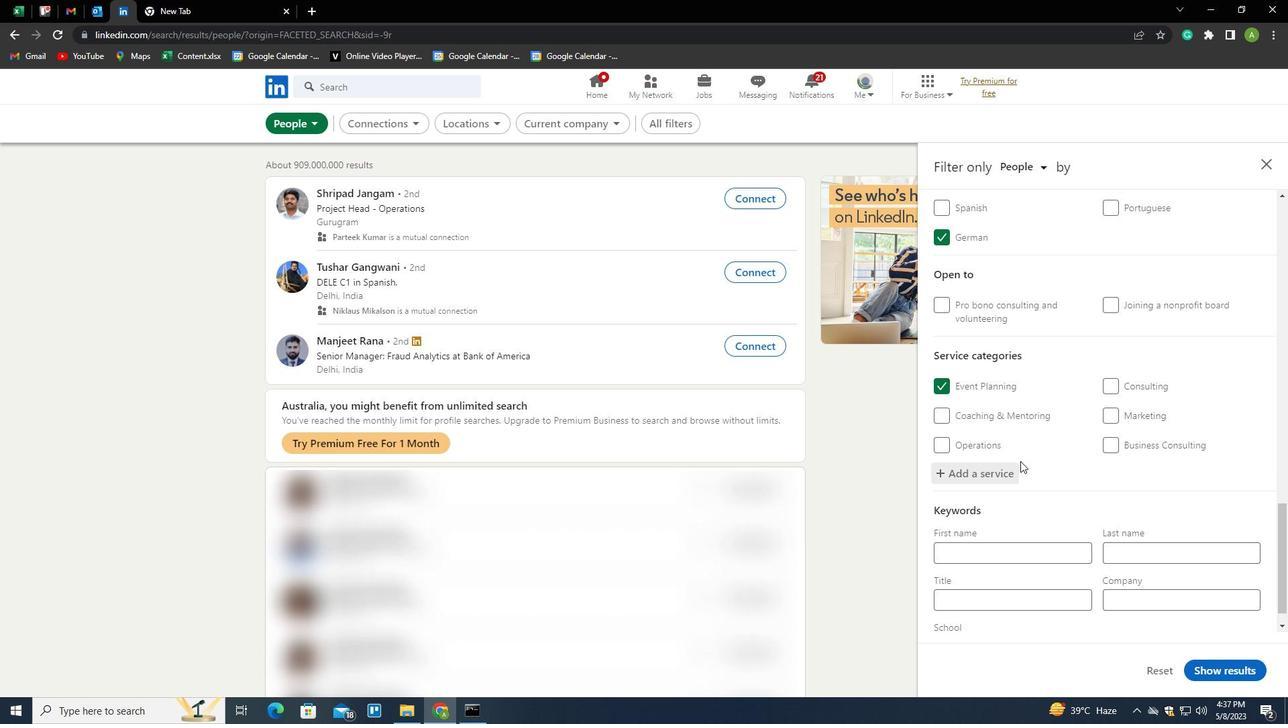 
Action: Mouse scrolled (1021, 462) with delta (0, 0)
Screenshot: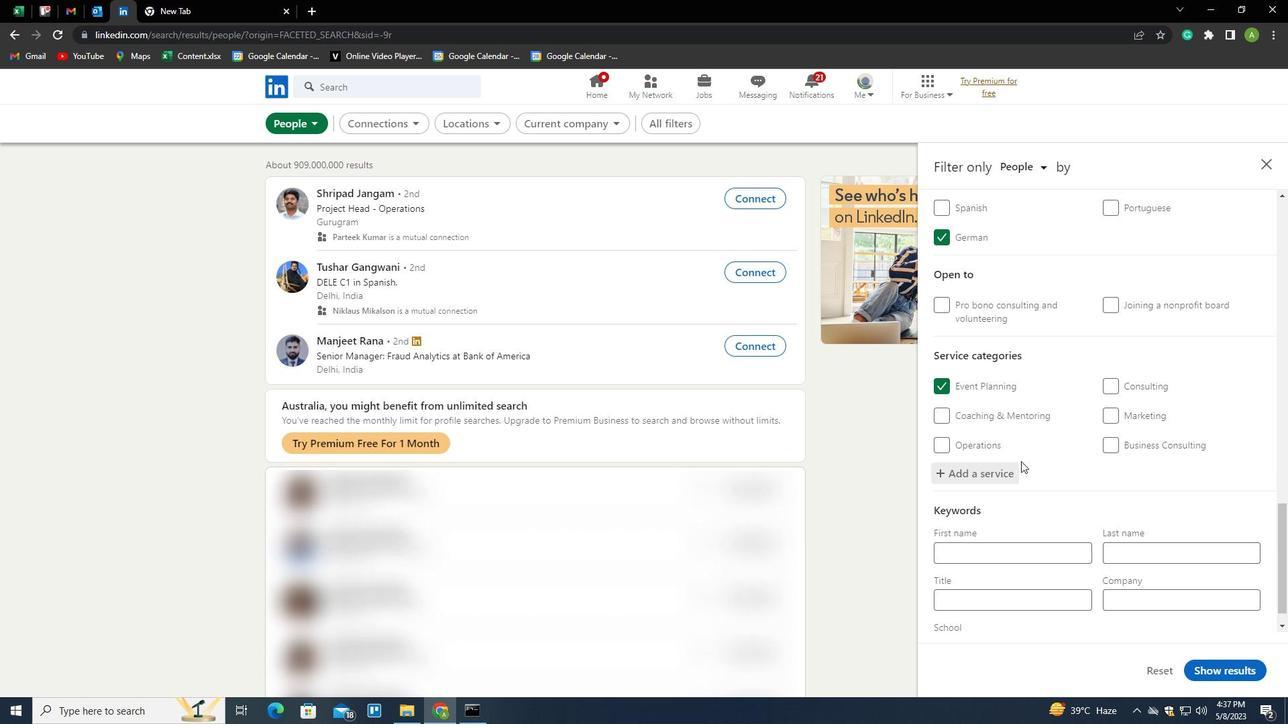 
Action: Mouse moved to (1024, 574)
Screenshot: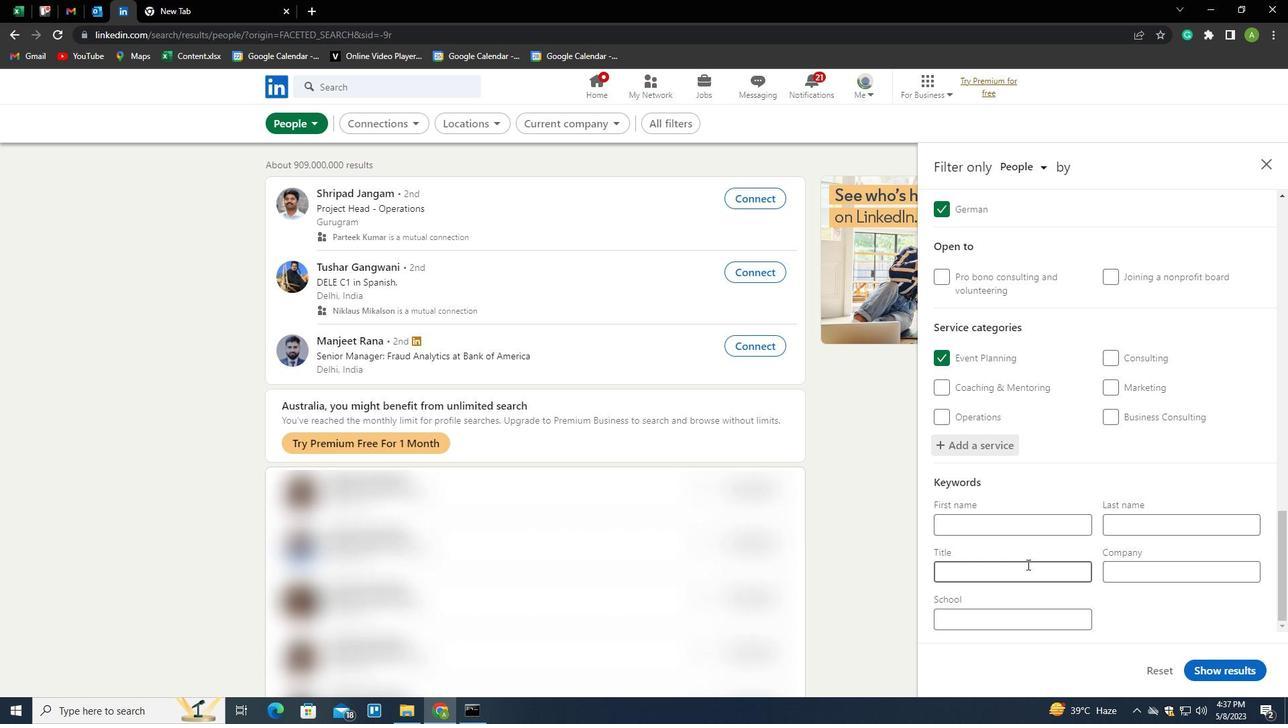 
Action: Mouse pressed left at (1024, 574)
Screenshot: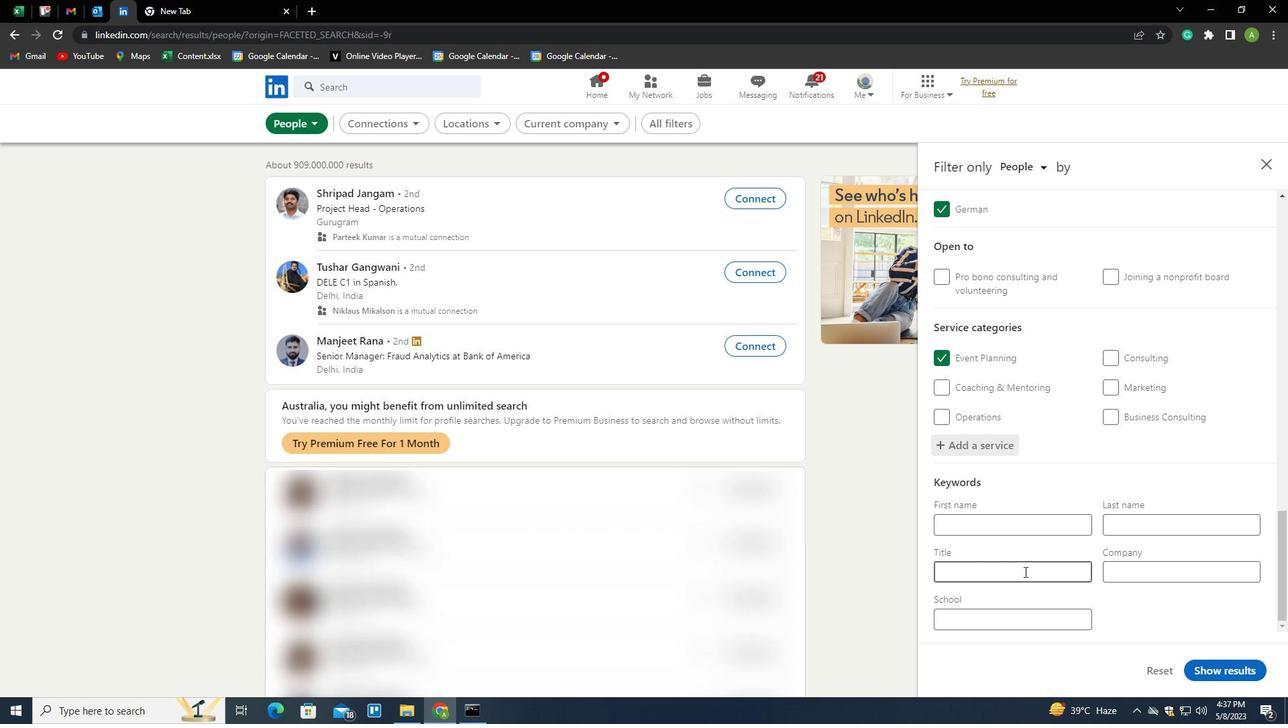 
Action: Key pressed <Key.shift>ELECTRICAL<Key.space><Key.shift>ENGINEER
Screenshot: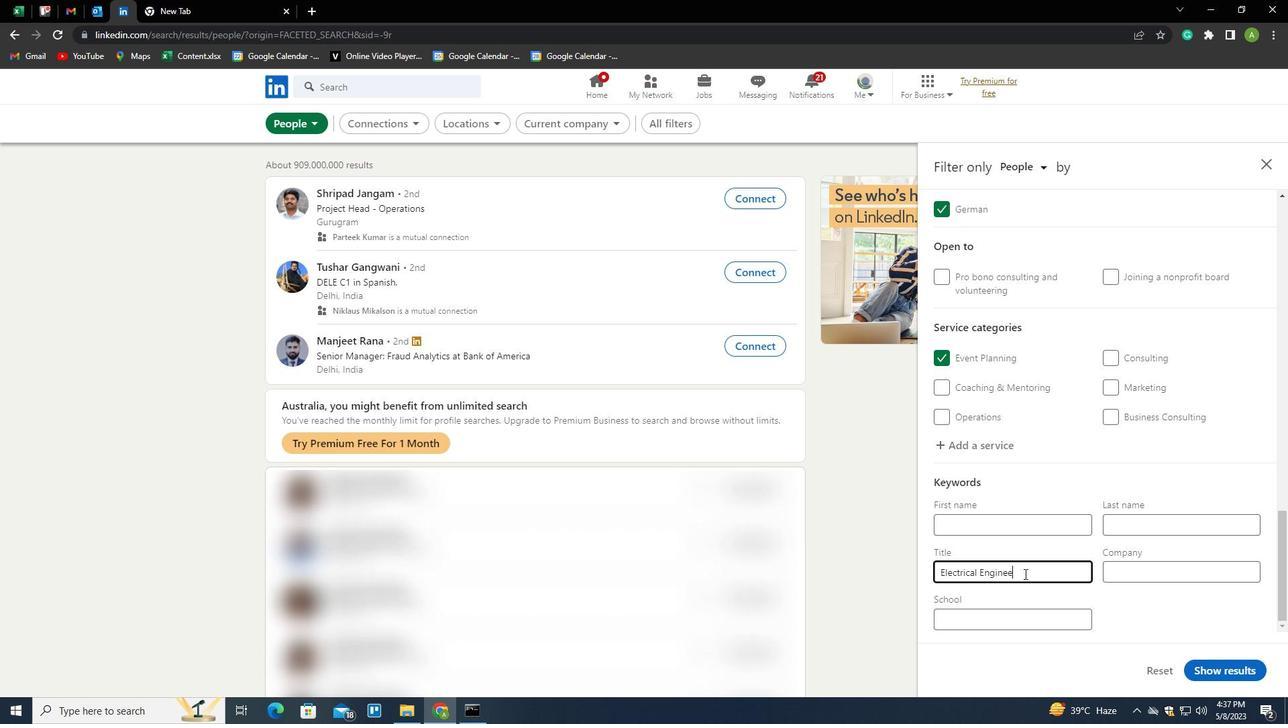 
Action: Mouse moved to (1111, 610)
Screenshot: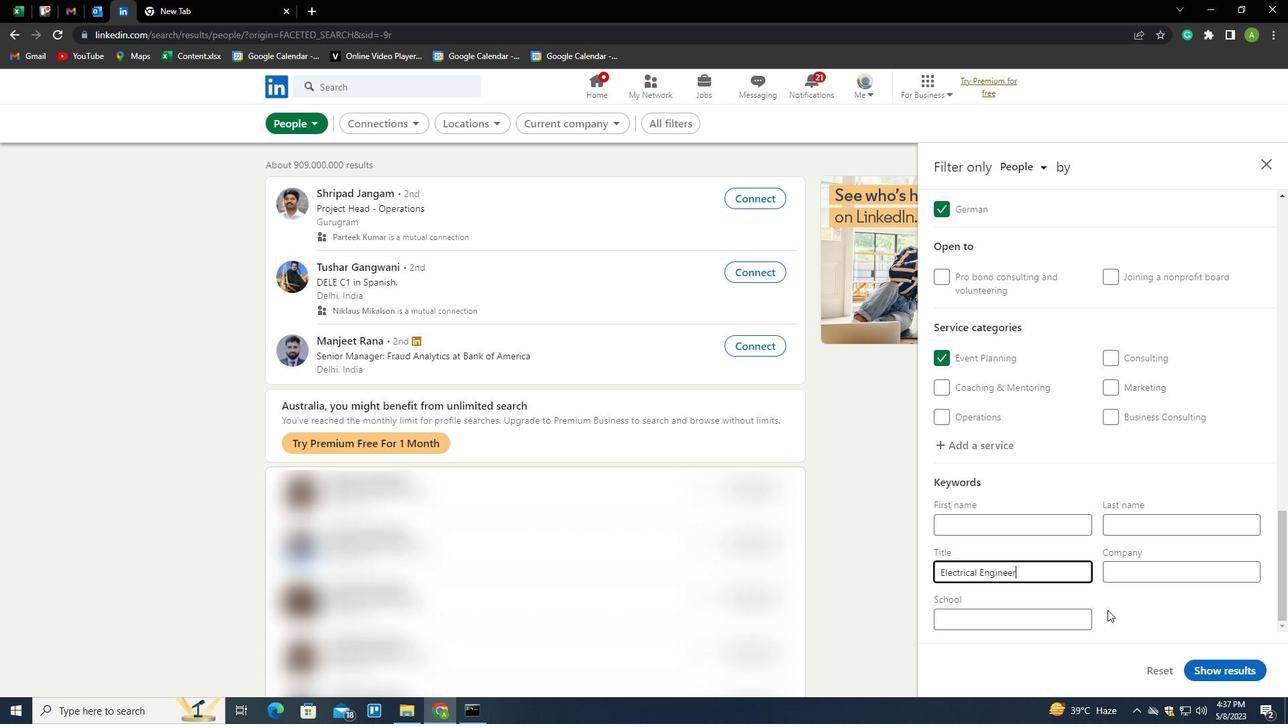 
Action: Mouse pressed left at (1111, 610)
Screenshot: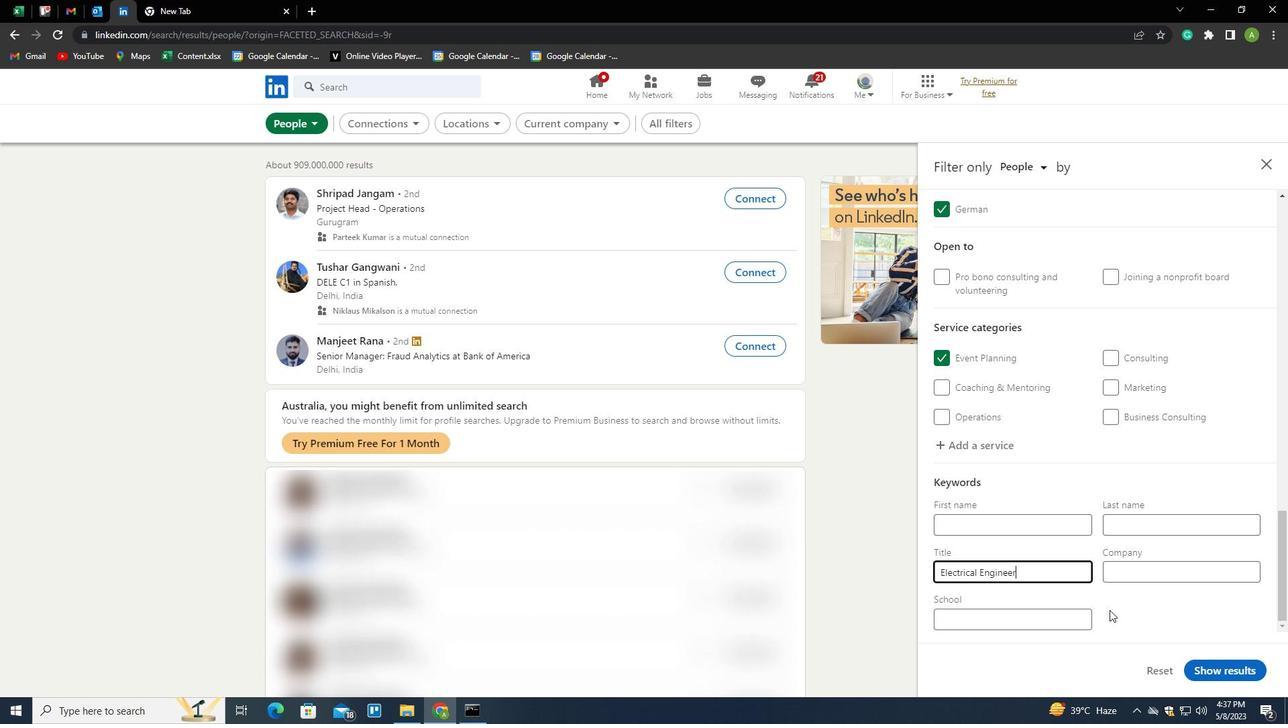
Action: Mouse moved to (1233, 668)
Screenshot: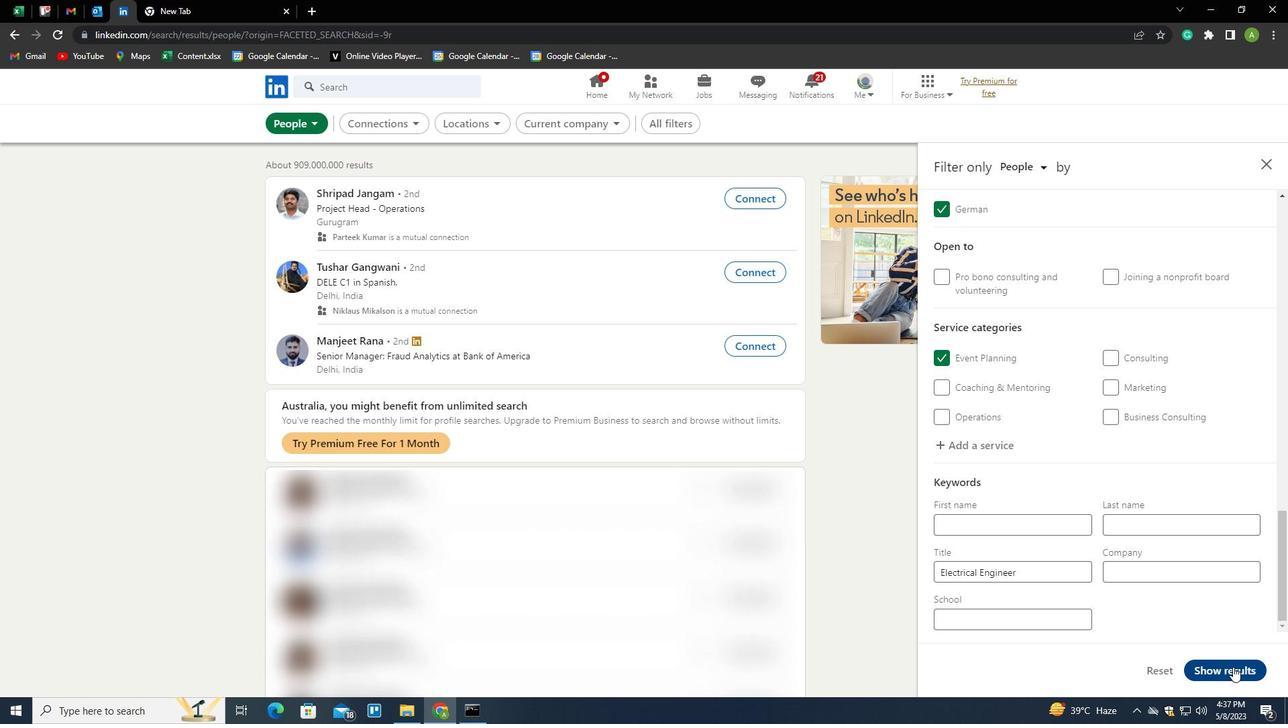 
Action: Mouse pressed left at (1233, 668)
Screenshot: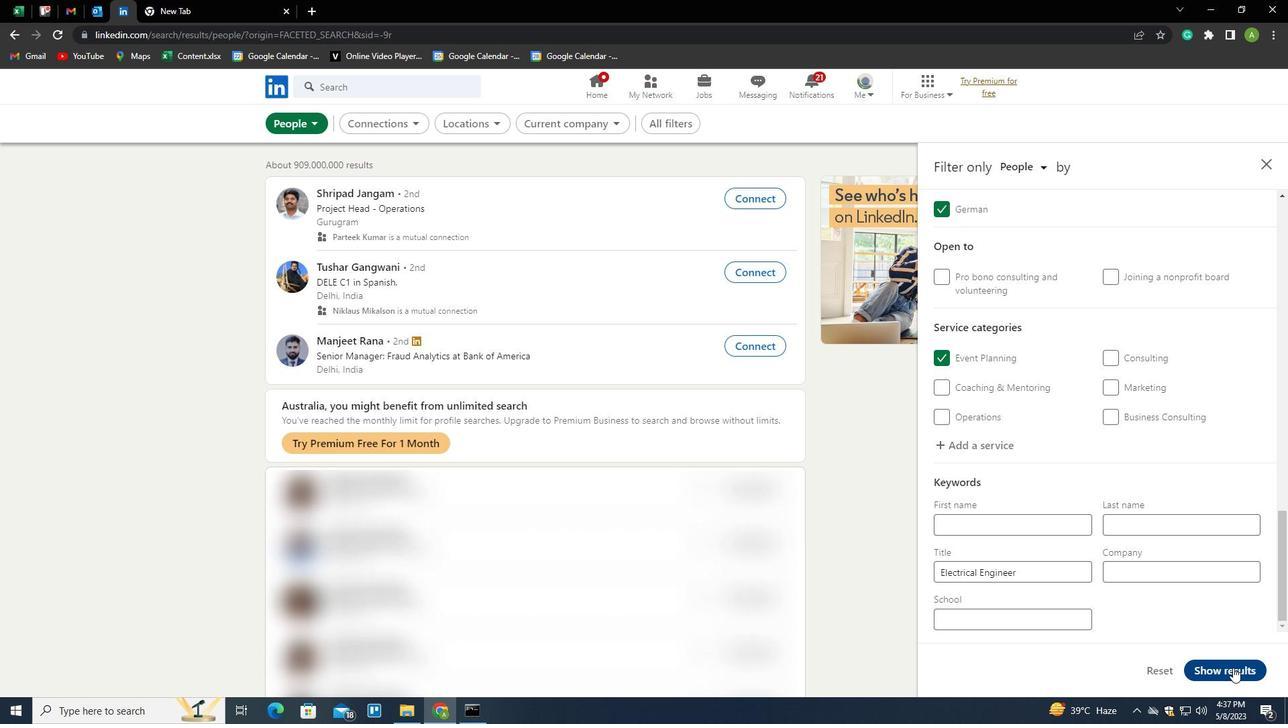 
Action: Mouse moved to (1278, 644)
Screenshot: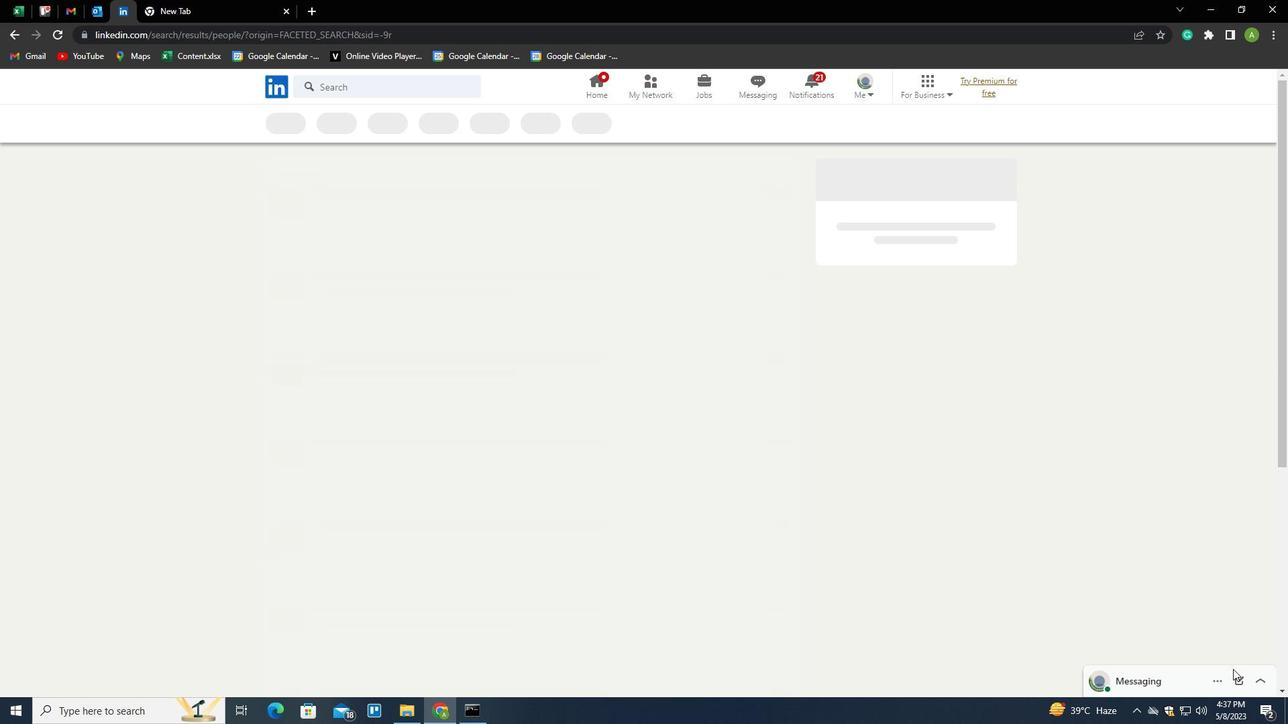 
